 Task: Look for space in Durgāpur, India from 5th July, 2023 to 15th July, 2023 for 9 adults in price range Rs.15000 to Rs.25000. Place can be entire place with 5 bedrooms having 5 beds and 5 bathrooms. Property type can be house, flat, guest house. Amenities needed are: washing machine. Booking option can be shelf check-in. Required host language is English.
Action: Mouse moved to (521, 140)
Screenshot: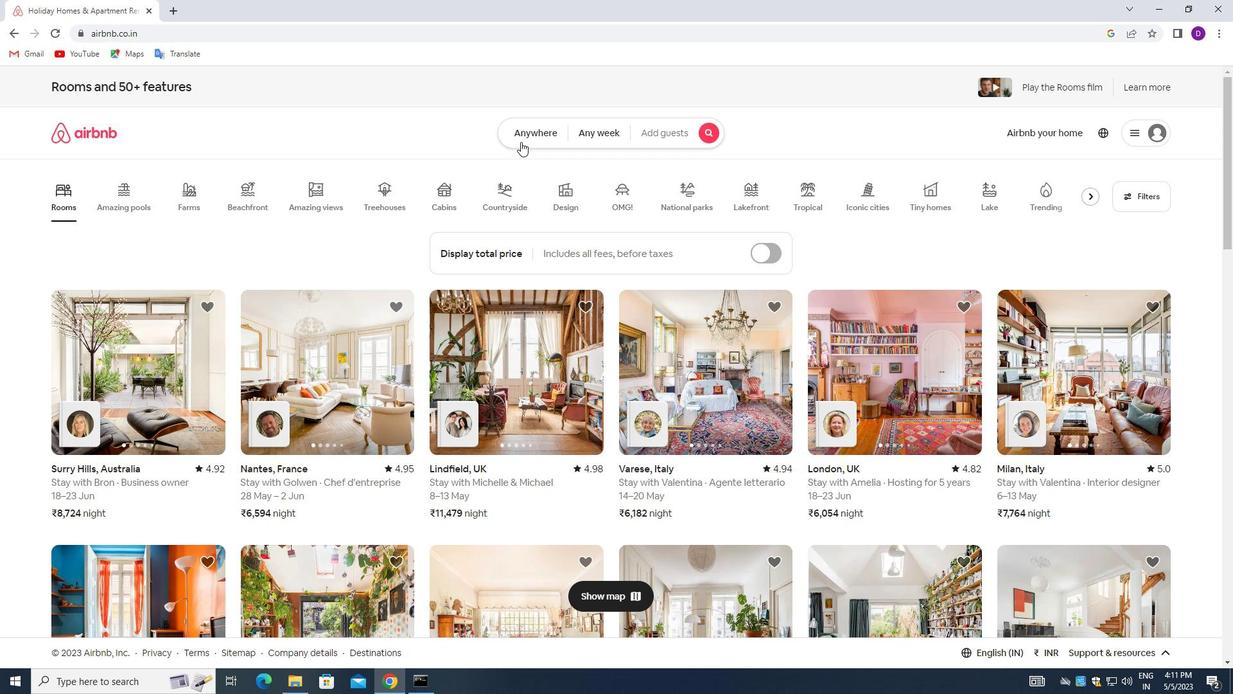 
Action: Mouse pressed left at (521, 140)
Screenshot: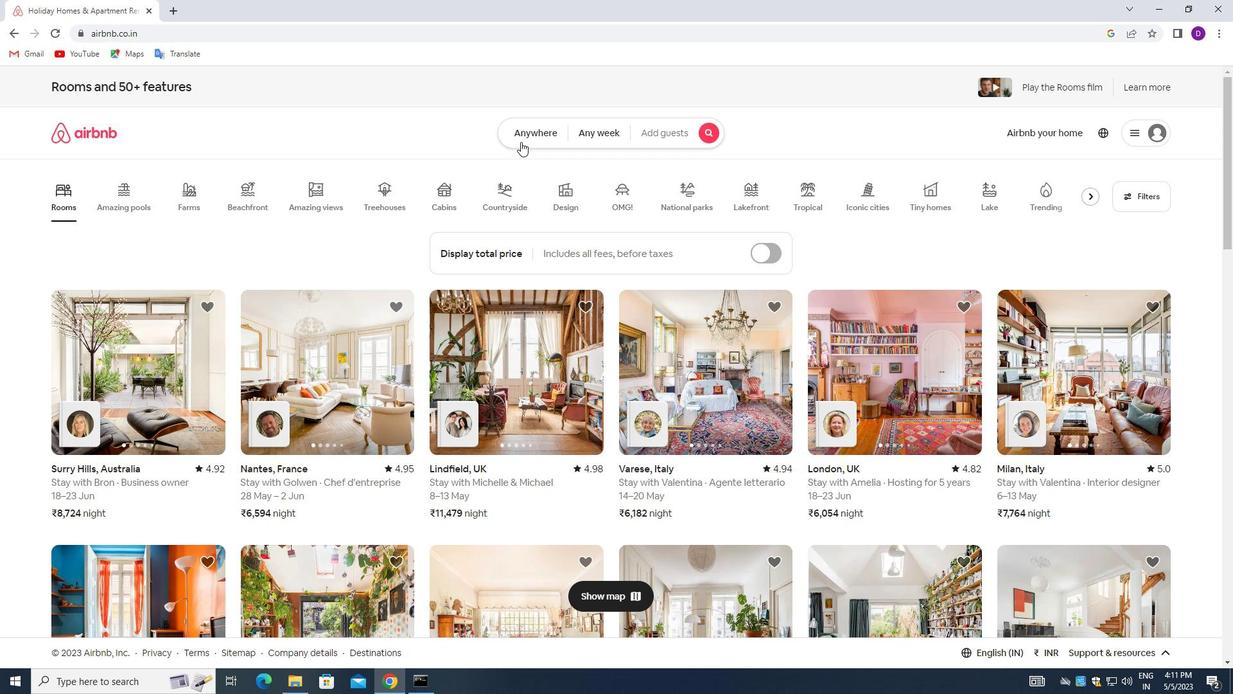 
Action: Mouse moved to (481, 183)
Screenshot: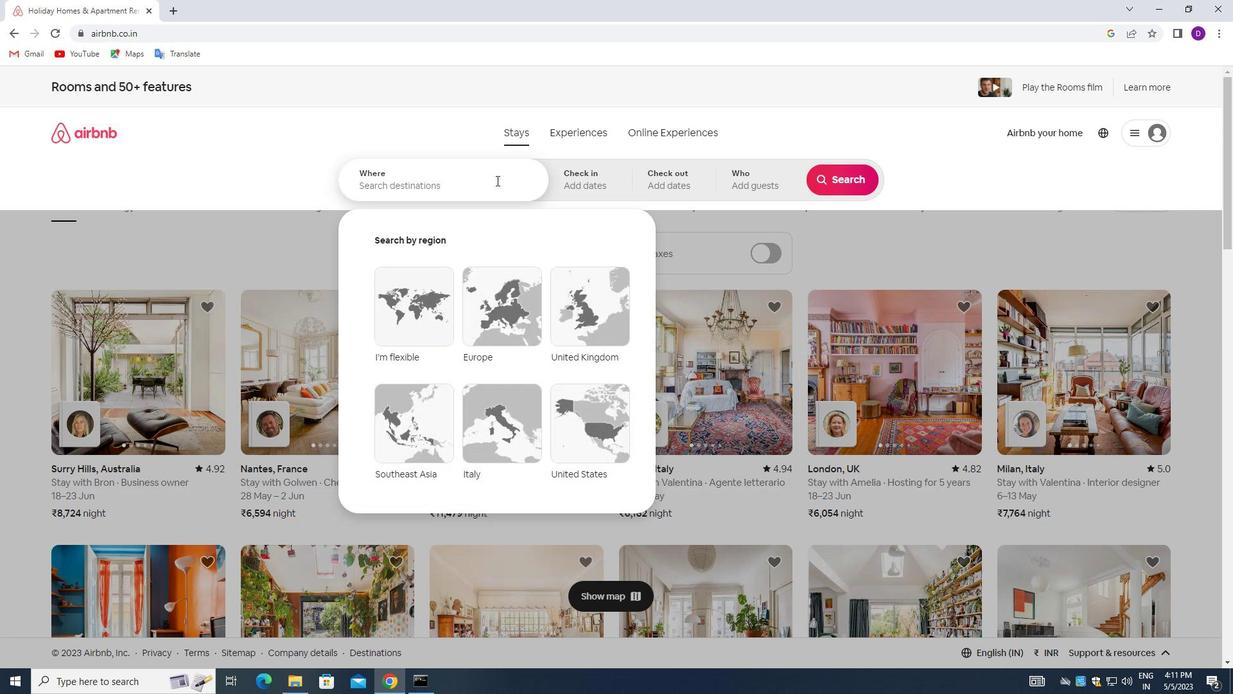 
Action: Mouse pressed left at (481, 183)
Screenshot: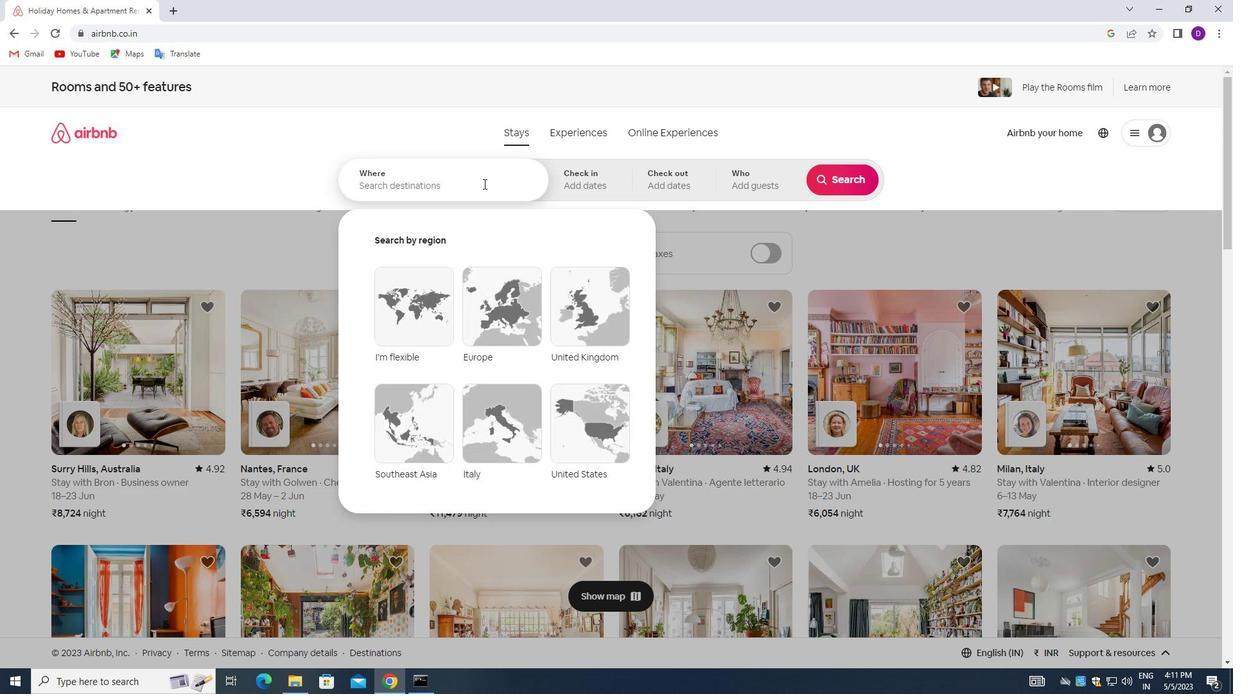 
Action: Mouse moved to (257, 273)
Screenshot: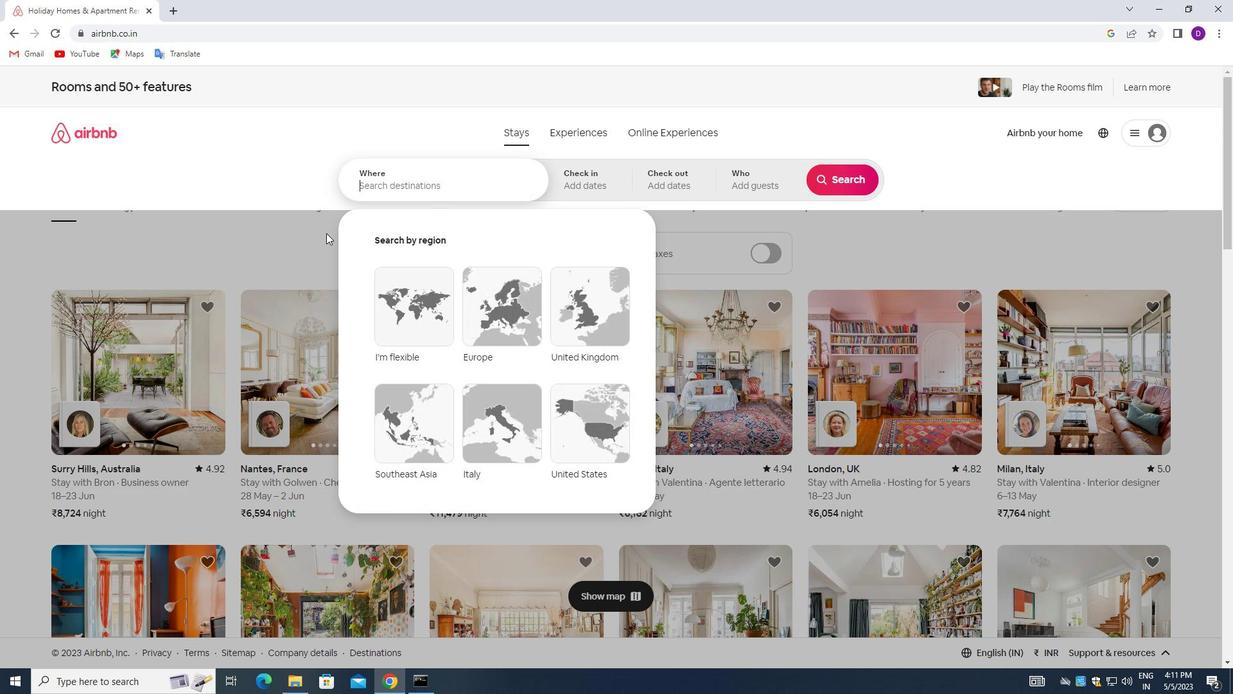 
Action: Key pressed <Key.shift_r>Durgapur,<Key.space><Key.shift>INDIA<Key.enter>
Screenshot: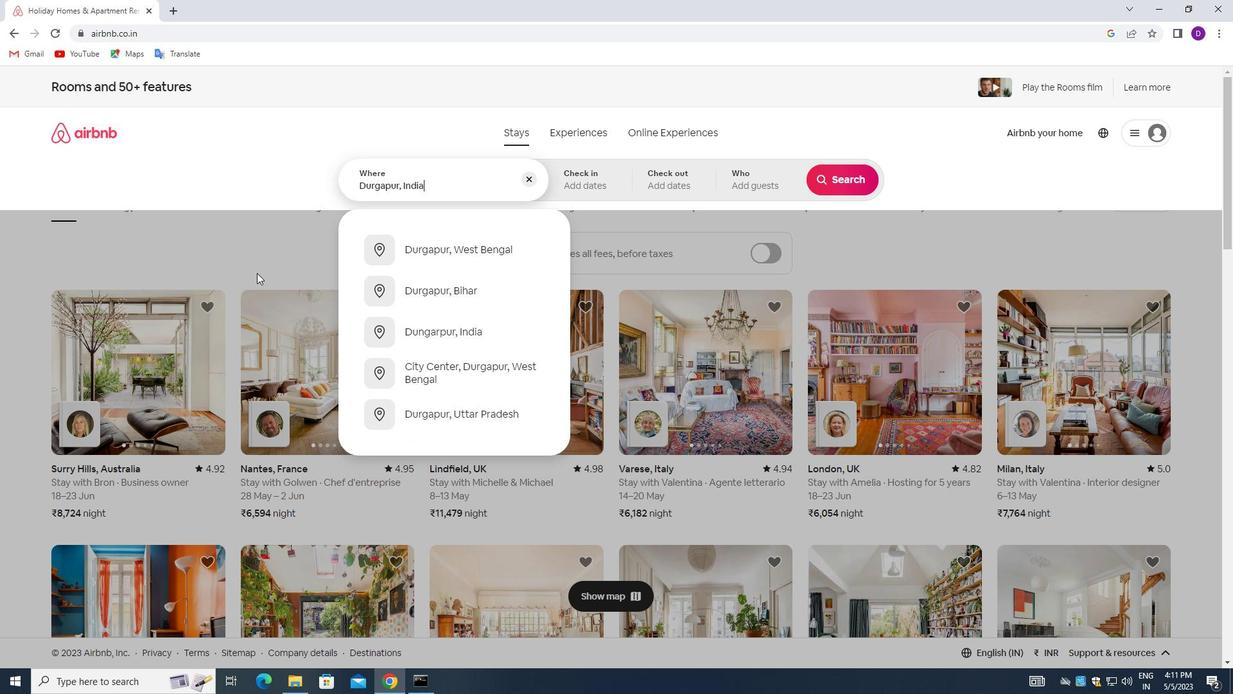 
Action: Mouse moved to (837, 285)
Screenshot: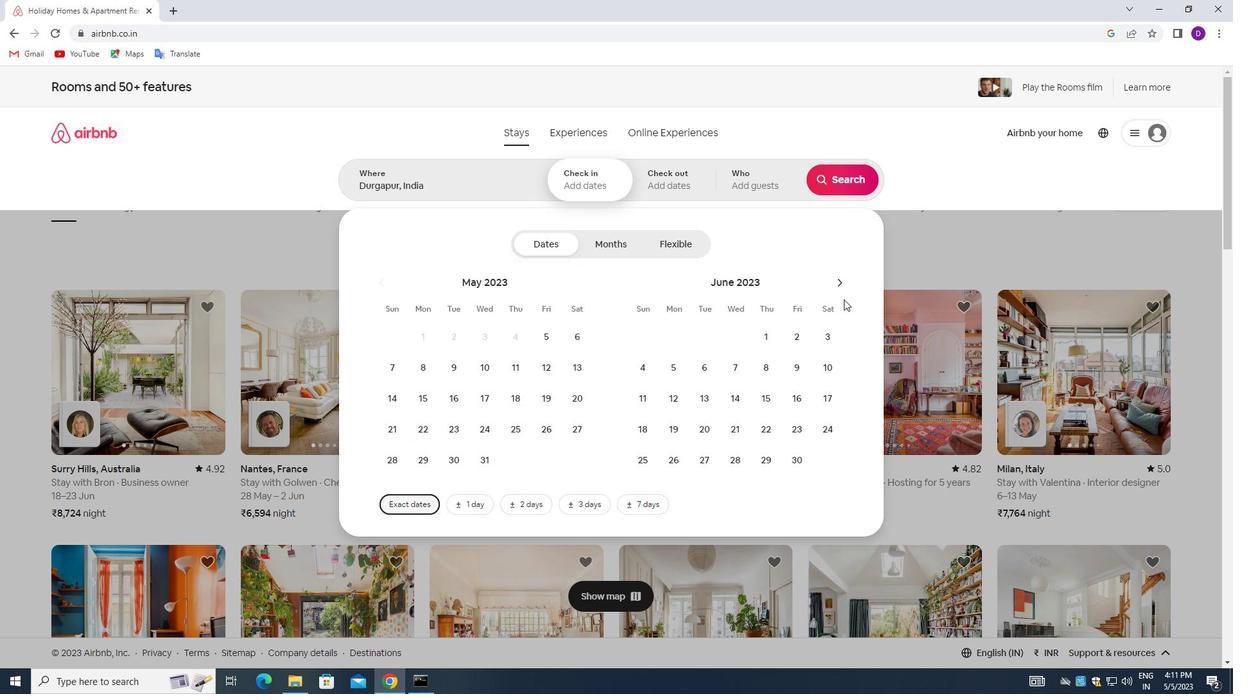 
Action: Mouse pressed left at (837, 285)
Screenshot: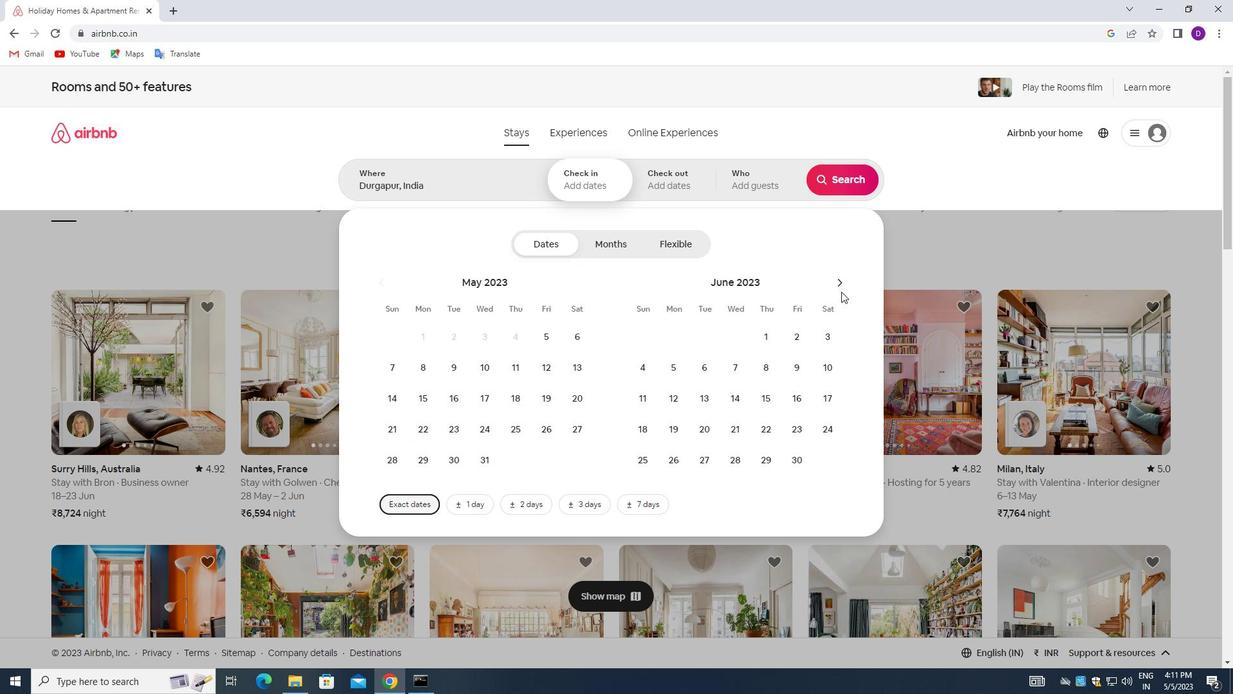 
Action: Mouse moved to (740, 370)
Screenshot: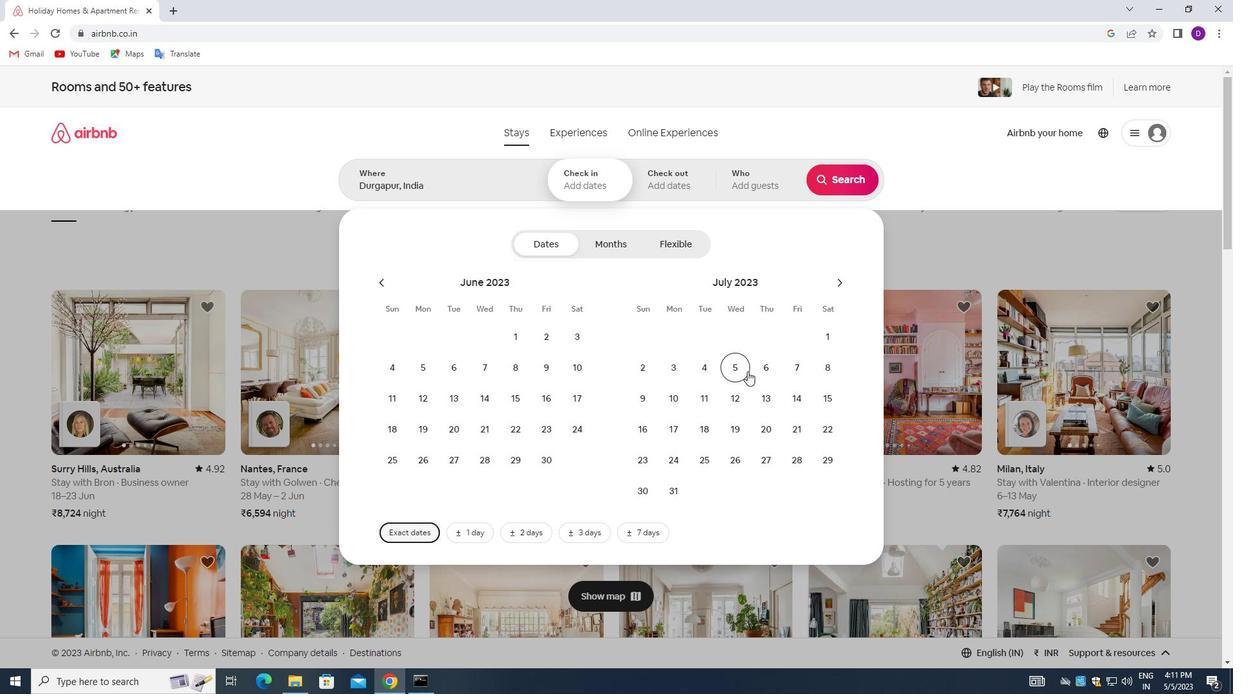 
Action: Mouse pressed left at (740, 370)
Screenshot: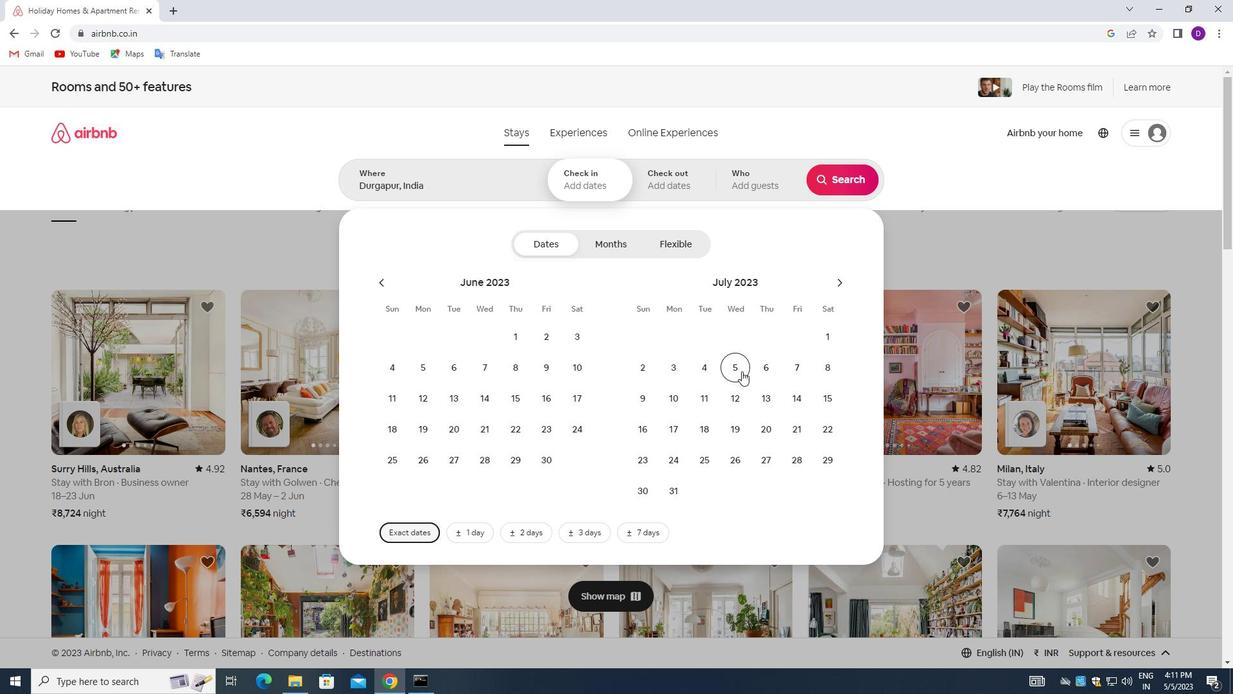 
Action: Mouse moved to (821, 393)
Screenshot: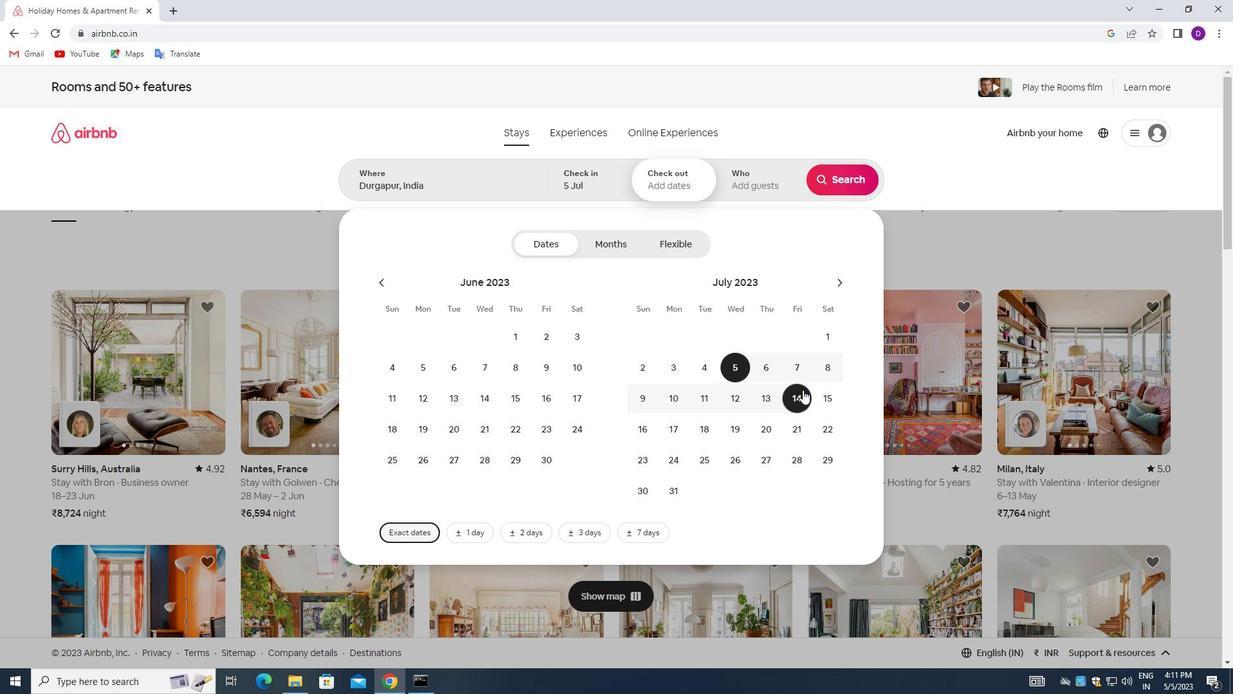 
Action: Mouse pressed left at (821, 393)
Screenshot: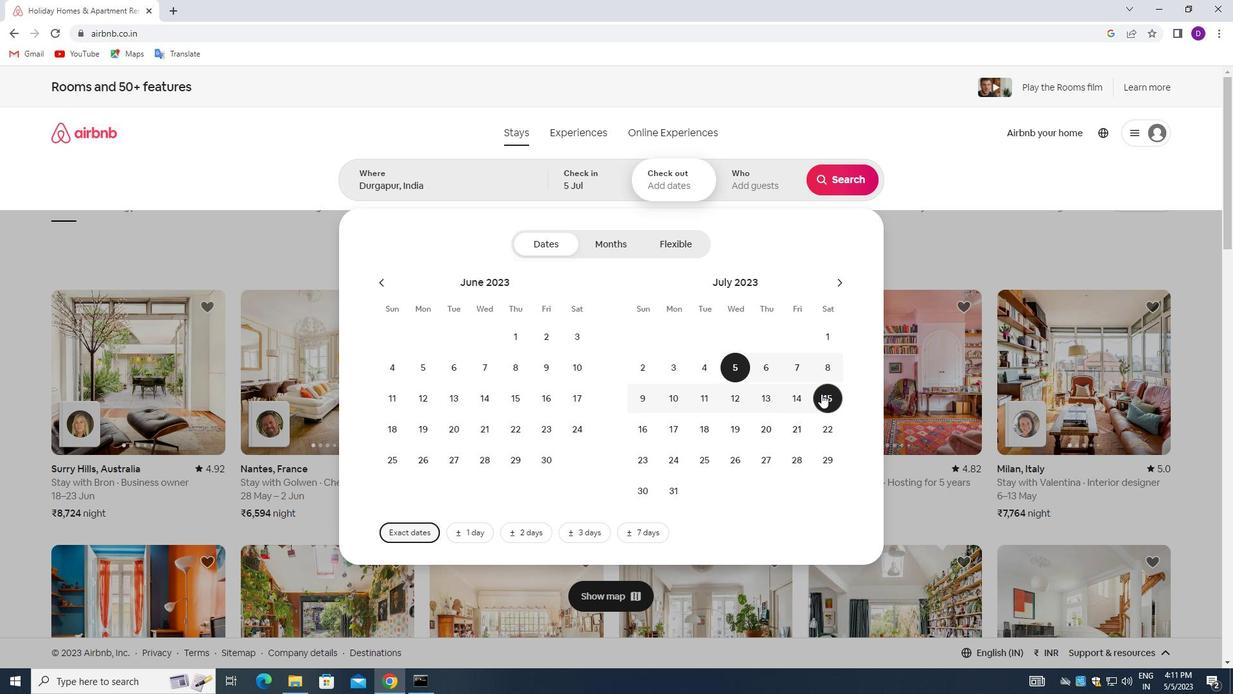 
Action: Mouse moved to (749, 190)
Screenshot: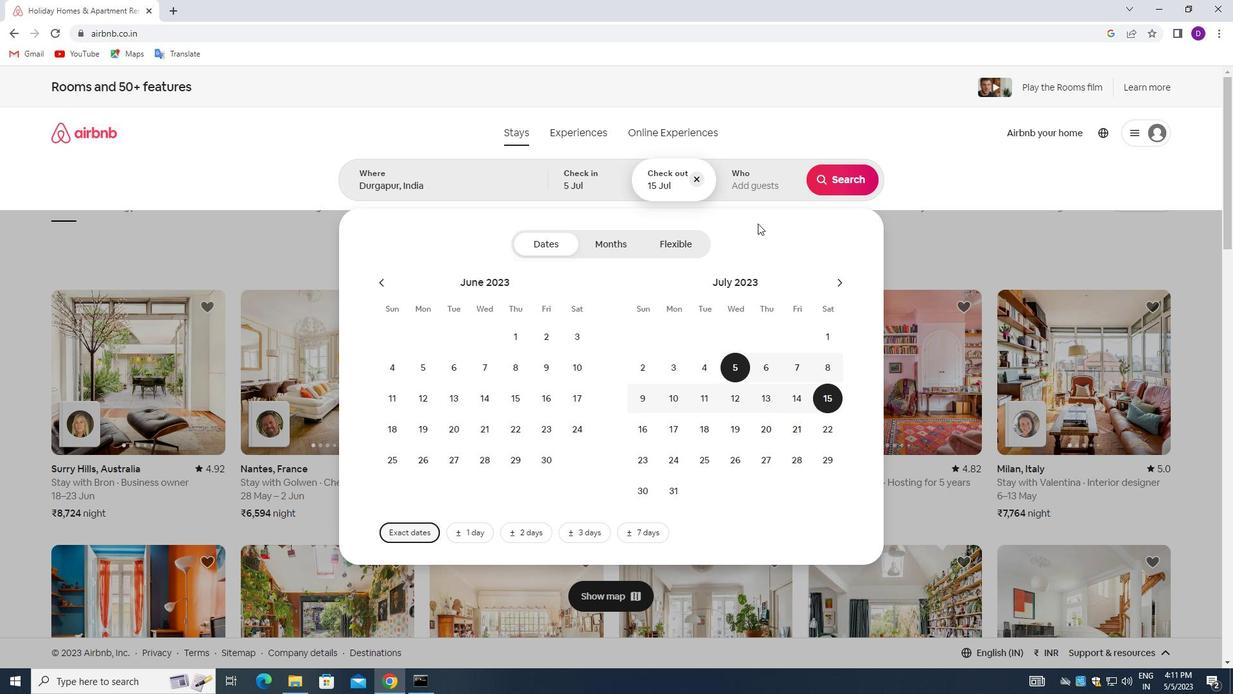 
Action: Mouse pressed left at (749, 190)
Screenshot: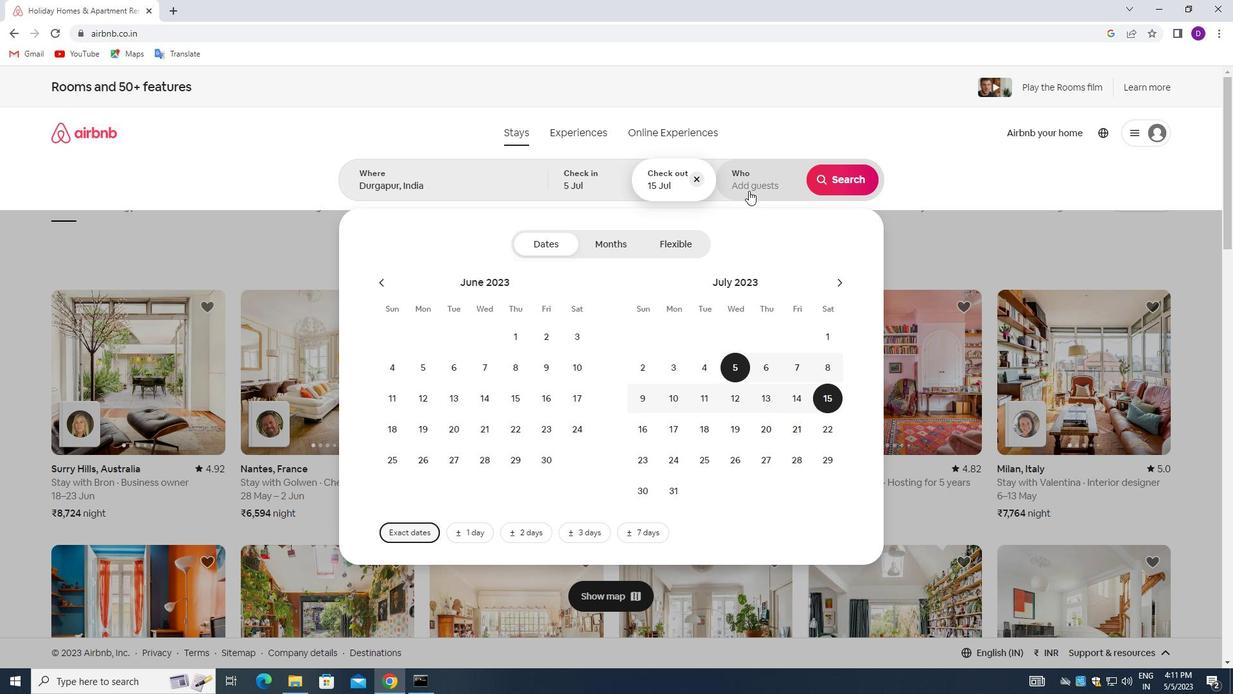 
Action: Mouse moved to (845, 240)
Screenshot: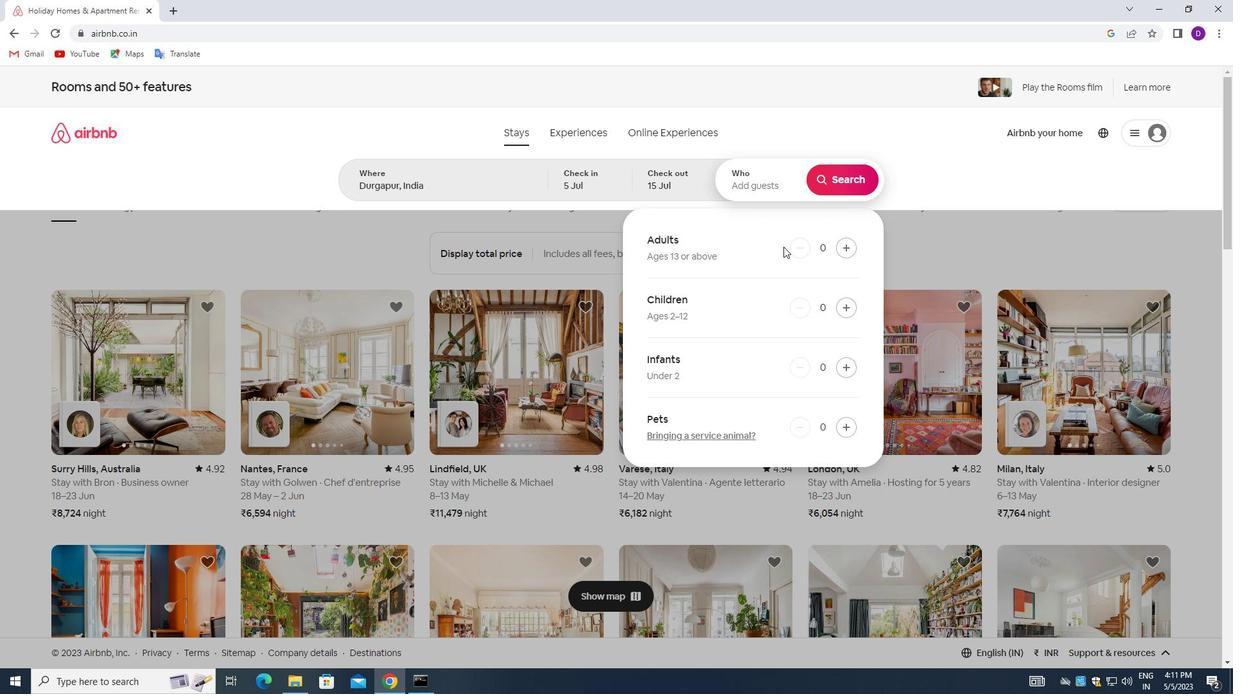 
Action: Mouse pressed left at (845, 240)
Screenshot: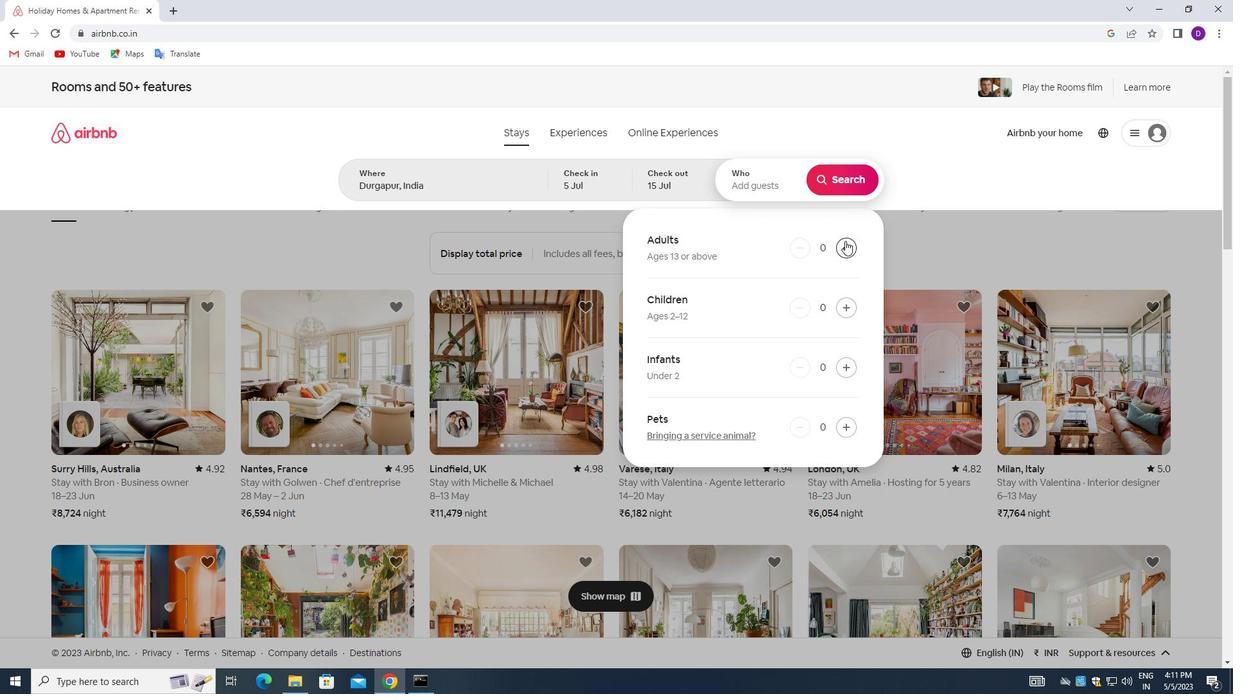 
Action: Mouse pressed left at (845, 240)
Screenshot: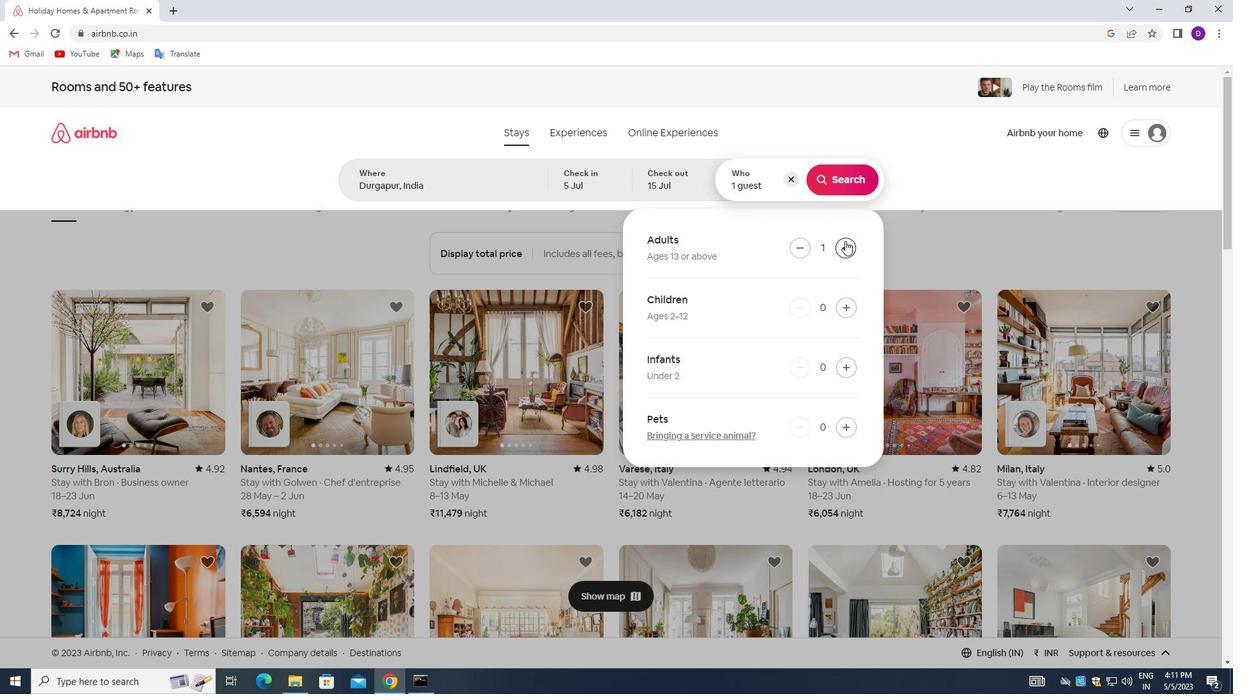 
Action: Mouse pressed left at (845, 240)
Screenshot: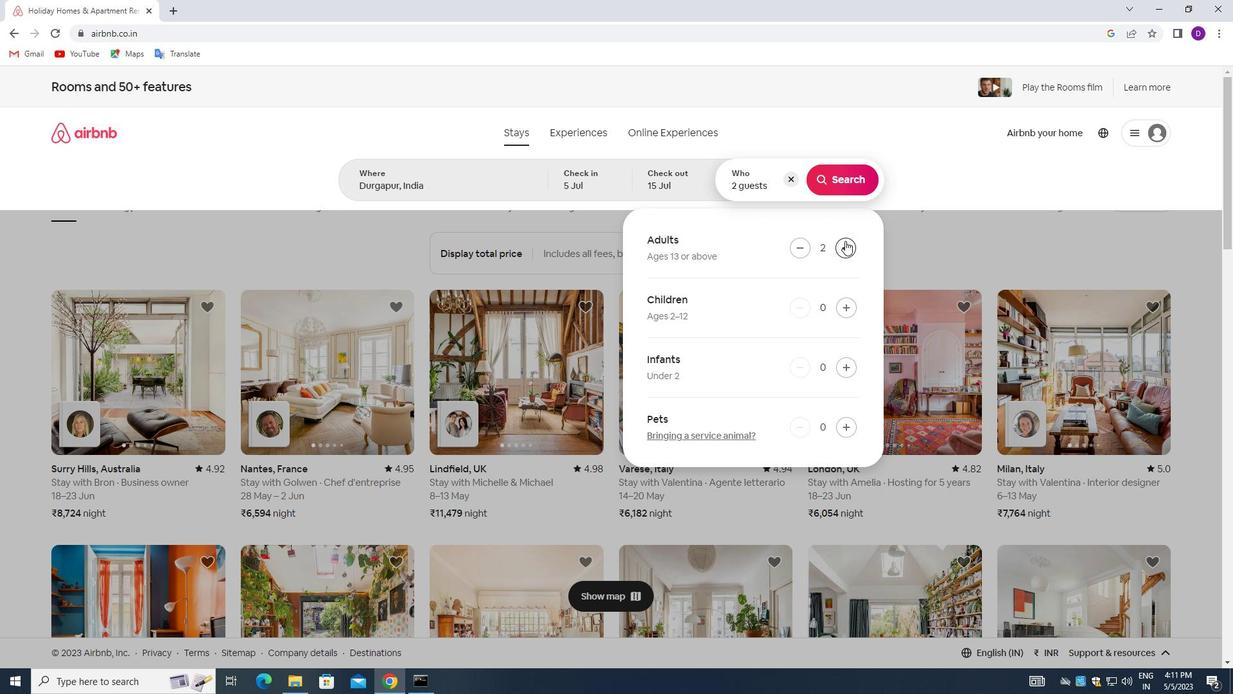
Action: Mouse pressed left at (845, 240)
Screenshot: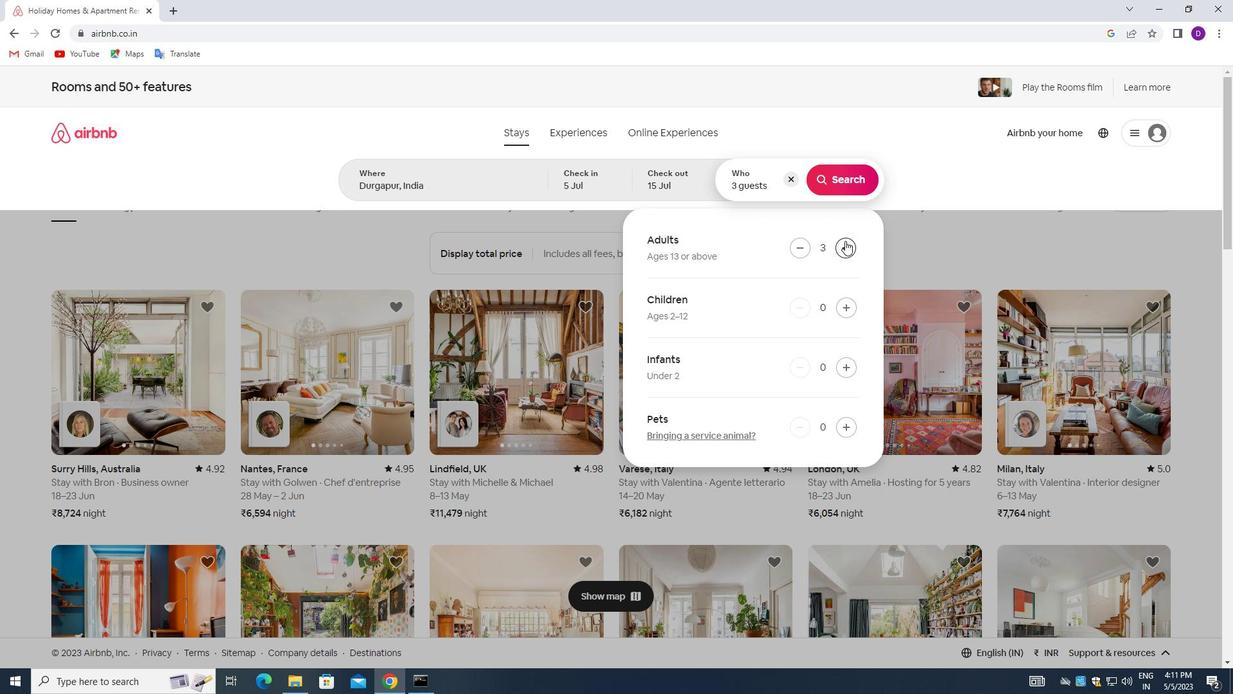 
Action: Mouse pressed left at (845, 240)
Screenshot: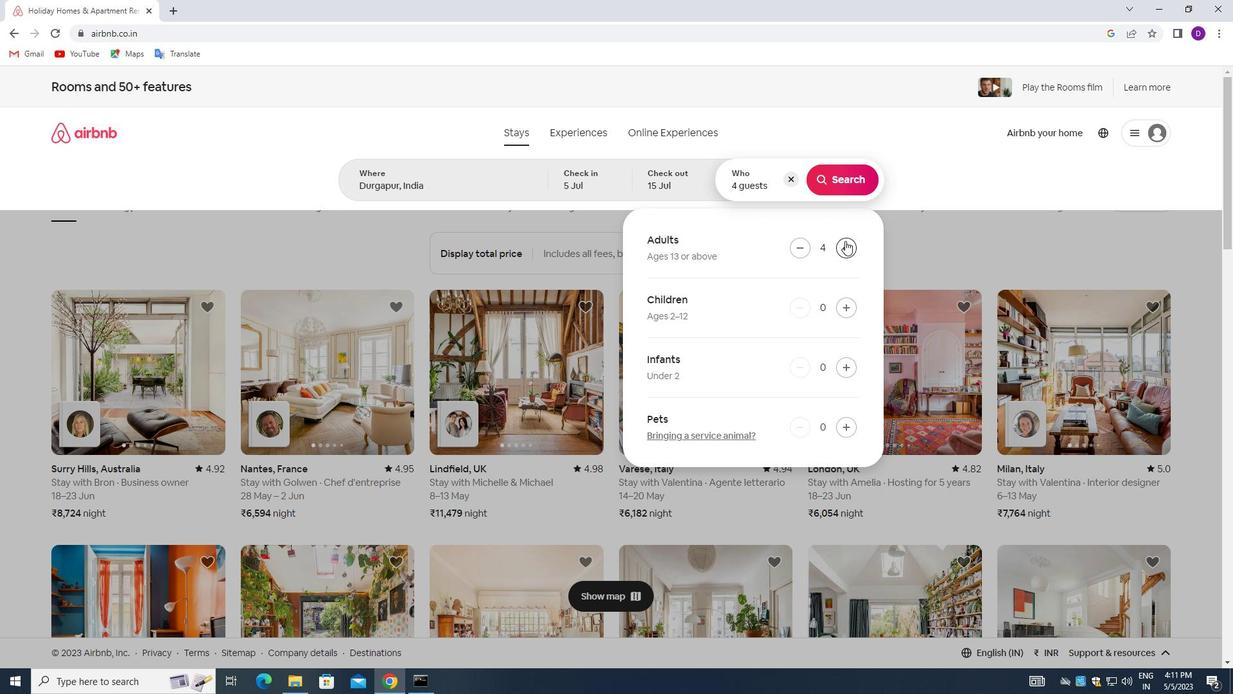 
Action: Mouse pressed left at (845, 240)
Screenshot: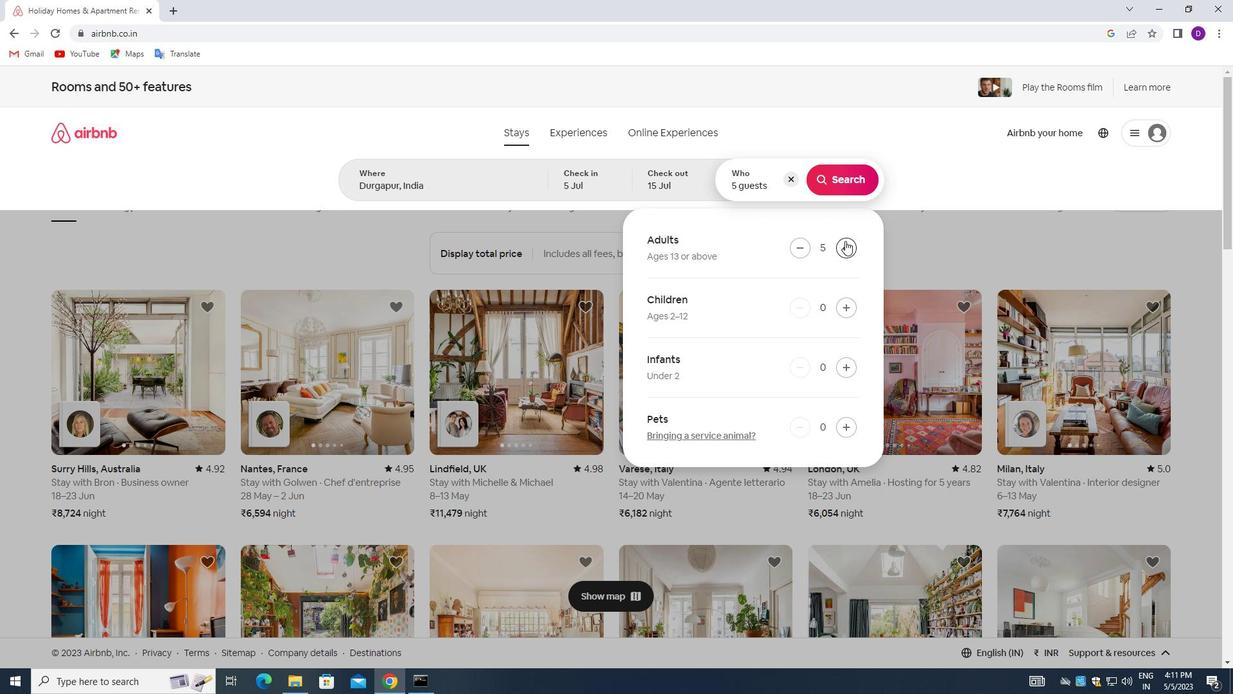 
Action: Mouse pressed left at (845, 240)
Screenshot: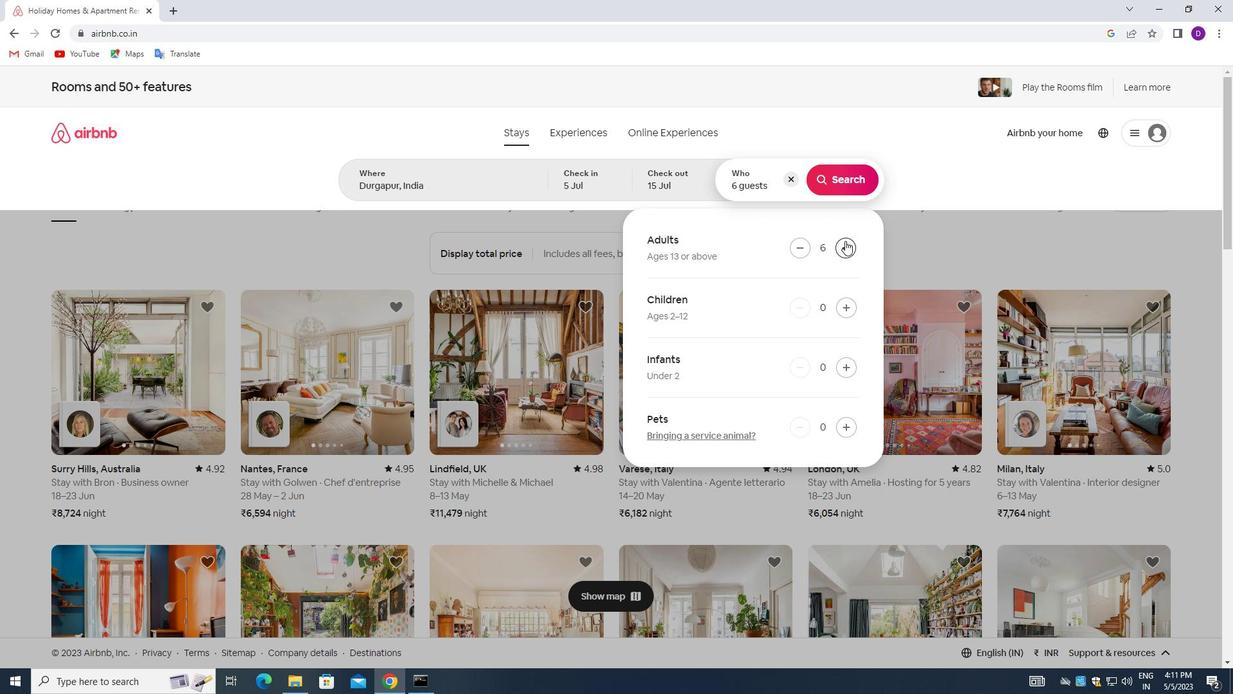 
Action: Mouse pressed left at (845, 240)
Screenshot: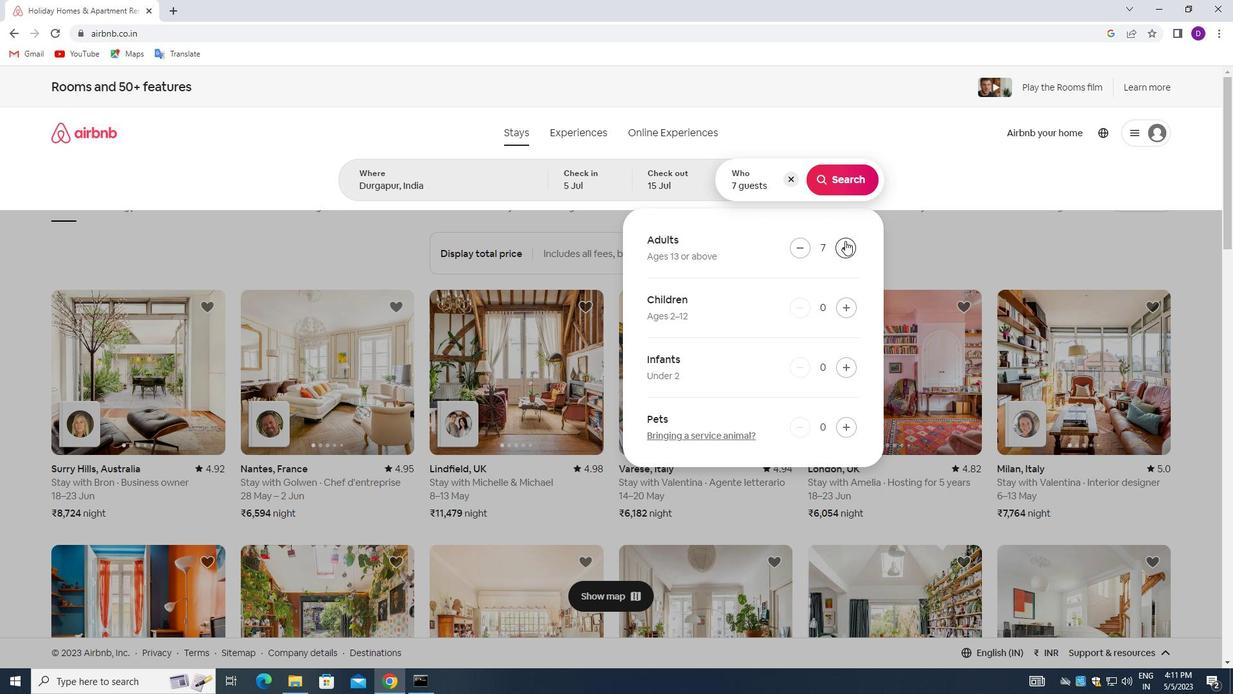 
Action: Mouse pressed left at (845, 240)
Screenshot: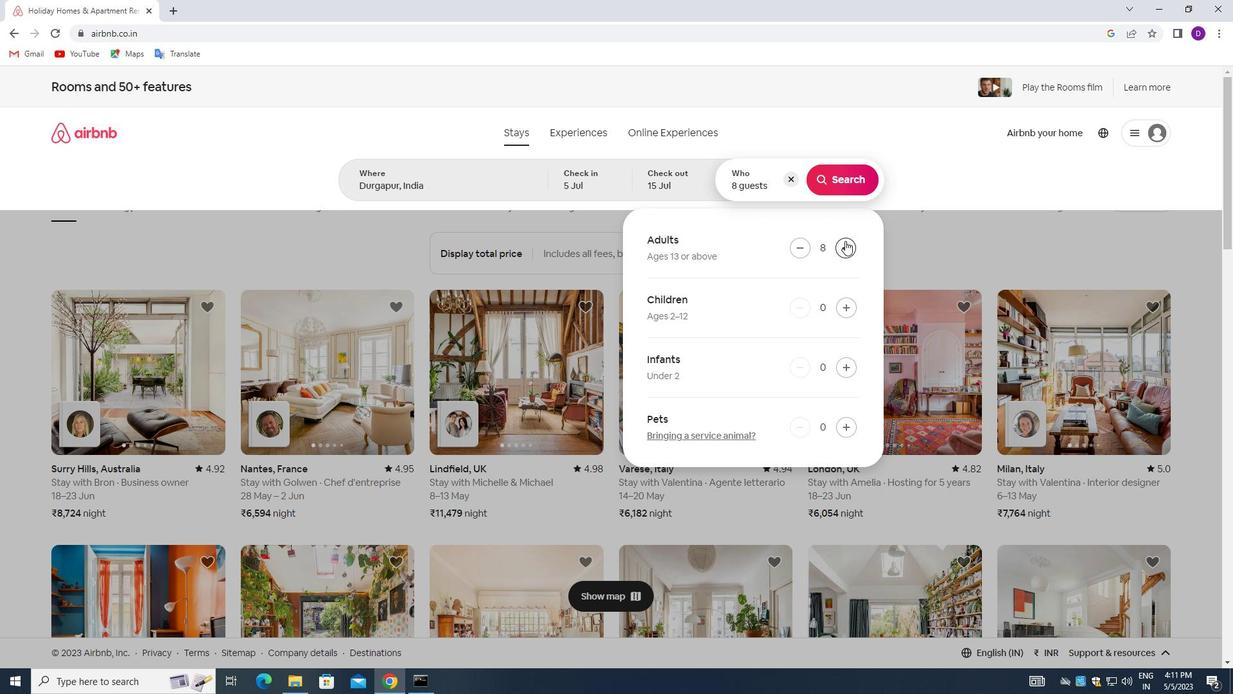 
Action: Mouse moved to (832, 189)
Screenshot: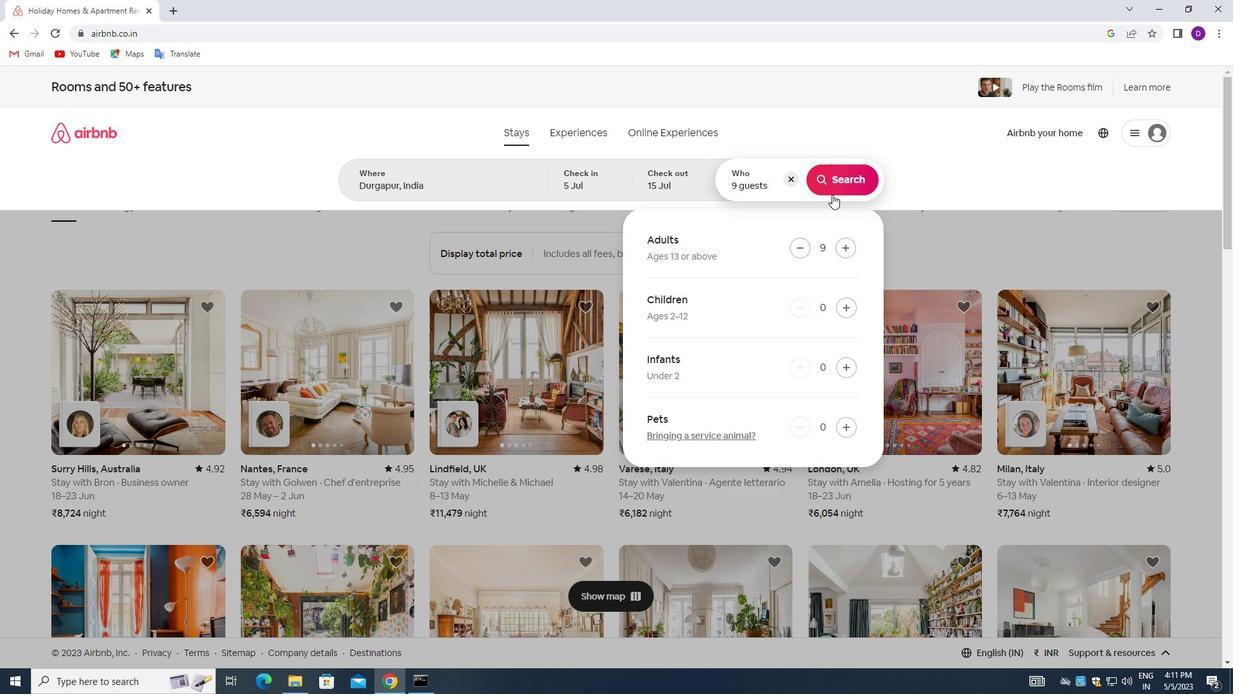 
Action: Mouse pressed left at (832, 189)
Screenshot: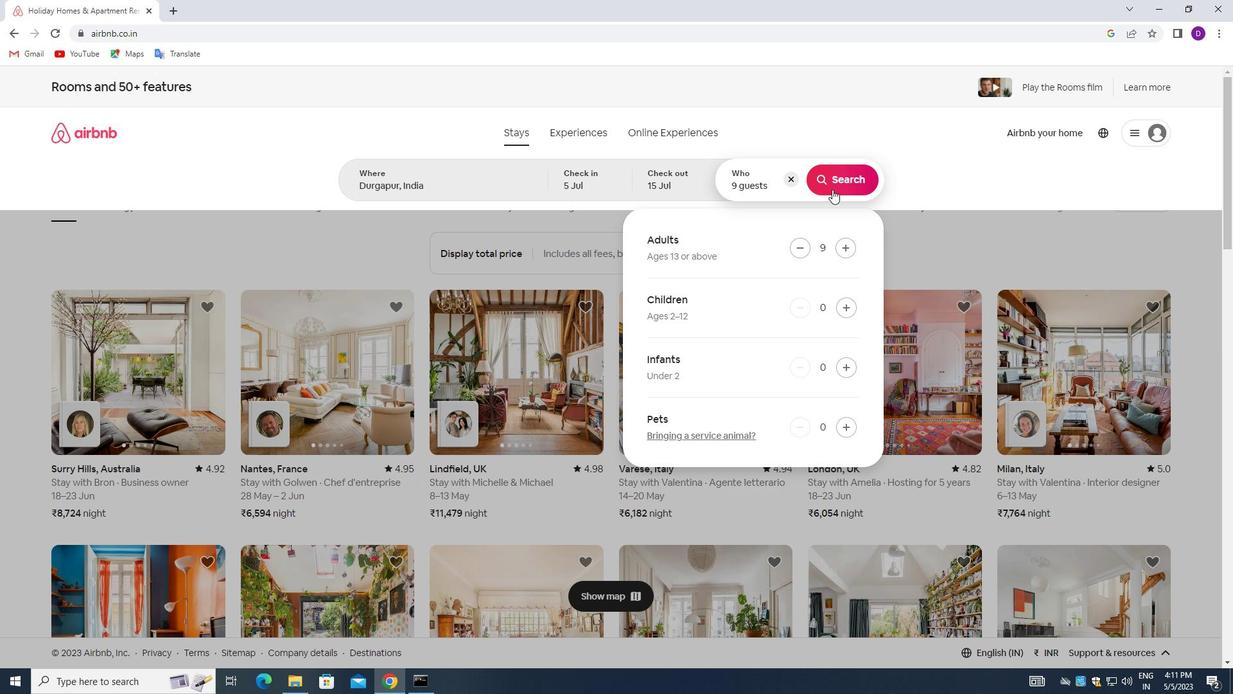 
Action: Mouse moved to (1164, 145)
Screenshot: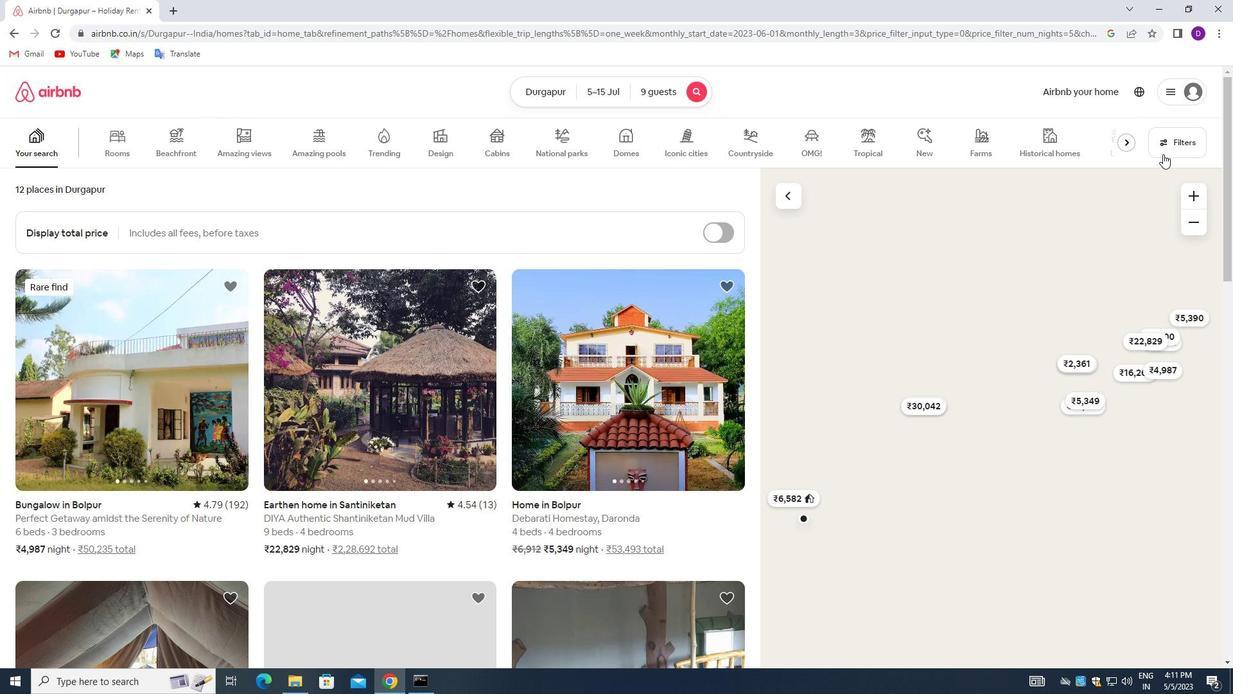 
Action: Mouse pressed left at (1164, 145)
Screenshot: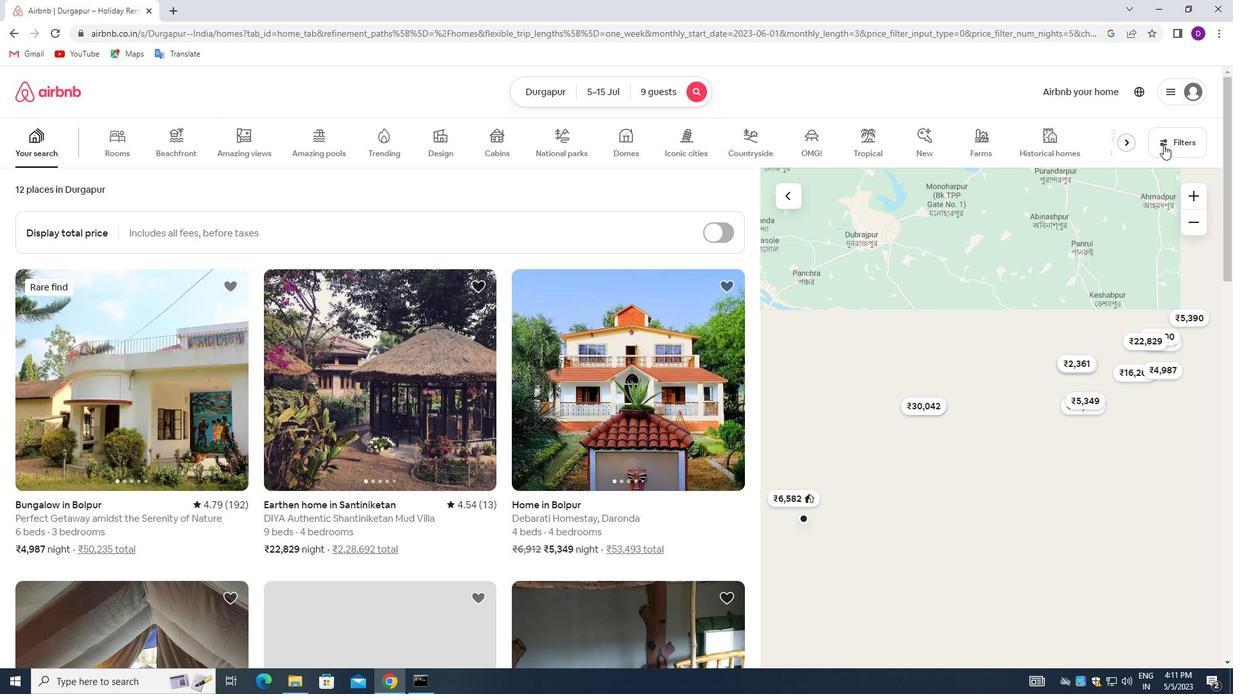 
Action: Mouse moved to (443, 463)
Screenshot: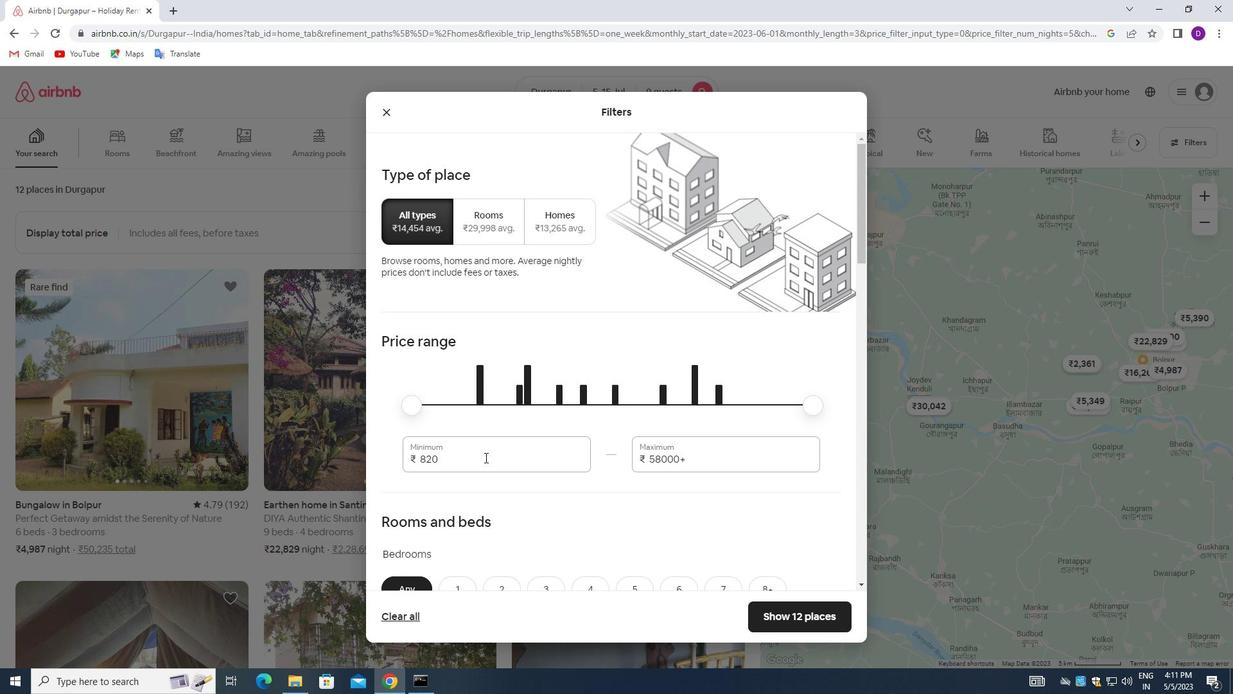 
Action: Mouse pressed left at (443, 463)
Screenshot: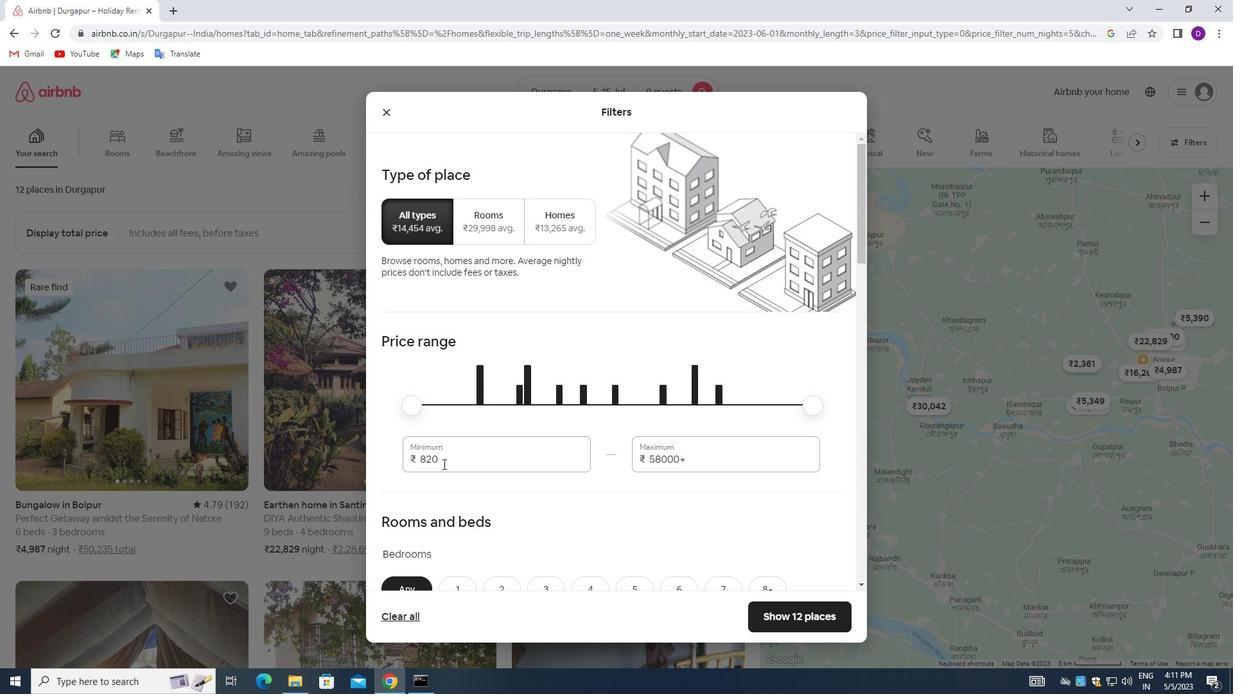 
Action: Mouse pressed left at (443, 463)
Screenshot: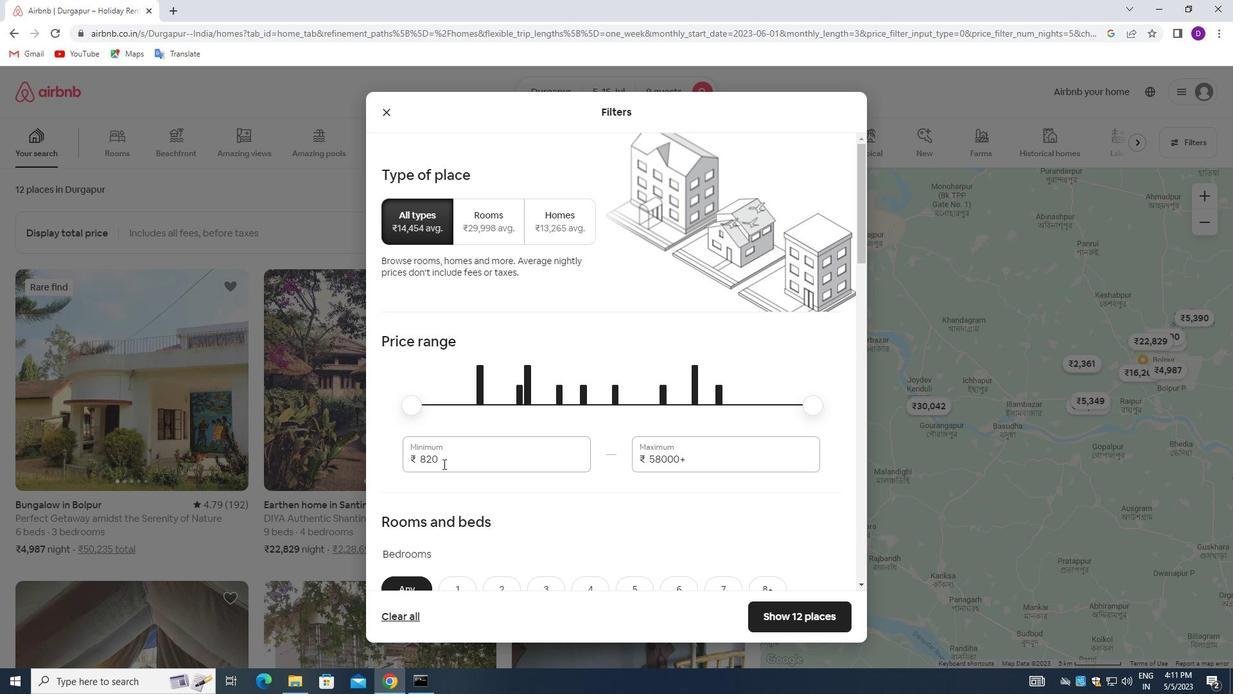 
Action: Key pressed 15000<Key.tab>25000
Screenshot: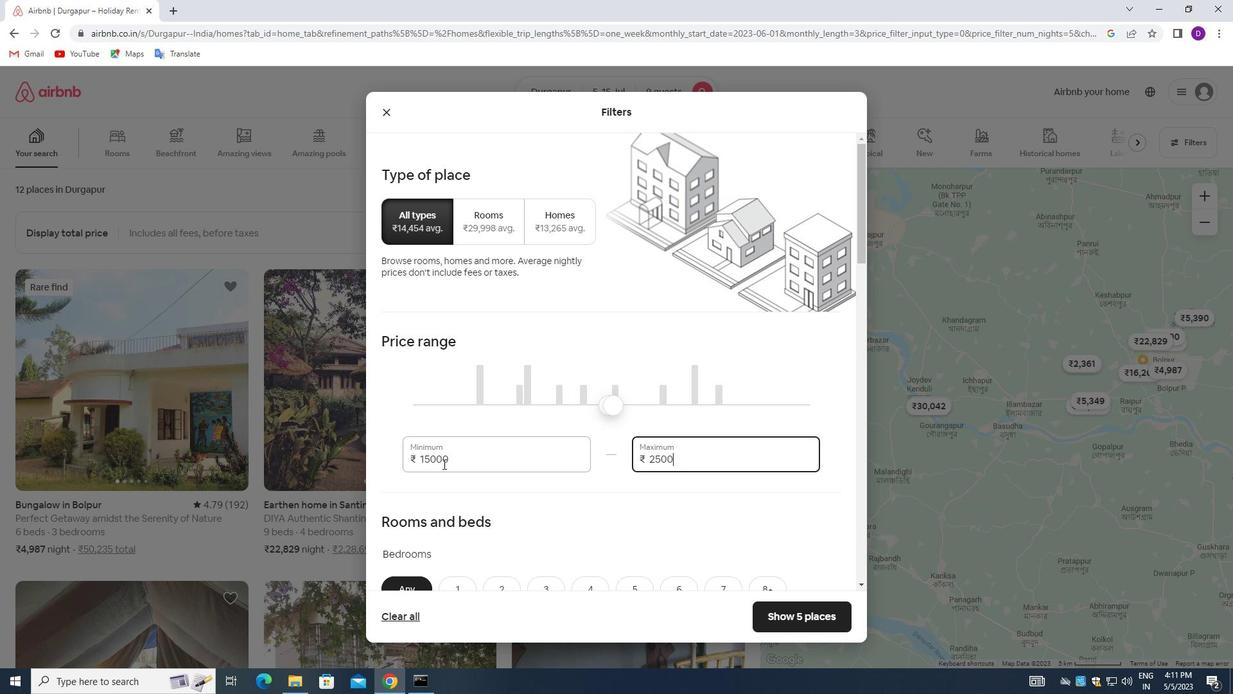 
Action: Mouse moved to (510, 471)
Screenshot: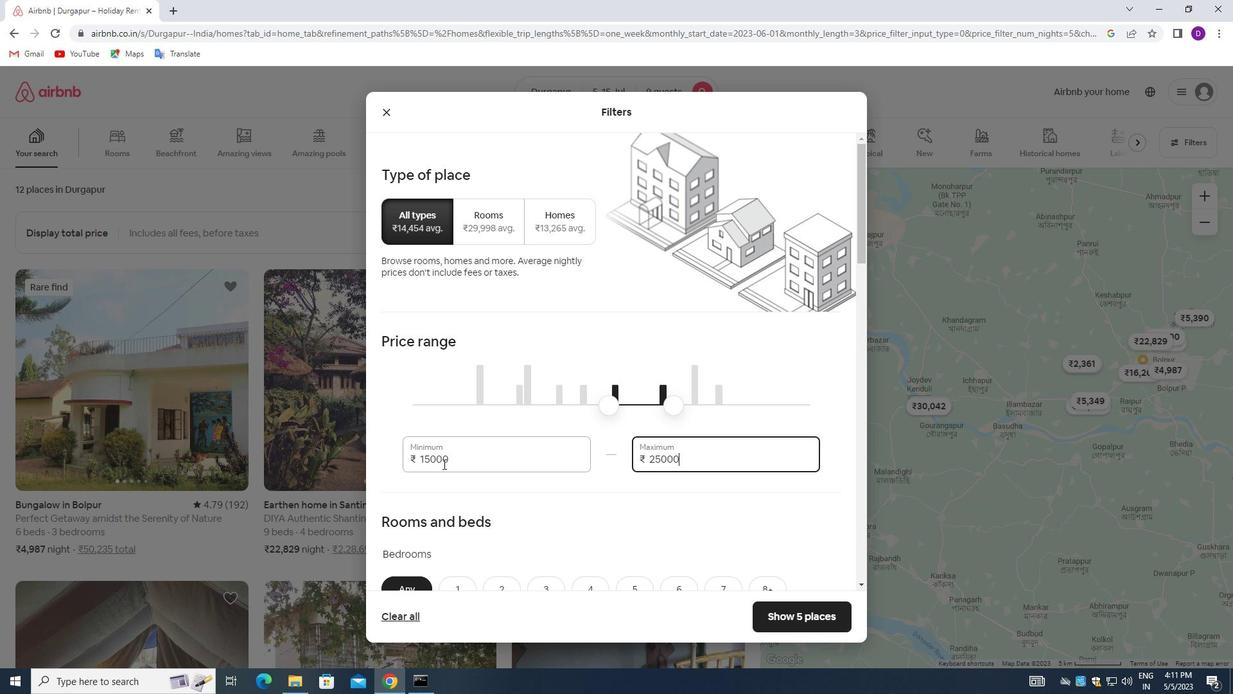 
Action: Mouse scrolled (510, 470) with delta (0, 0)
Screenshot: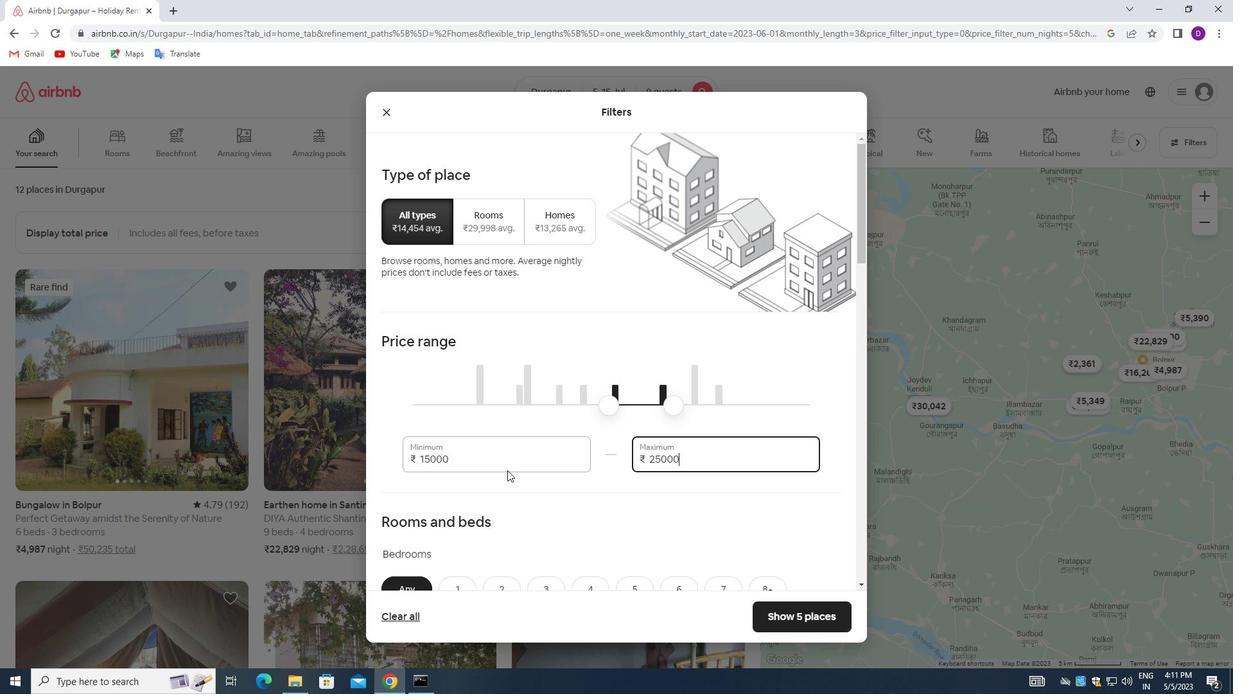 
Action: Mouse moved to (510, 471)
Screenshot: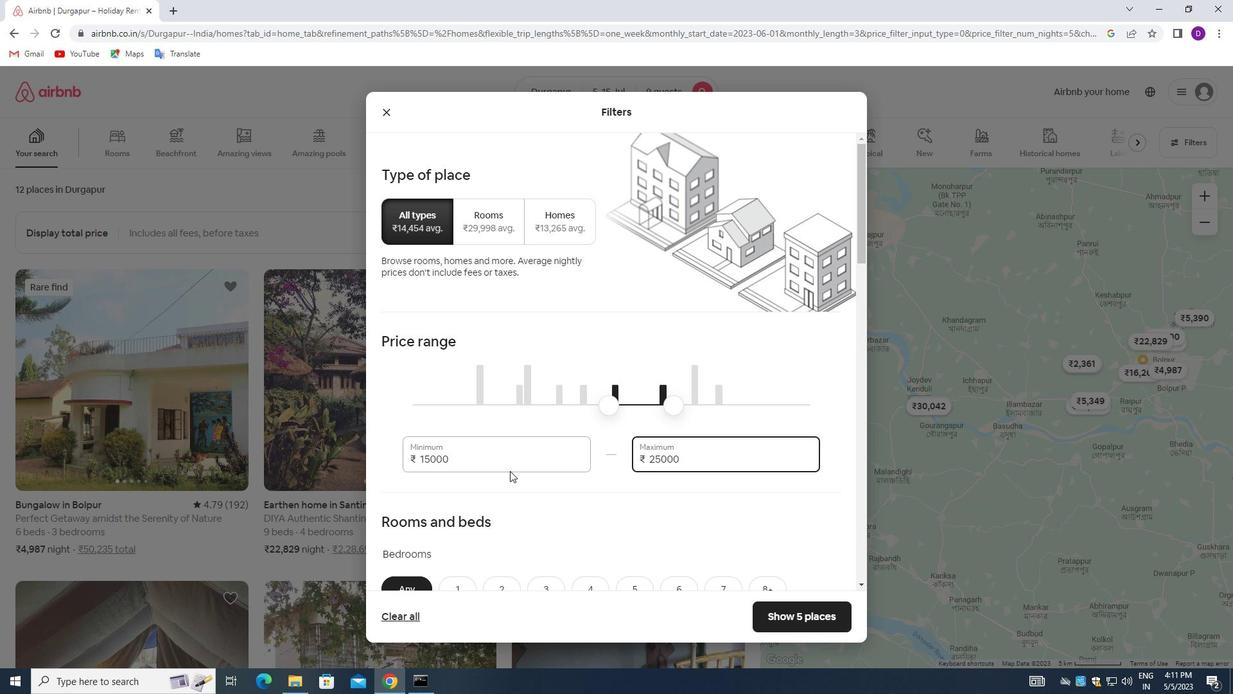
Action: Mouse scrolled (510, 470) with delta (0, 0)
Screenshot: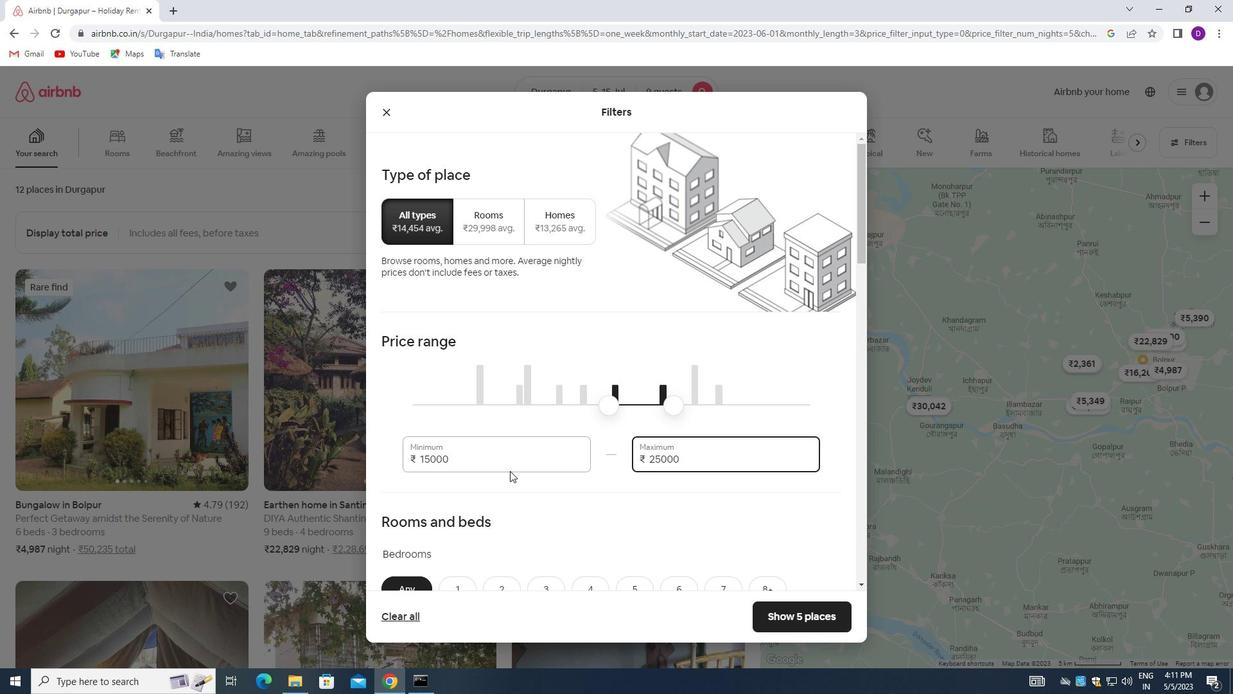 
Action: Mouse scrolled (510, 470) with delta (0, 0)
Screenshot: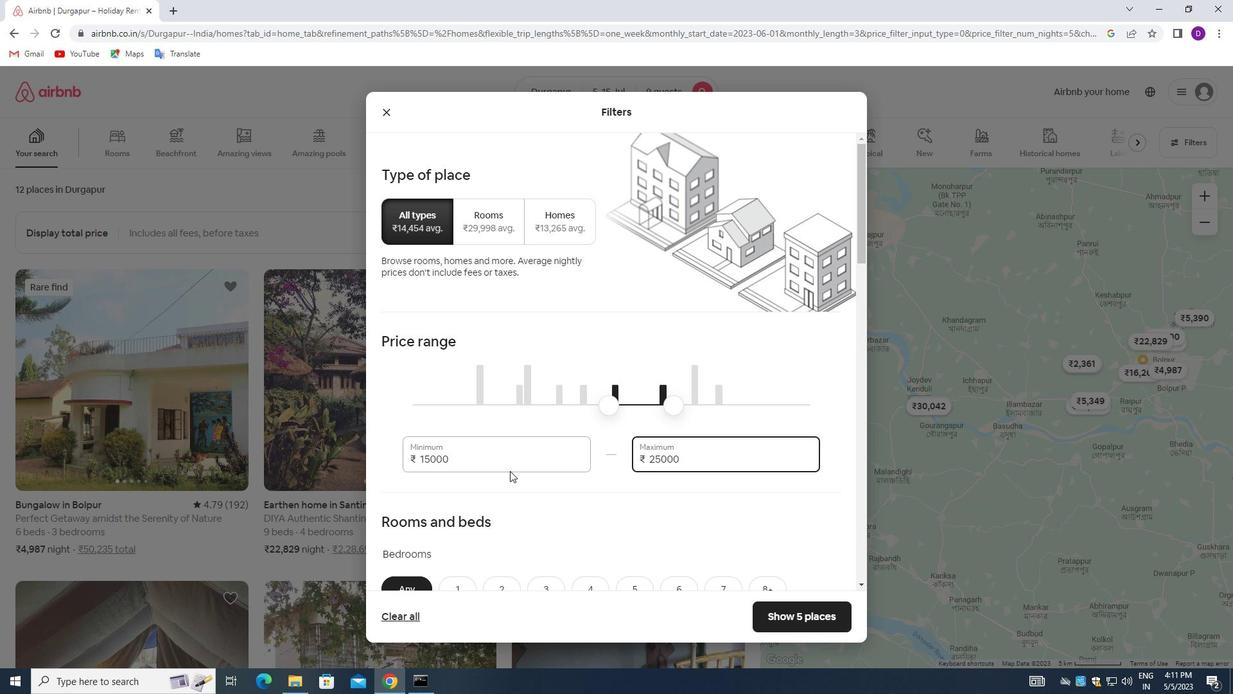 
Action: Mouse moved to (620, 403)
Screenshot: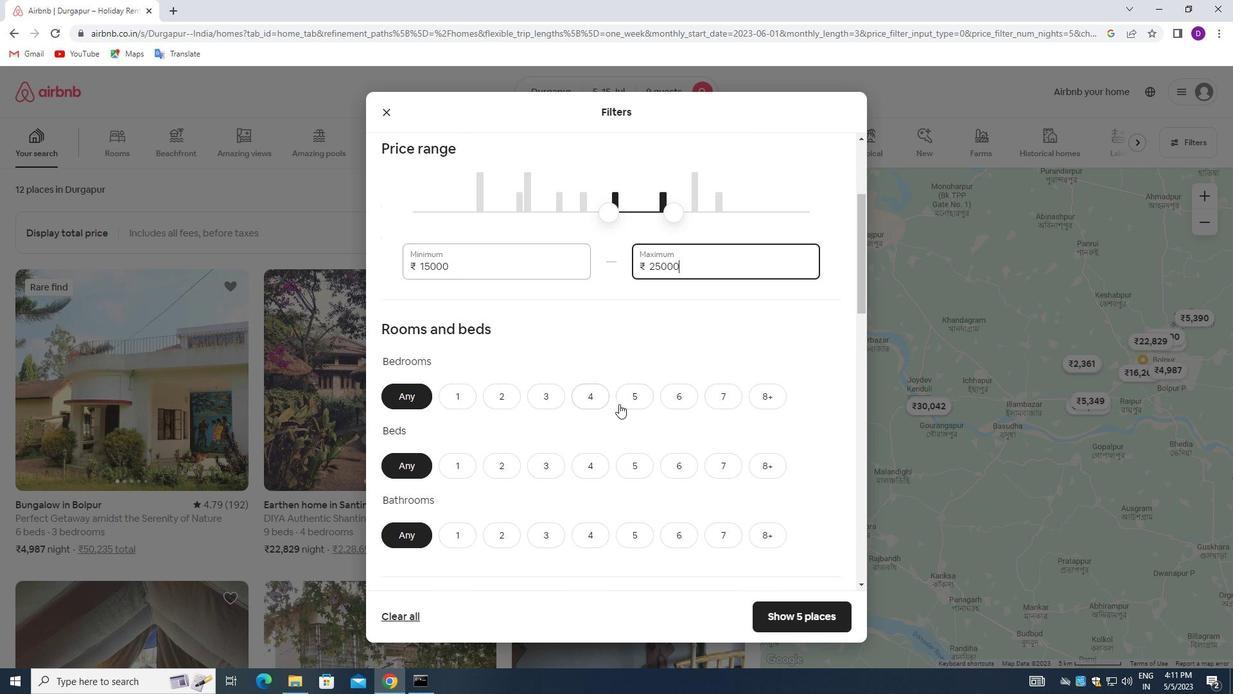
Action: Mouse pressed left at (620, 403)
Screenshot: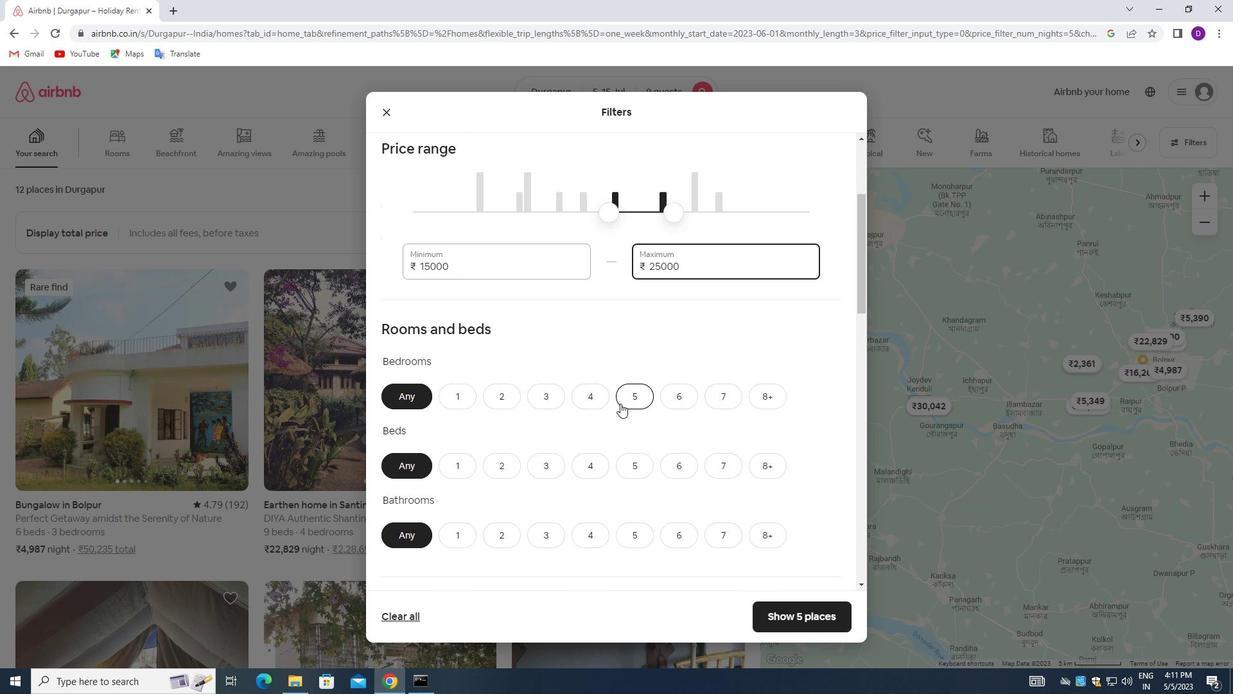 
Action: Mouse moved to (626, 461)
Screenshot: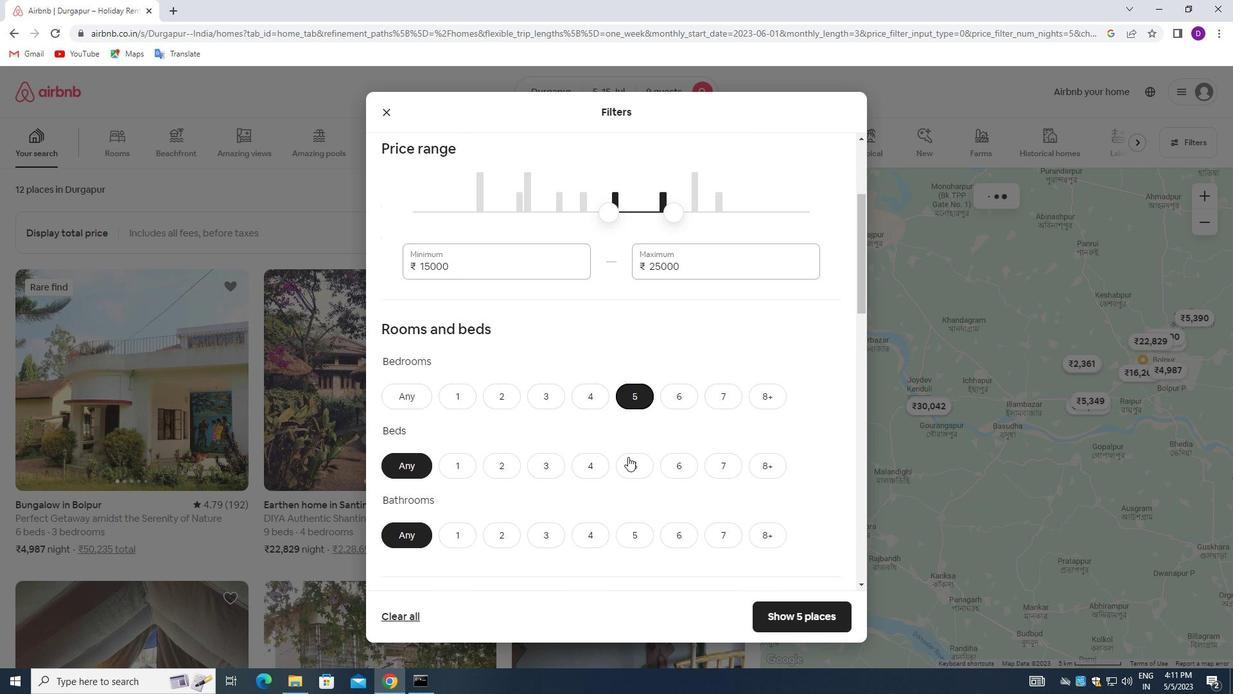 
Action: Mouse pressed left at (626, 461)
Screenshot: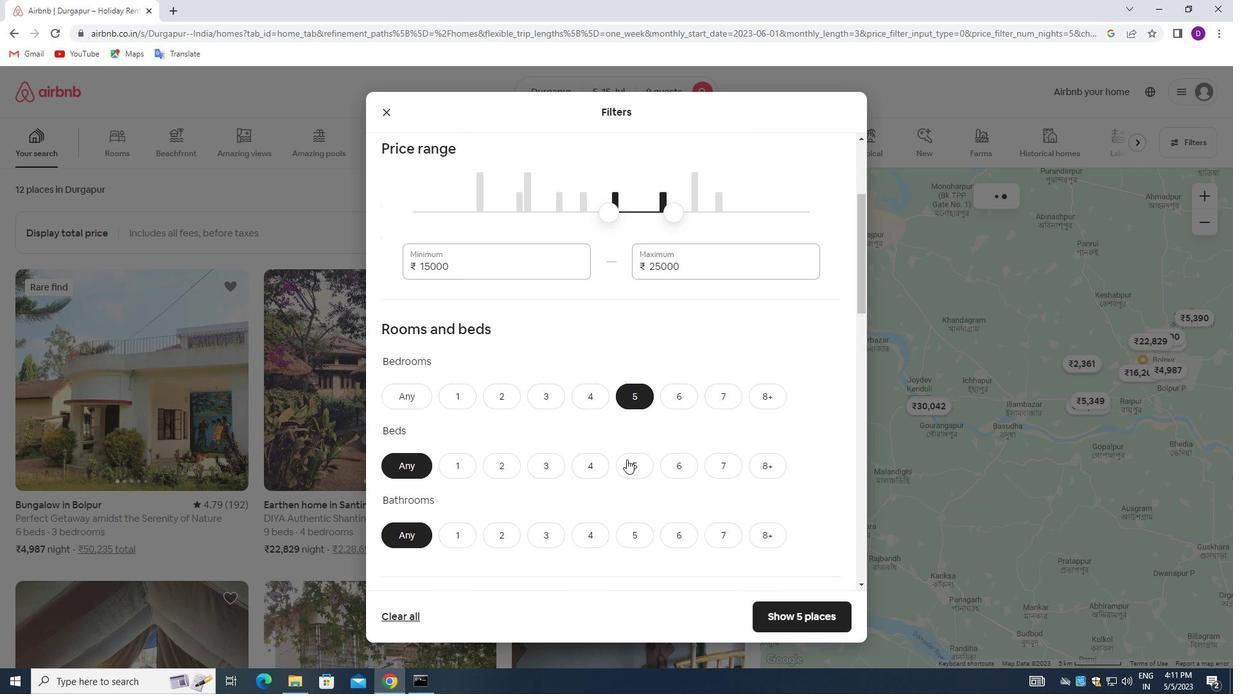 
Action: Mouse moved to (634, 530)
Screenshot: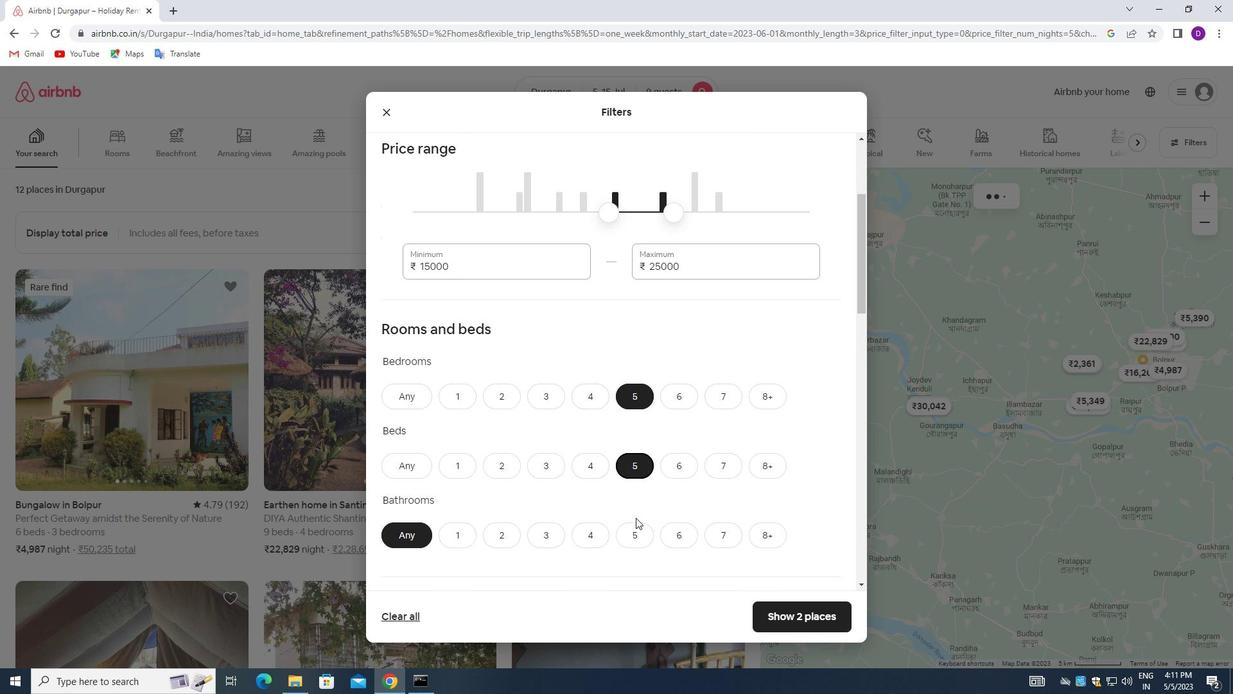 
Action: Mouse pressed left at (634, 530)
Screenshot: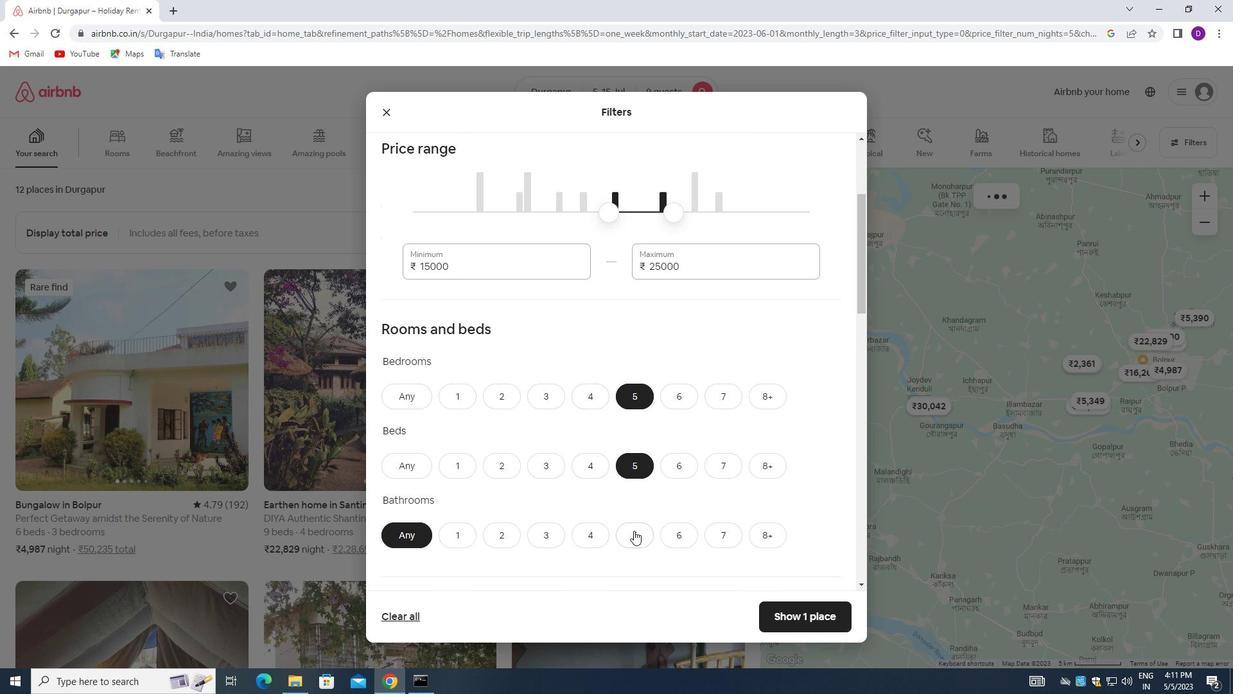 
Action: Mouse moved to (632, 426)
Screenshot: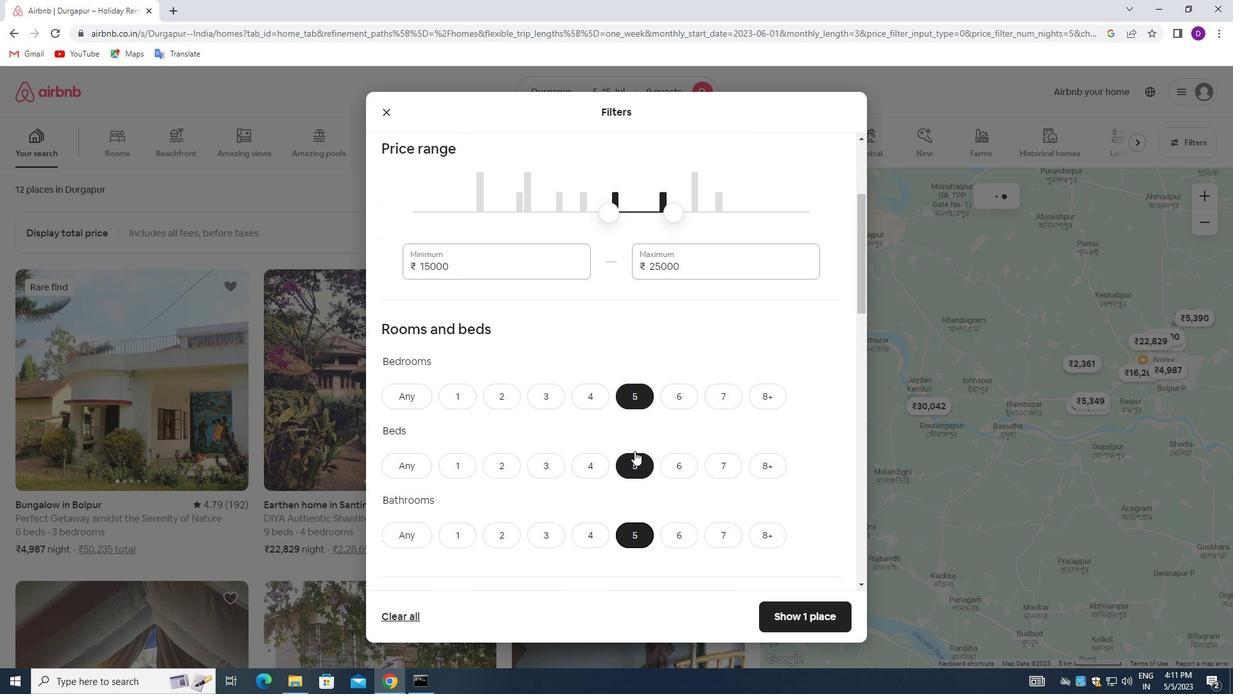
Action: Mouse scrolled (632, 425) with delta (0, 0)
Screenshot: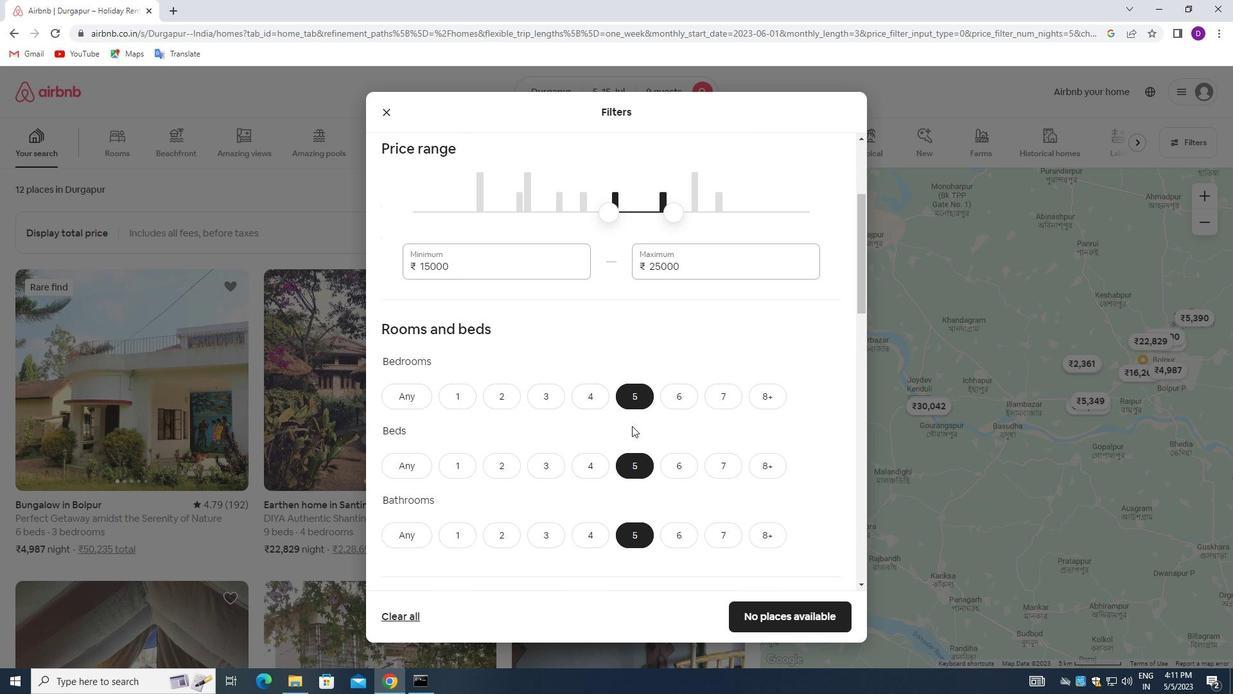 
Action: Mouse scrolled (632, 425) with delta (0, 0)
Screenshot: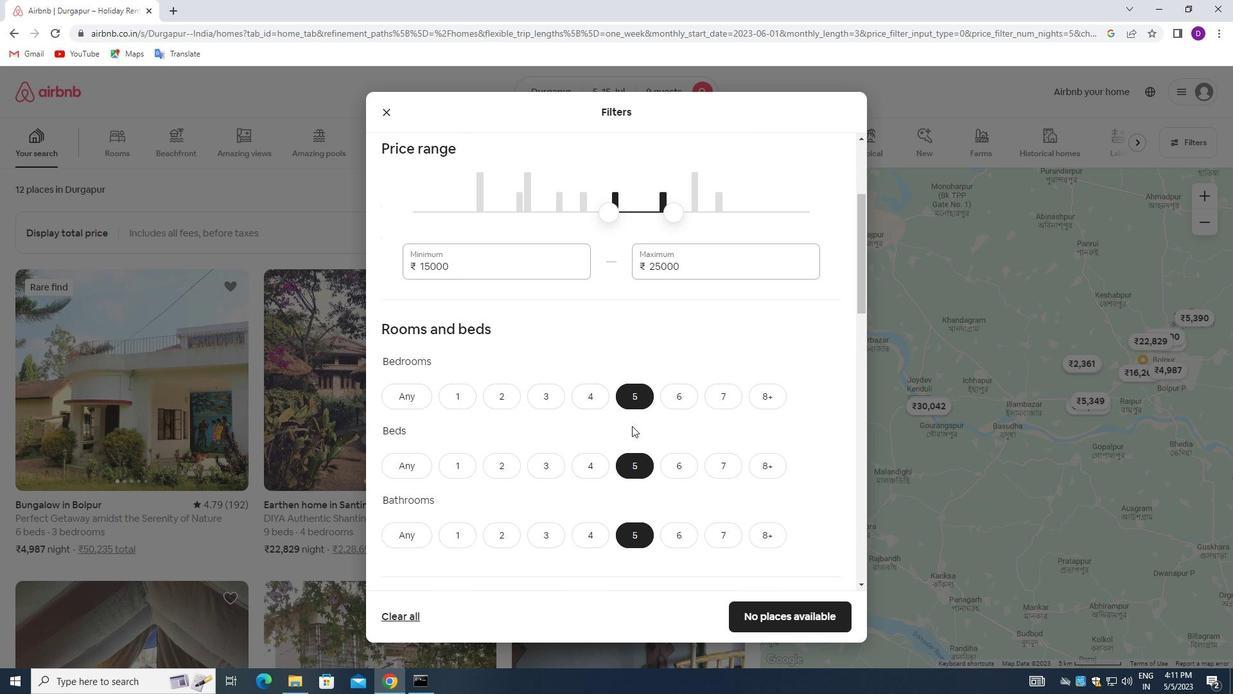 
Action: Mouse scrolled (632, 425) with delta (0, 0)
Screenshot: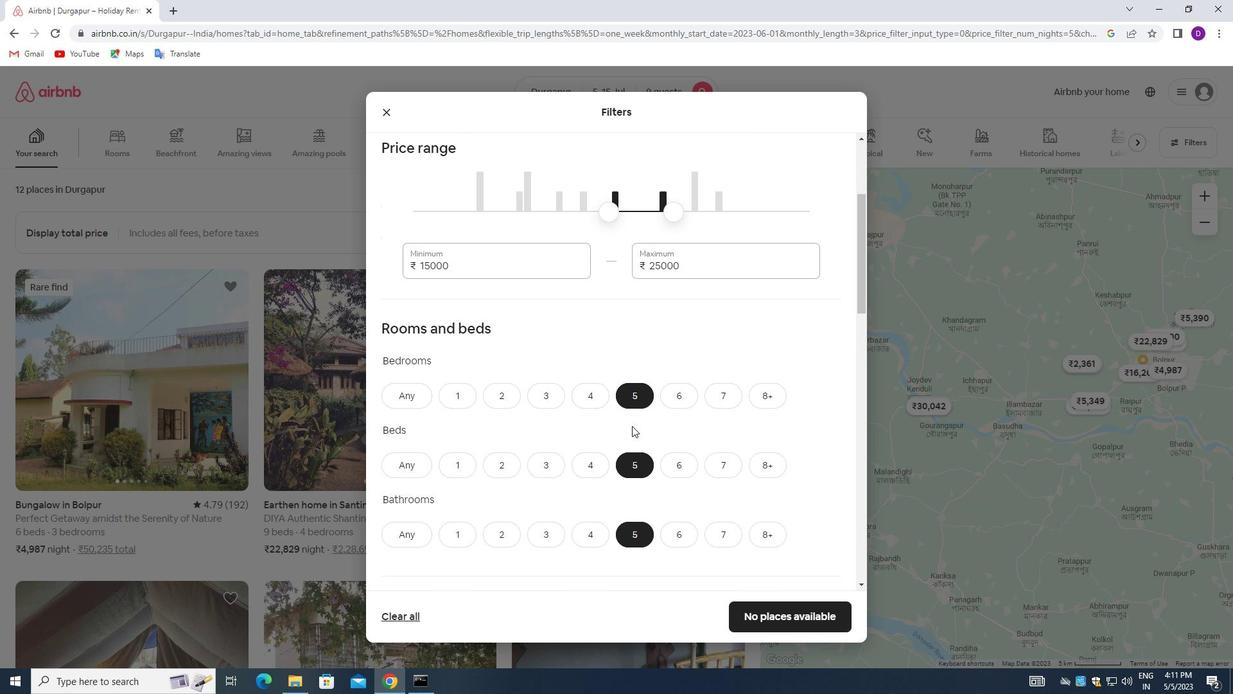 
Action: Mouse moved to (447, 475)
Screenshot: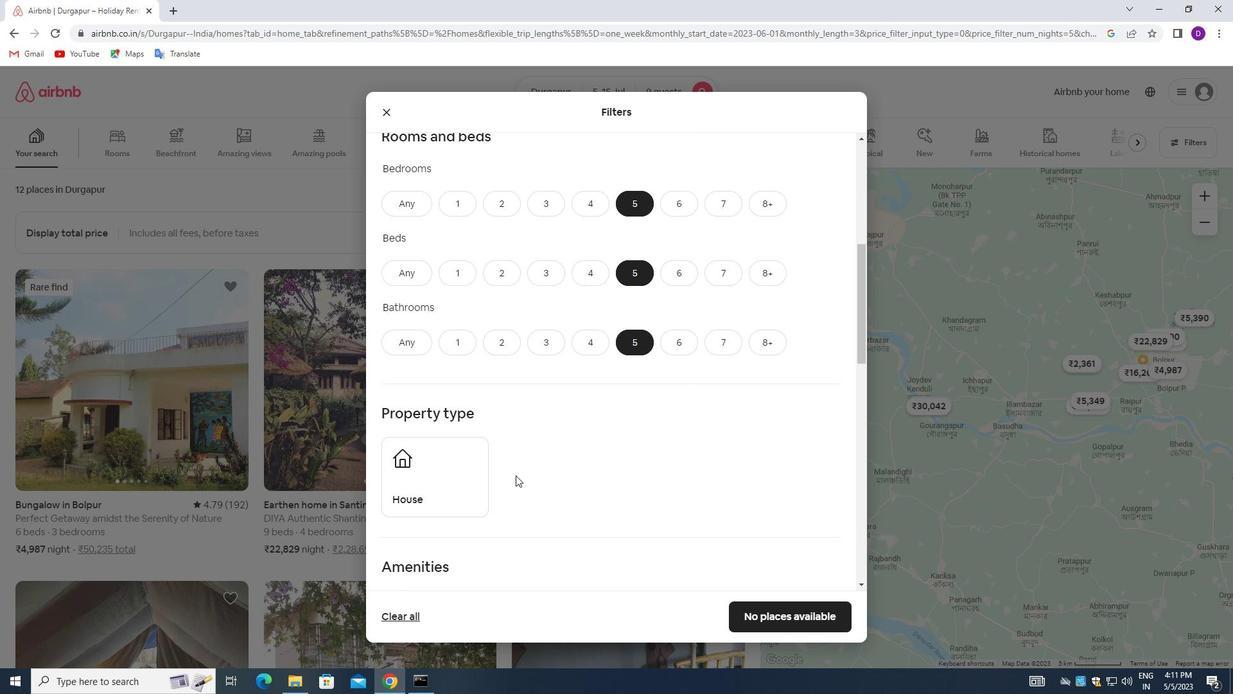
Action: Mouse pressed left at (447, 475)
Screenshot: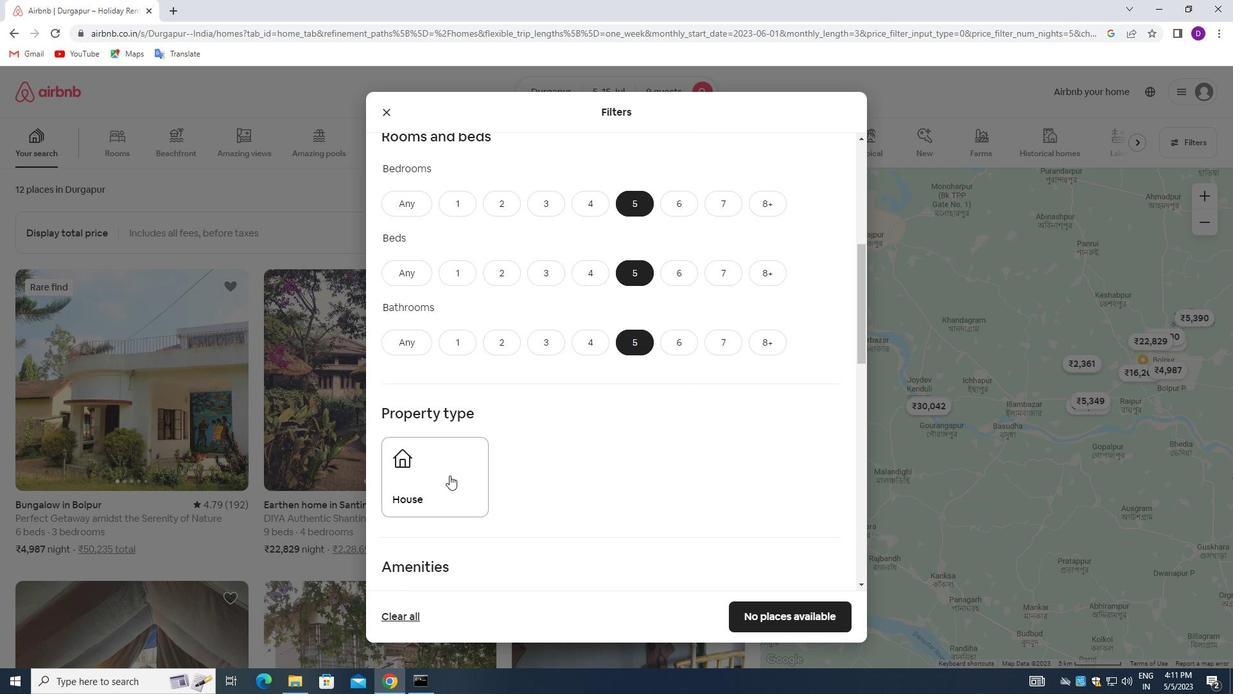 
Action: Mouse moved to (582, 456)
Screenshot: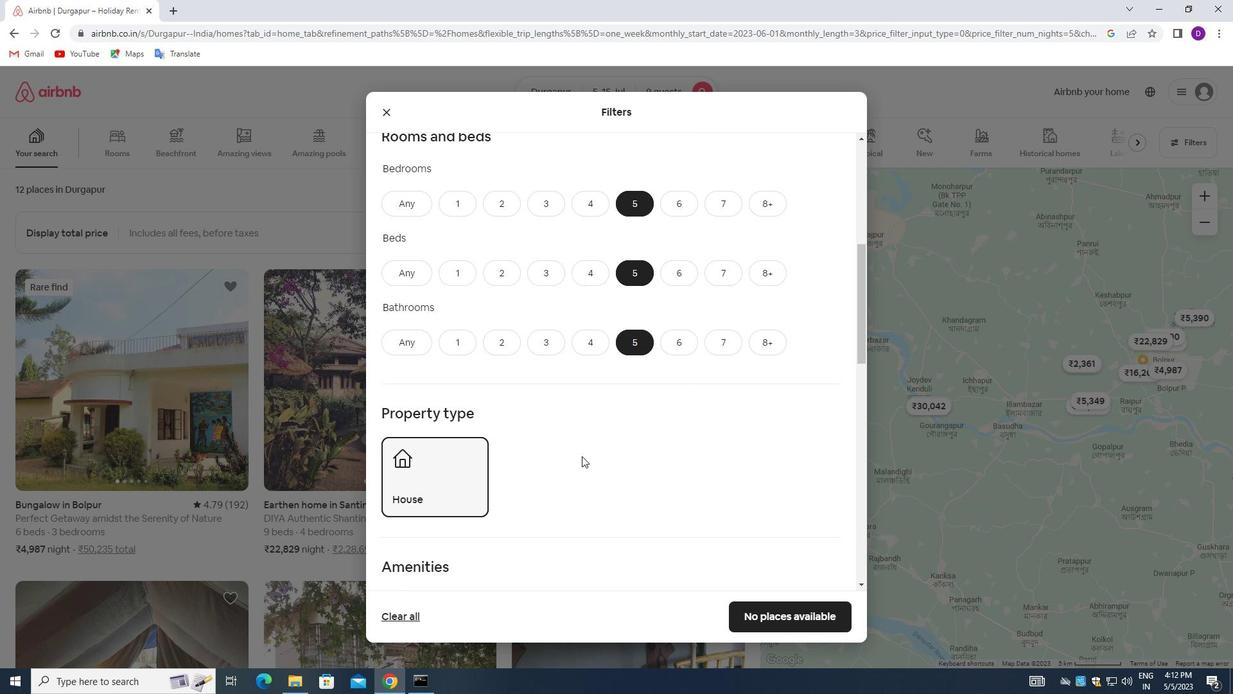 
Action: Mouse scrolled (582, 455) with delta (0, 0)
Screenshot: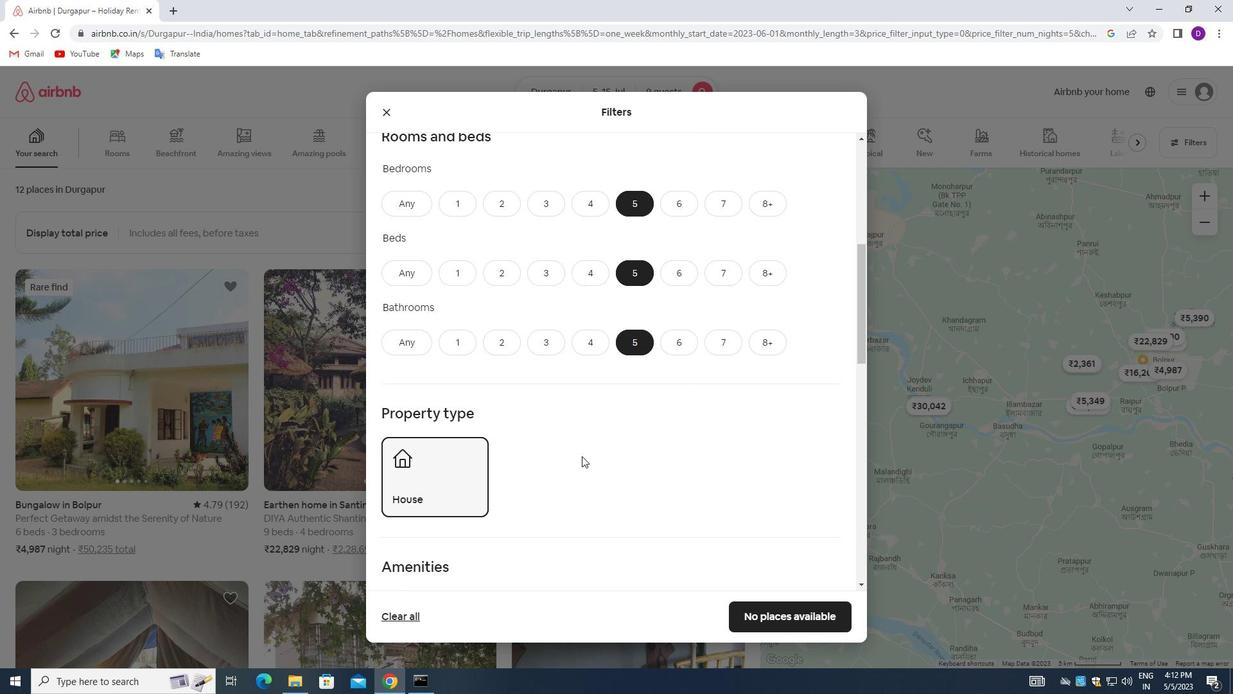 
Action: Mouse scrolled (582, 455) with delta (0, 0)
Screenshot: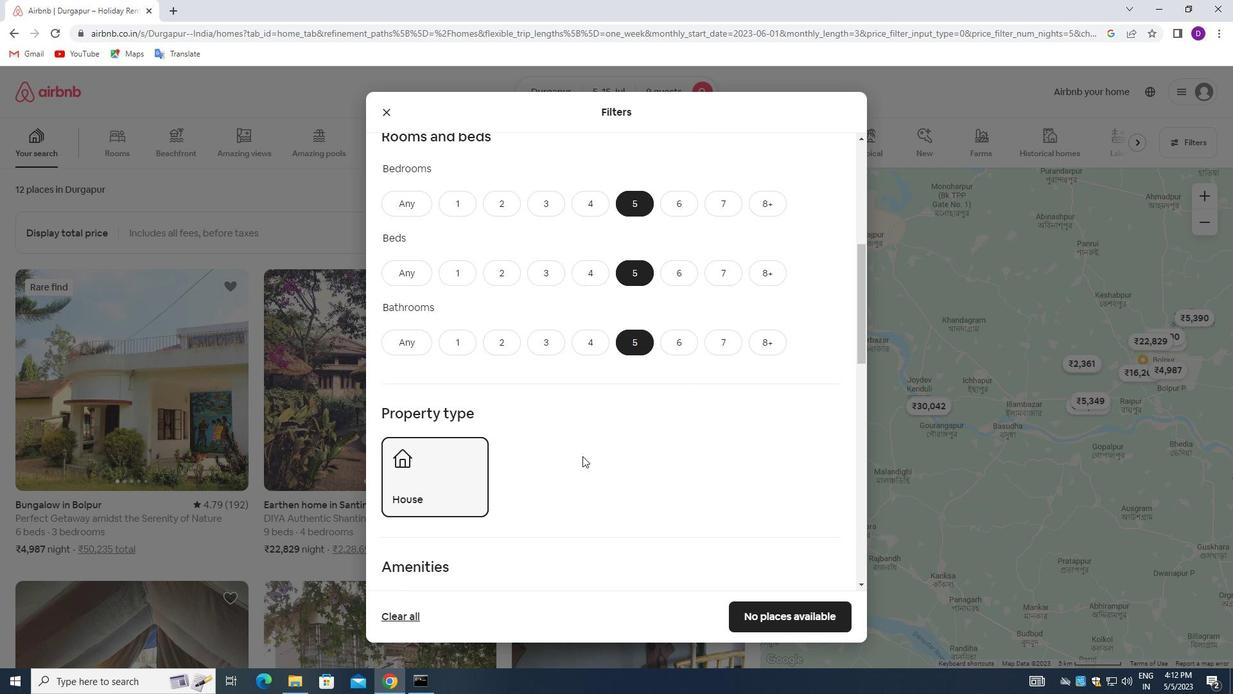 
Action: Mouse moved to (582, 458)
Screenshot: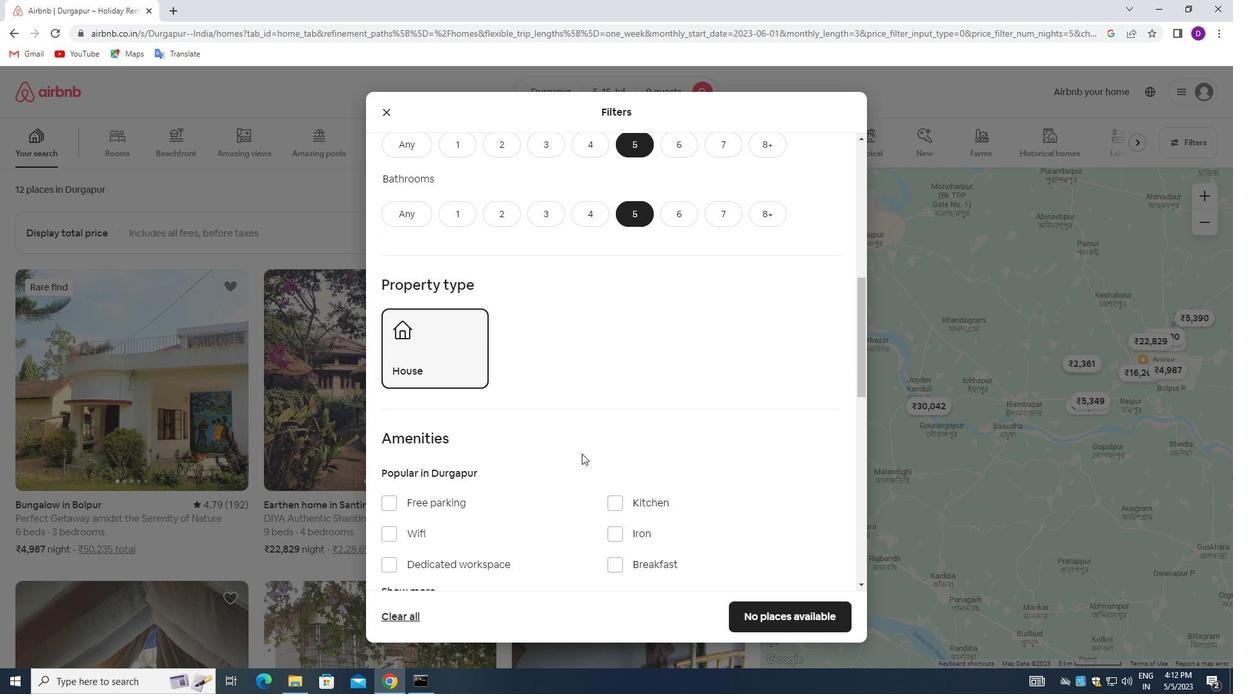 
Action: Mouse scrolled (582, 458) with delta (0, 0)
Screenshot: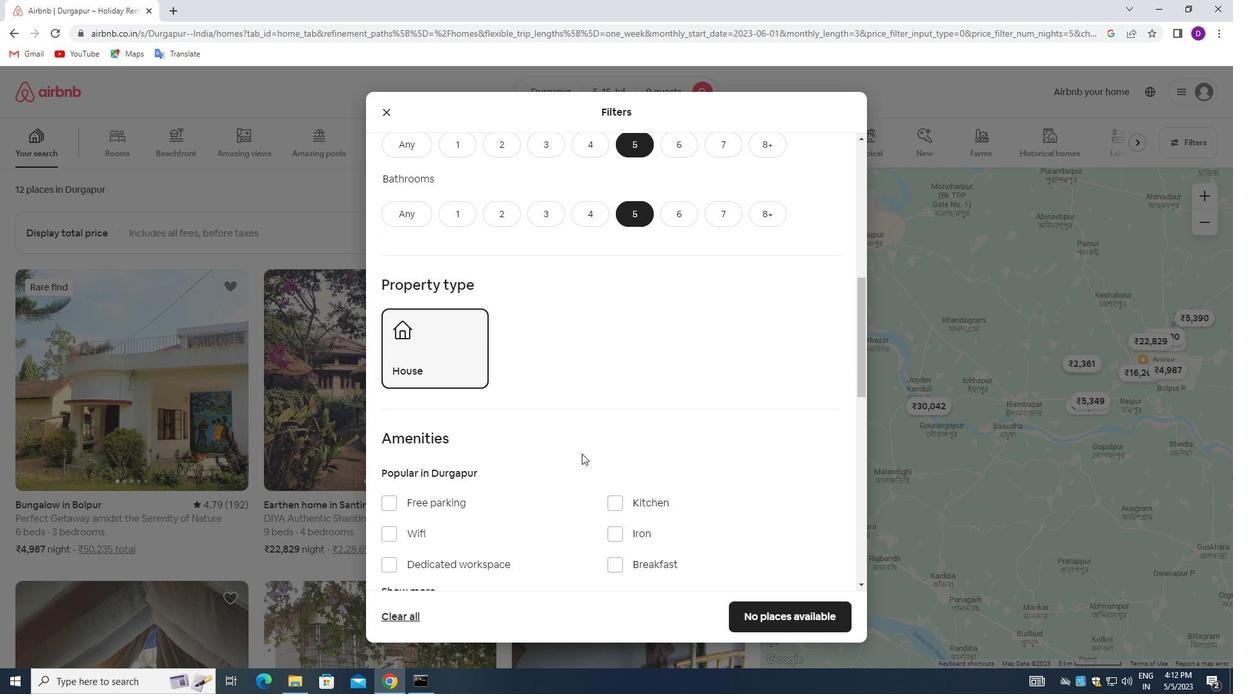 
Action: Mouse moved to (418, 528)
Screenshot: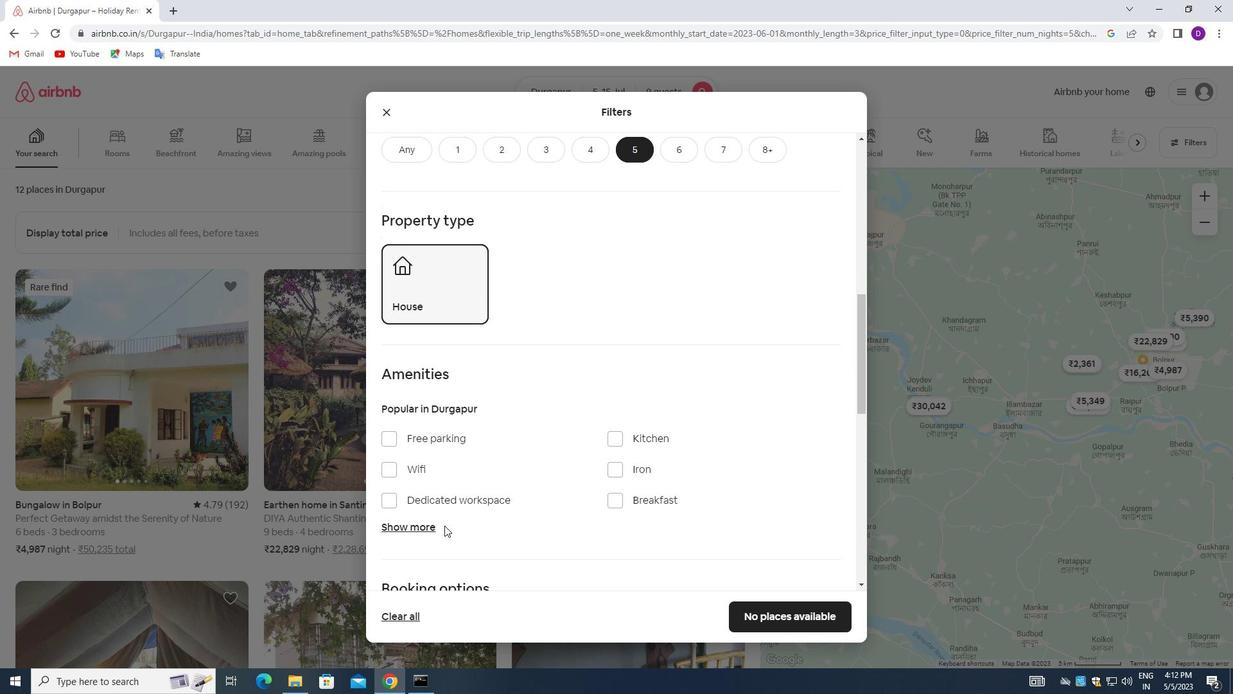 
Action: Mouse pressed left at (418, 528)
Screenshot: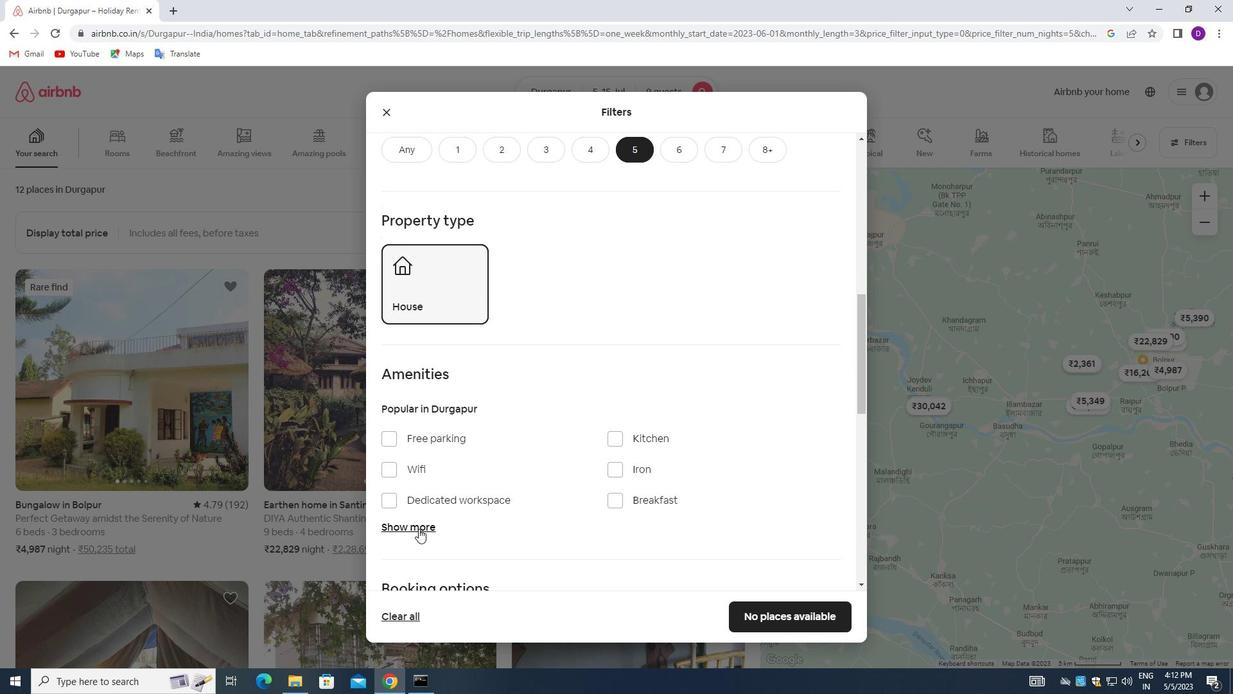 
Action: Mouse moved to (391, 568)
Screenshot: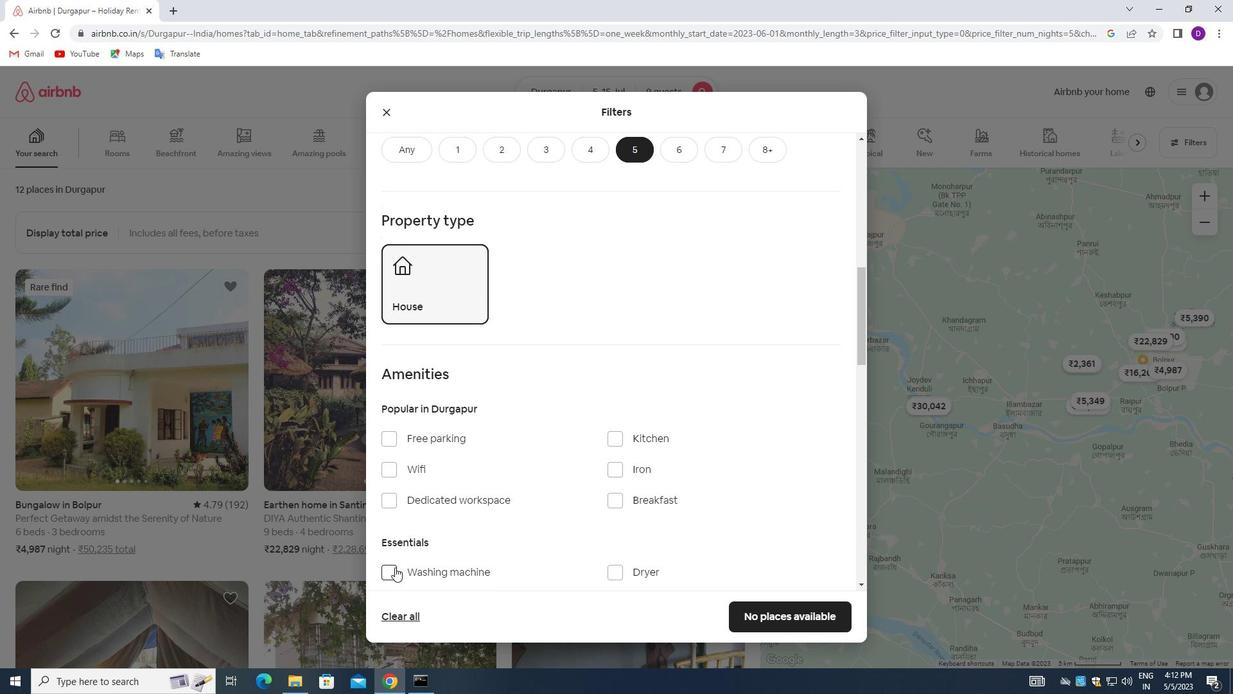 
Action: Mouse pressed left at (391, 568)
Screenshot: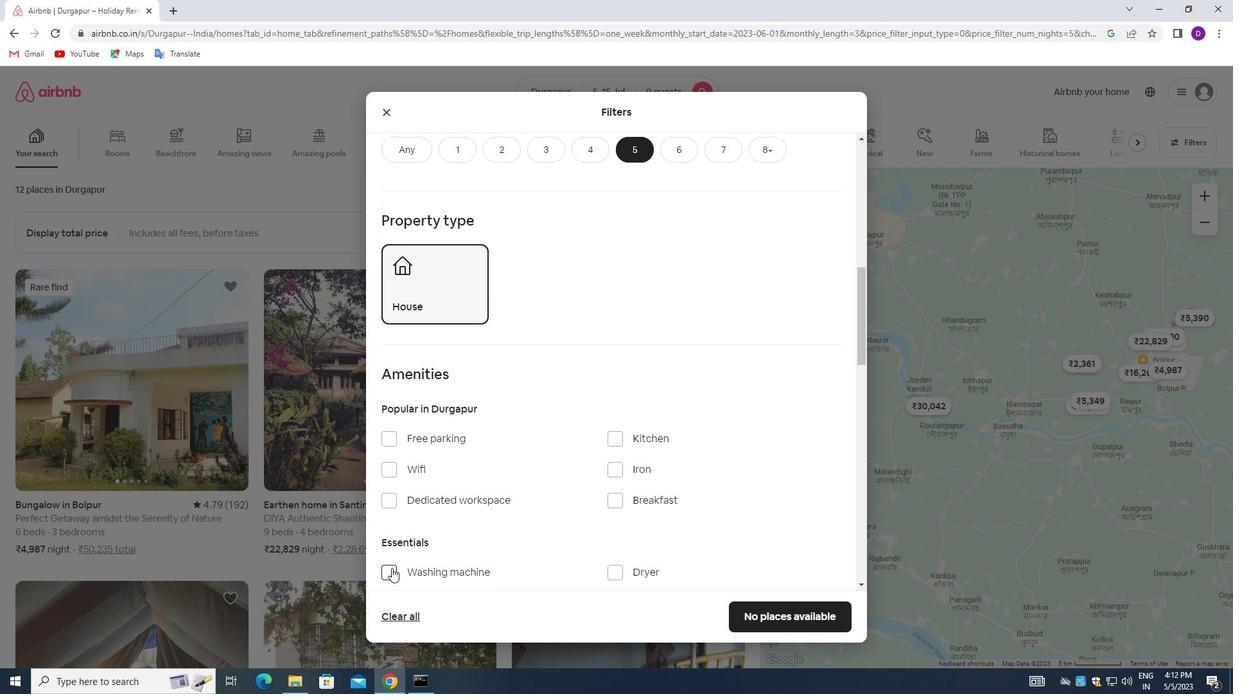 
Action: Mouse moved to (554, 462)
Screenshot: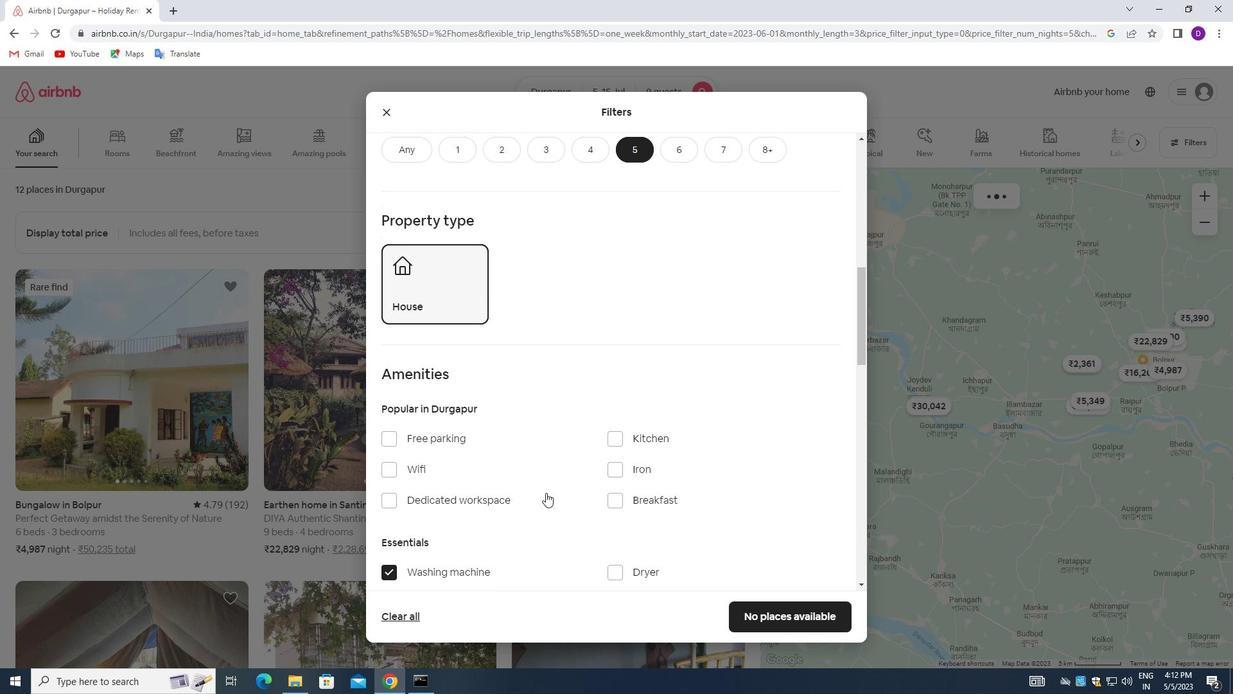 
Action: Mouse scrolled (554, 462) with delta (0, 0)
Screenshot: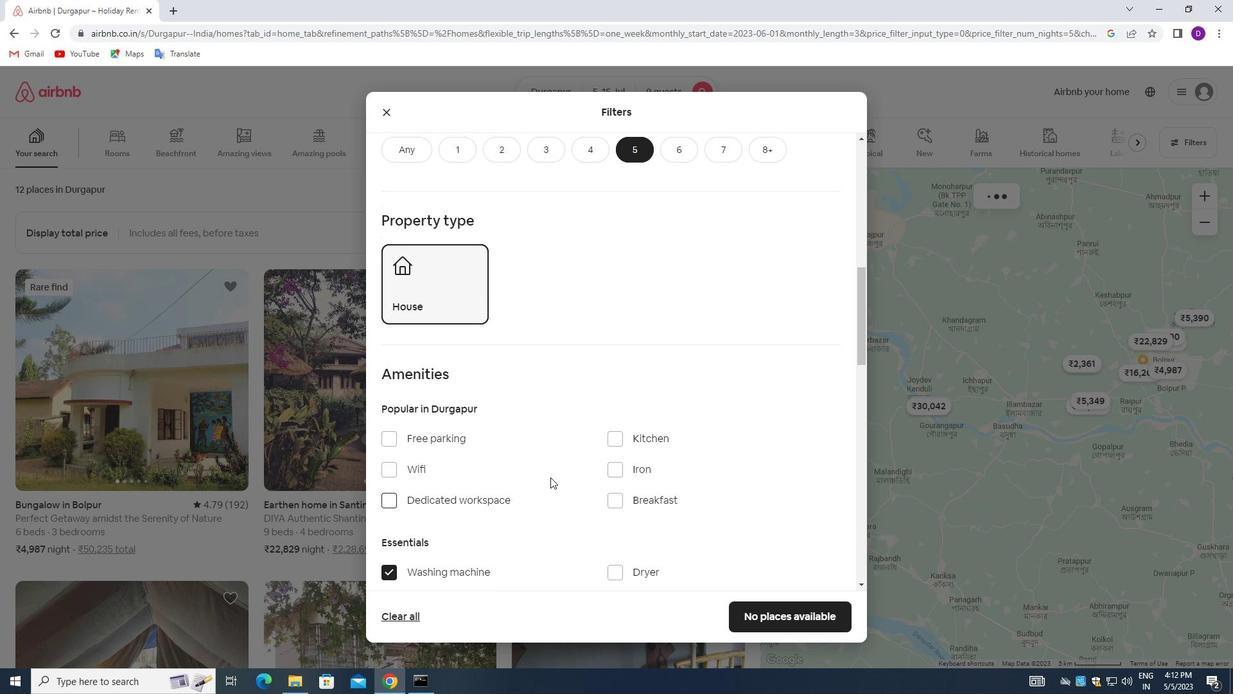 
Action: Mouse moved to (556, 461)
Screenshot: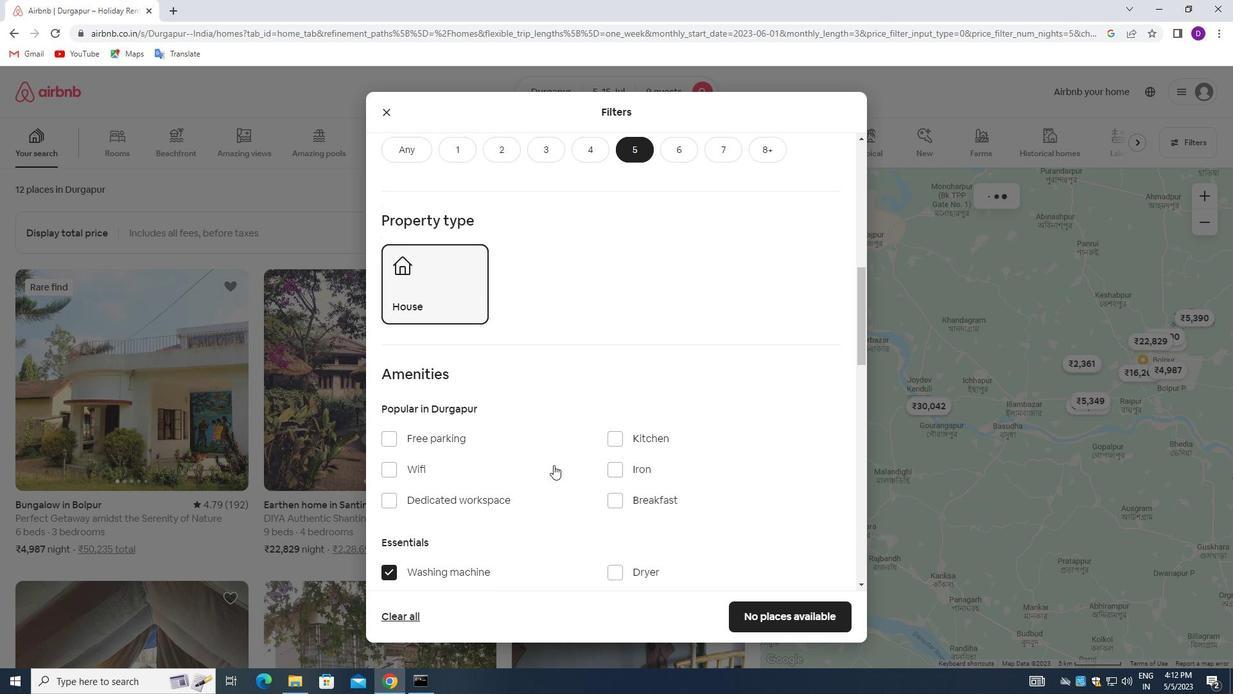
Action: Mouse scrolled (556, 460) with delta (0, 0)
Screenshot: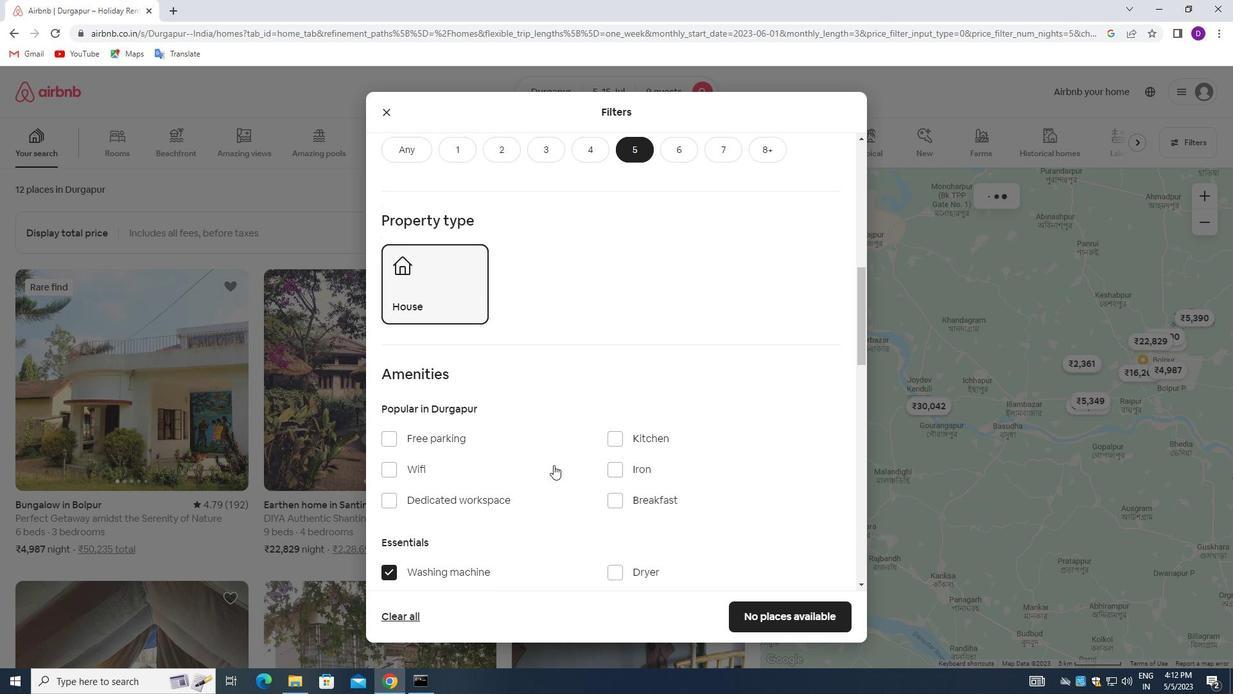 
Action: Mouse moved to (556, 460)
Screenshot: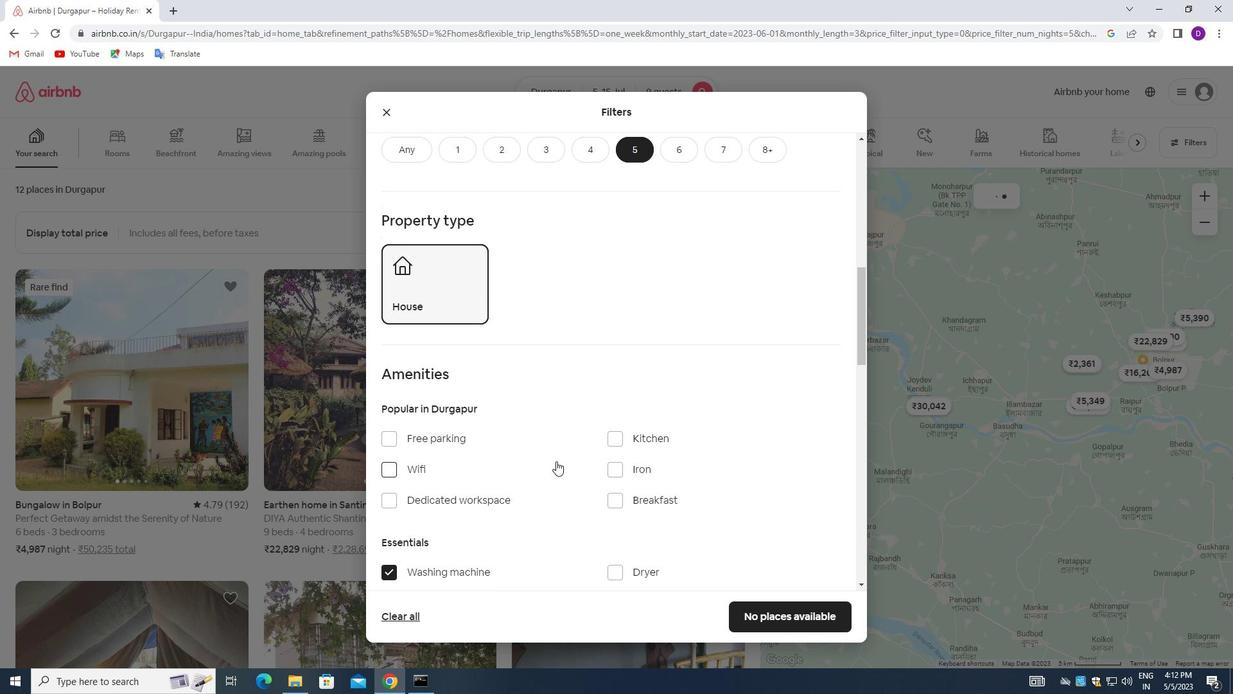 
Action: Mouse scrolled (556, 459) with delta (0, 0)
Screenshot: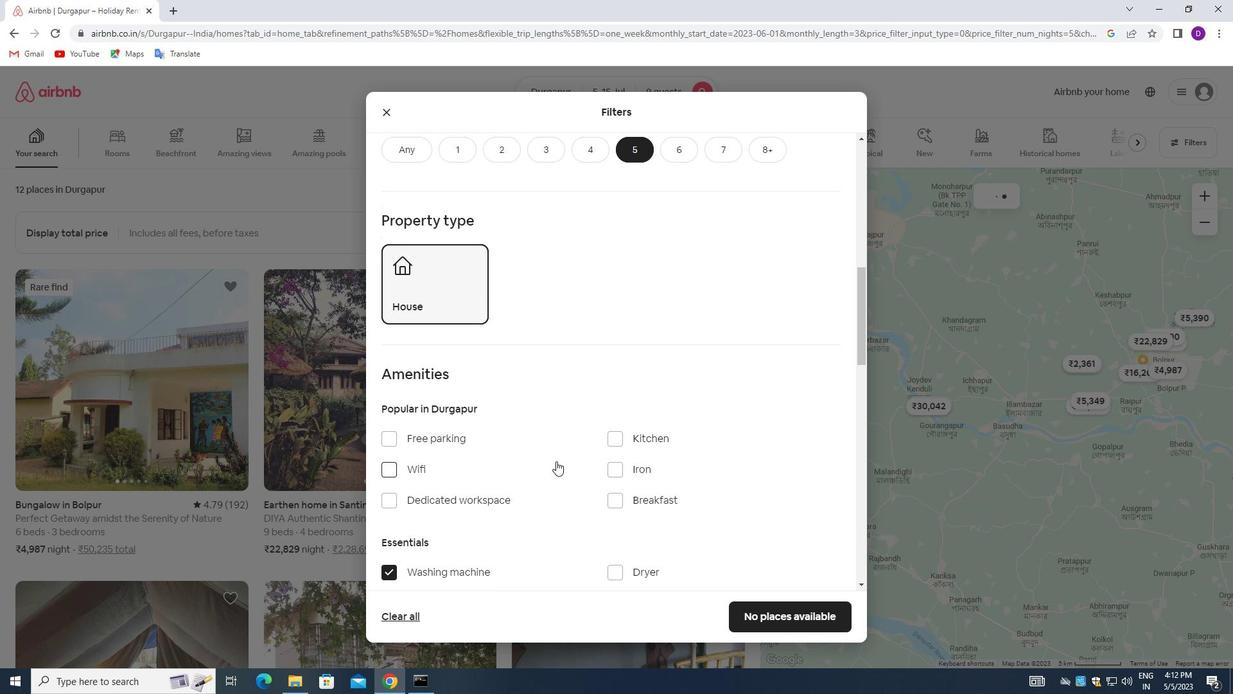 
Action: Mouse moved to (565, 462)
Screenshot: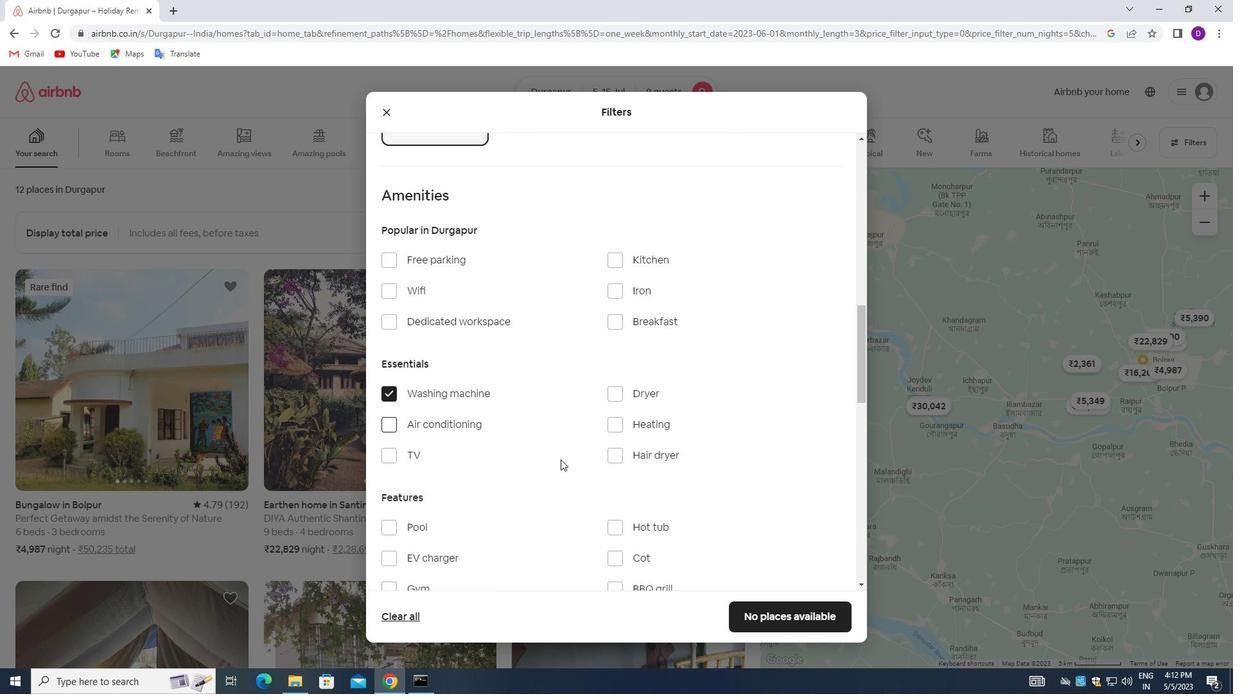 
Action: Mouse scrolled (565, 461) with delta (0, 0)
Screenshot: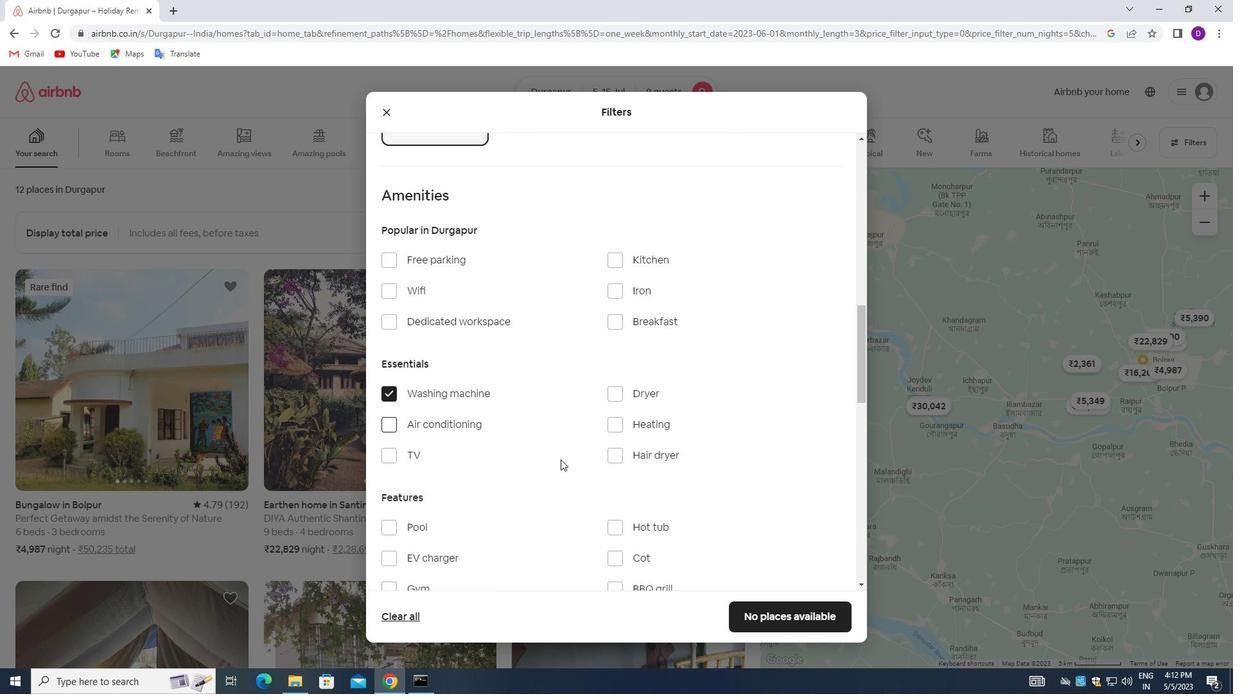 
Action: Mouse scrolled (565, 461) with delta (0, 0)
Screenshot: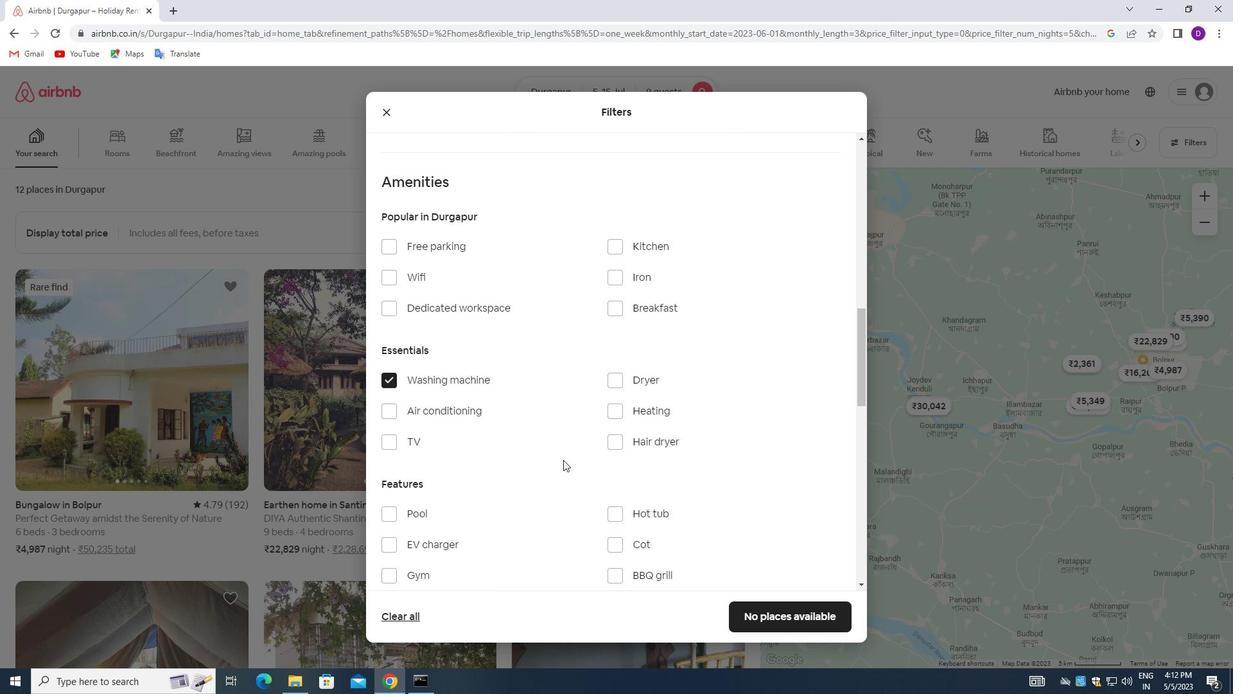 
Action: Mouse moved to (566, 462)
Screenshot: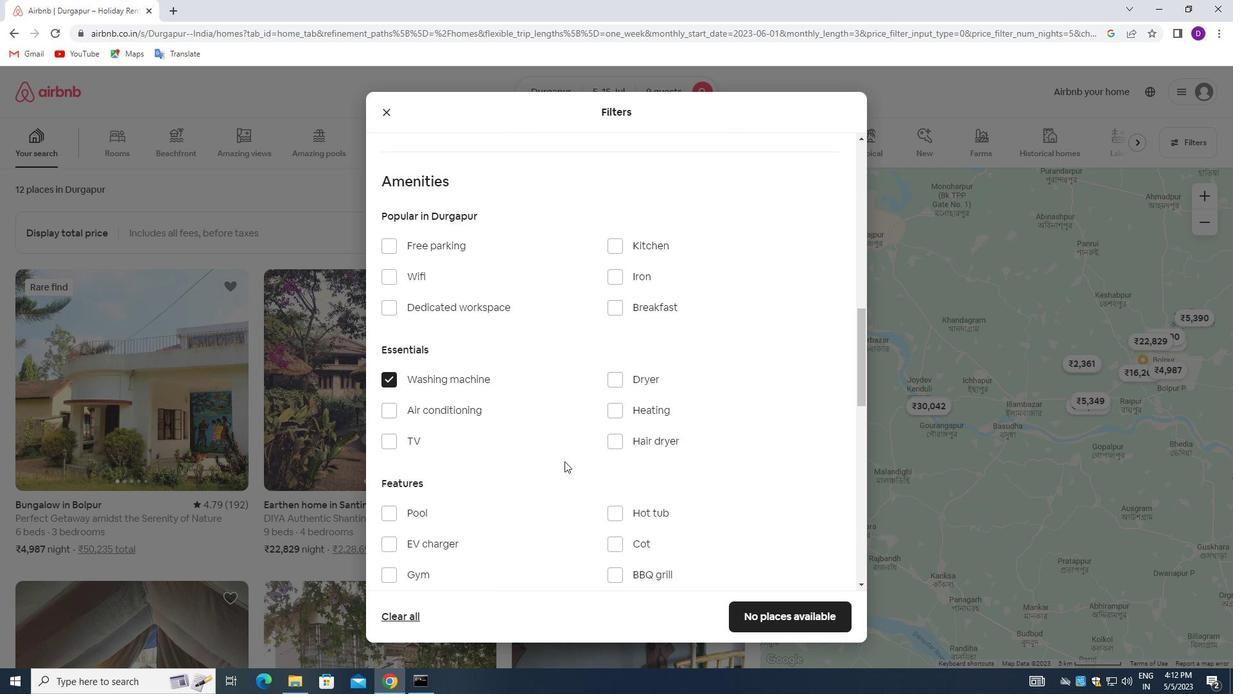 
Action: Mouse scrolled (566, 461) with delta (0, 0)
Screenshot: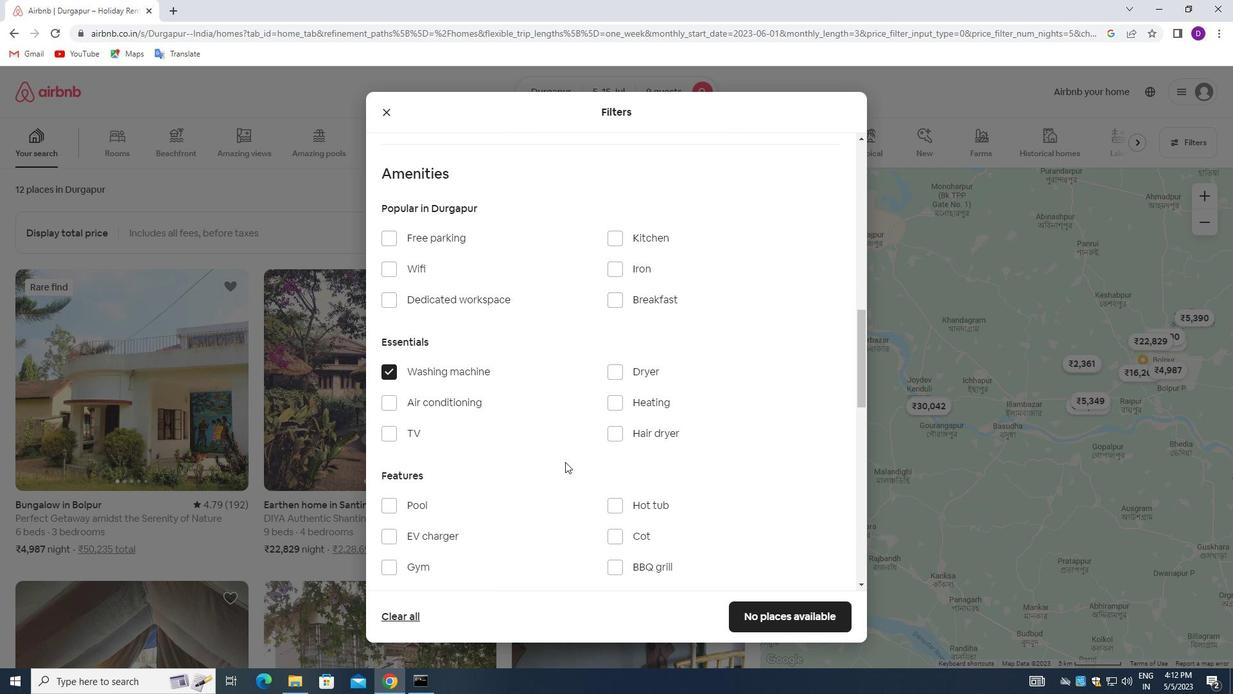 
Action: Mouse moved to (596, 465)
Screenshot: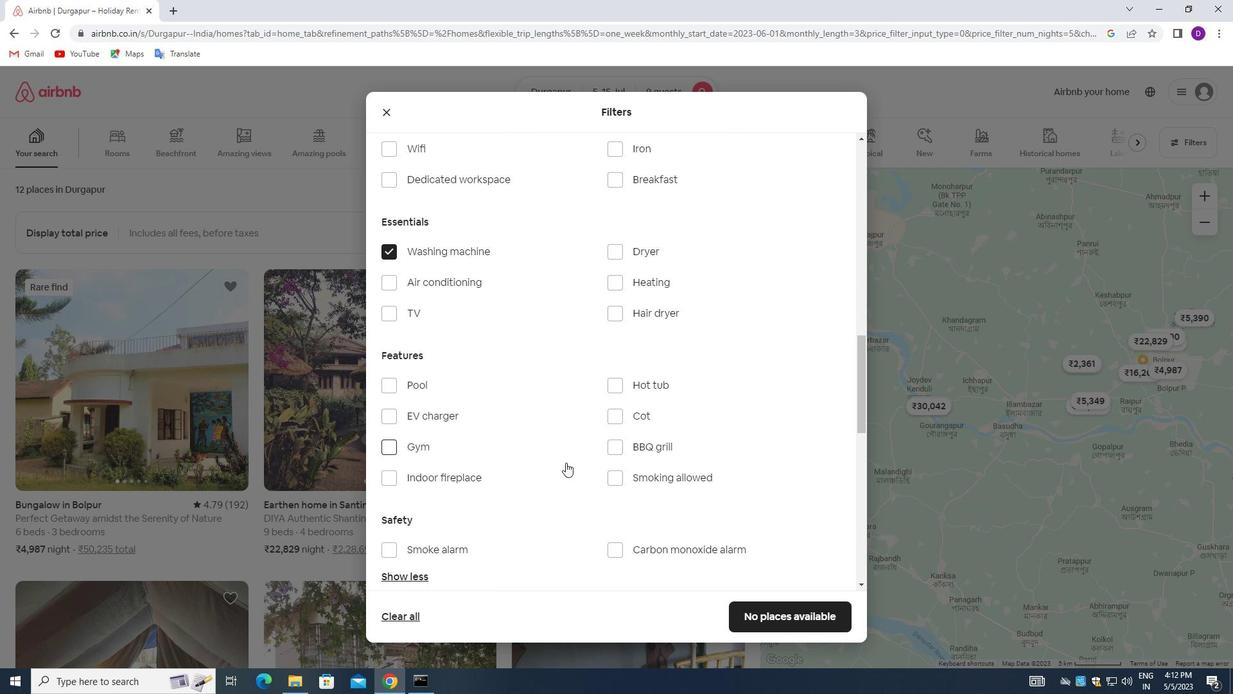 
Action: Mouse scrolled (596, 464) with delta (0, 0)
Screenshot: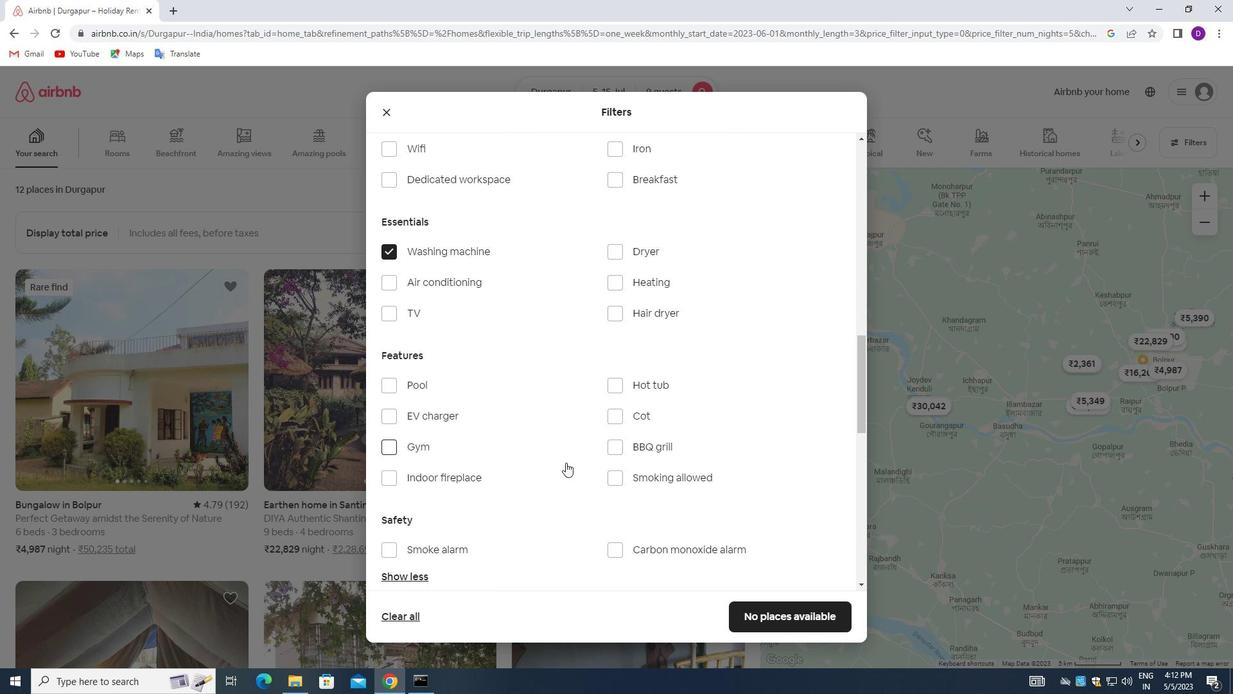 
Action: Mouse moved to (658, 478)
Screenshot: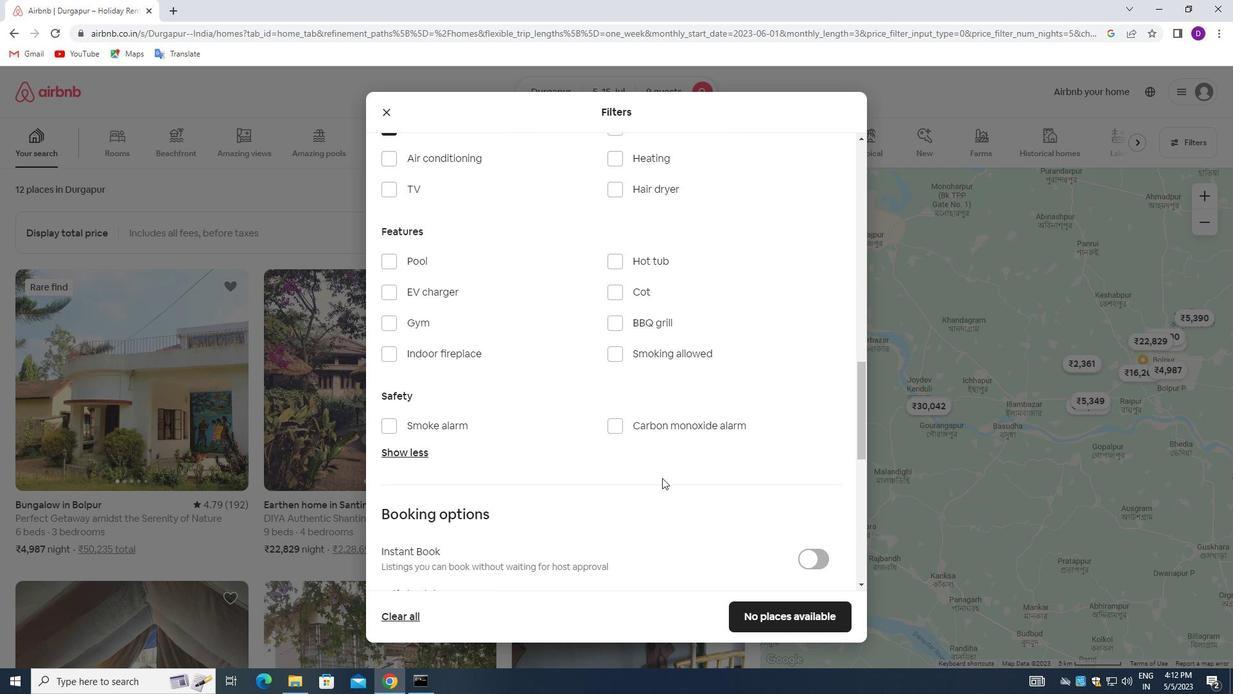 
Action: Mouse scrolled (658, 477) with delta (0, 0)
Screenshot: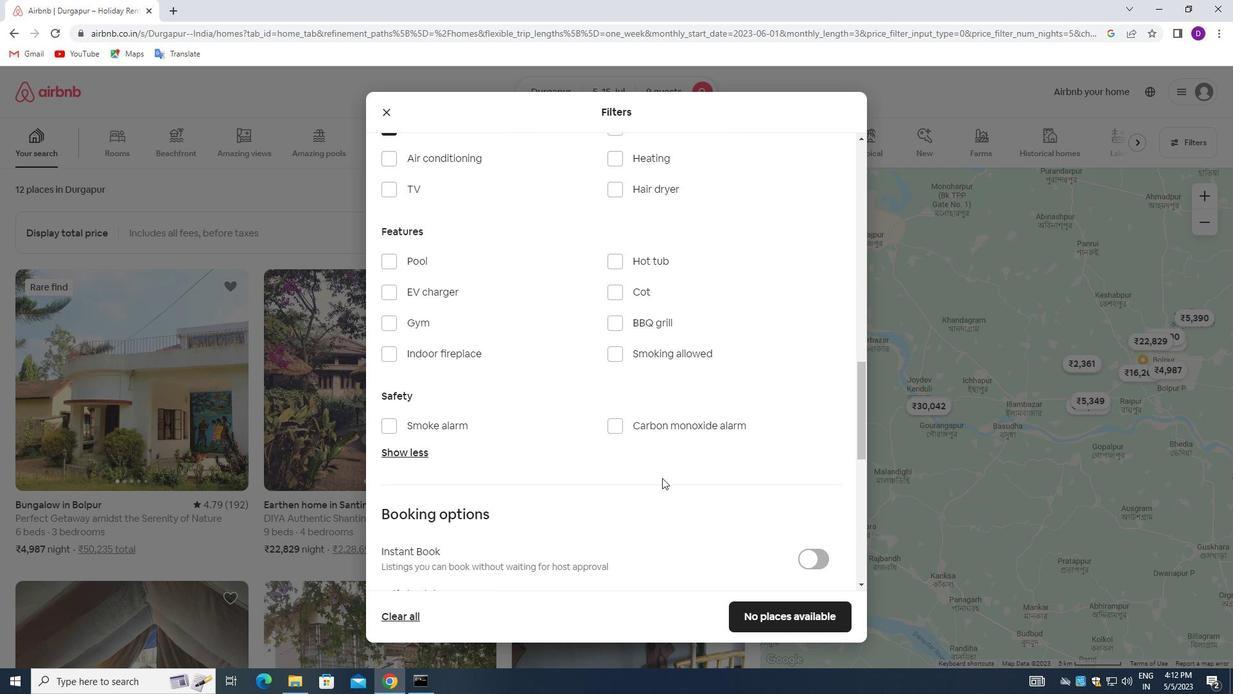 
Action: Mouse moved to (648, 474)
Screenshot: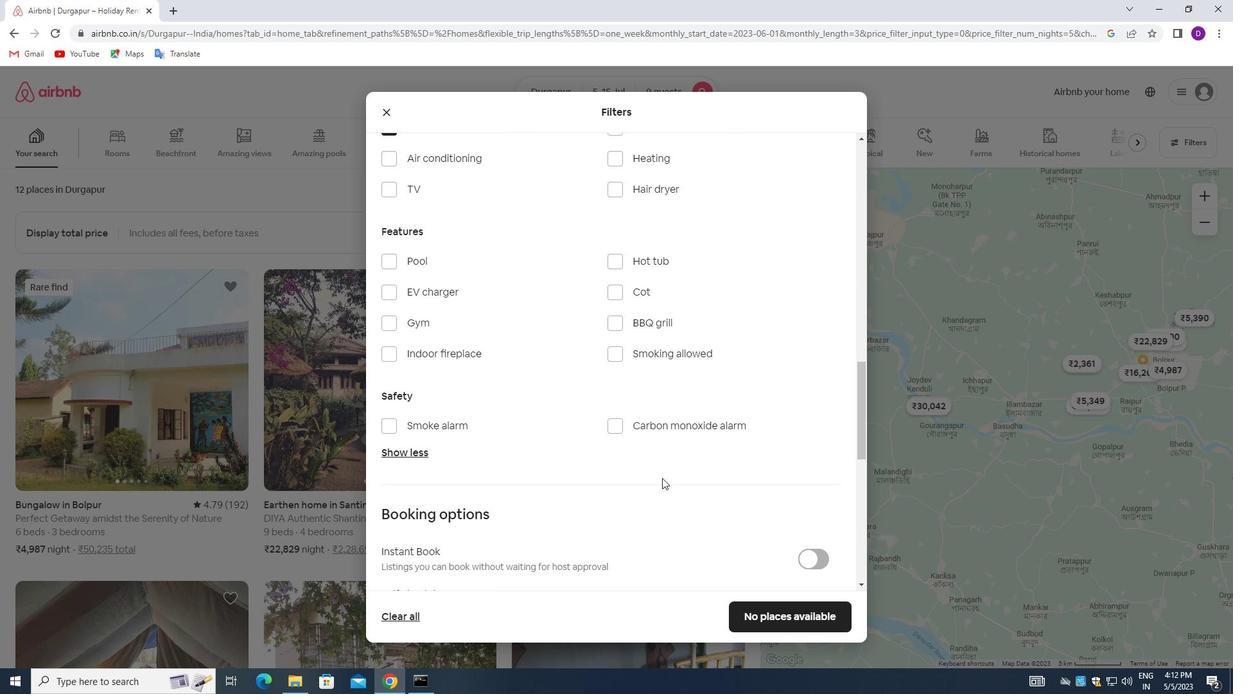 
Action: Mouse scrolled (648, 474) with delta (0, 0)
Screenshot: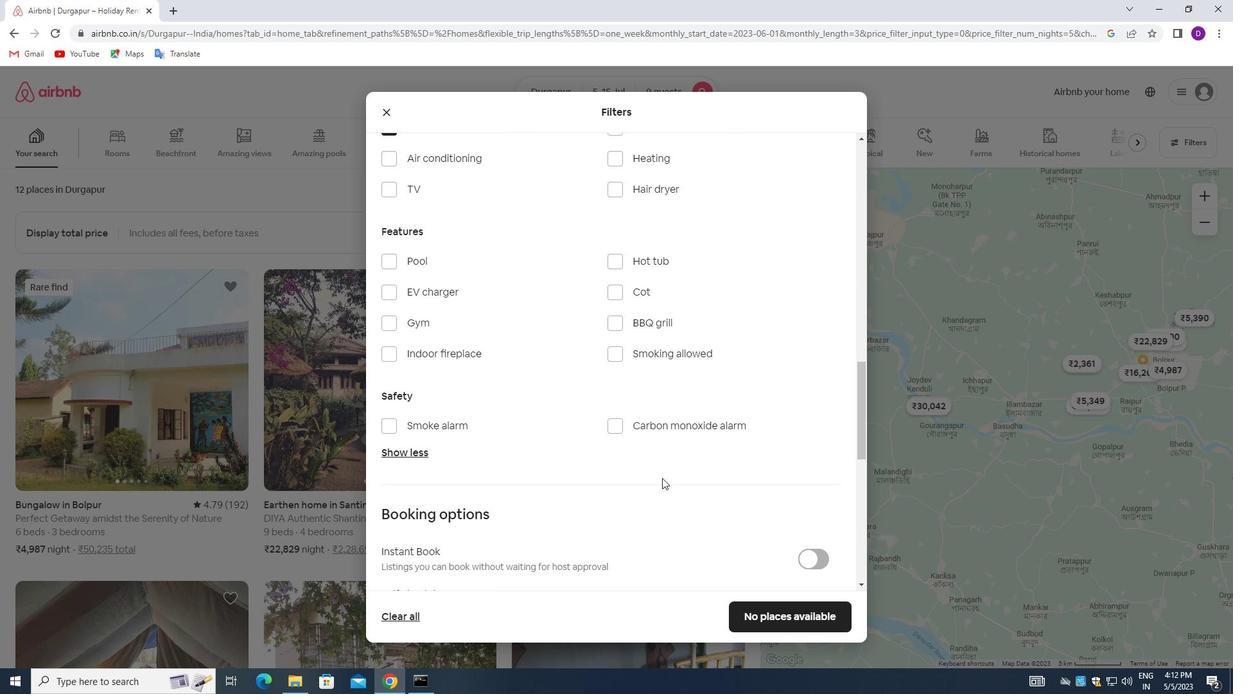 
Action: Mouse moved to (804, 469)
Screenshot: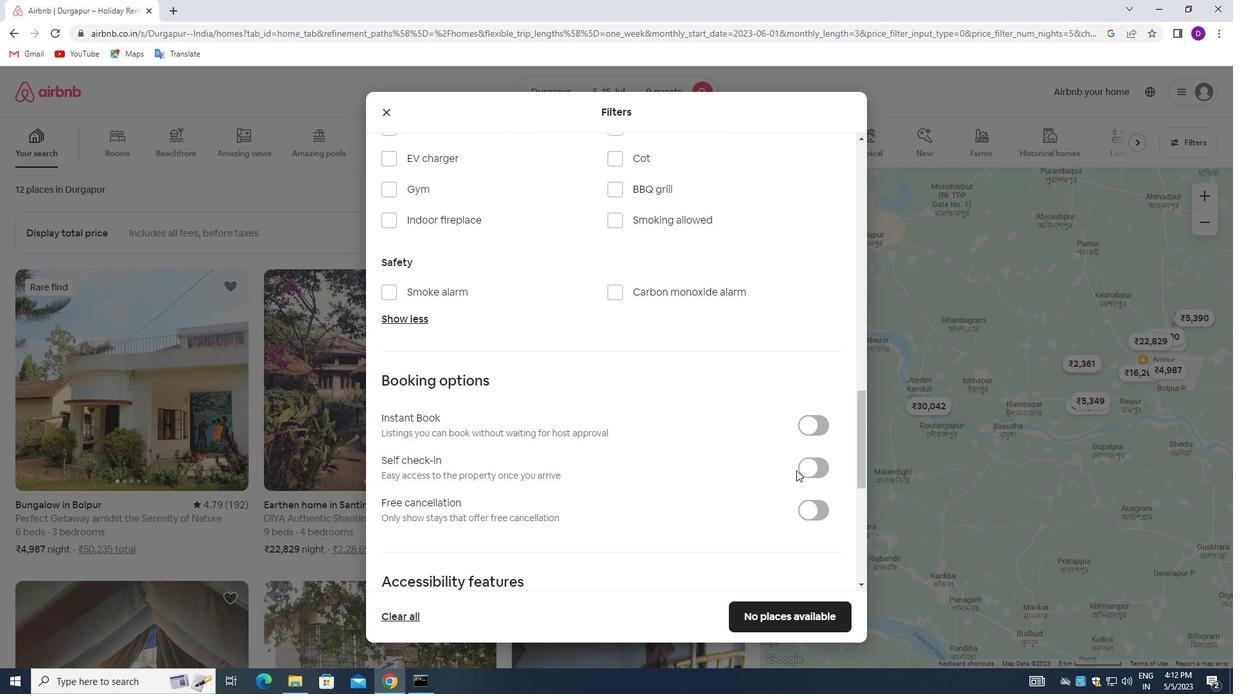 
Action: Mouse pressed left at (804, 469)
Screenshot: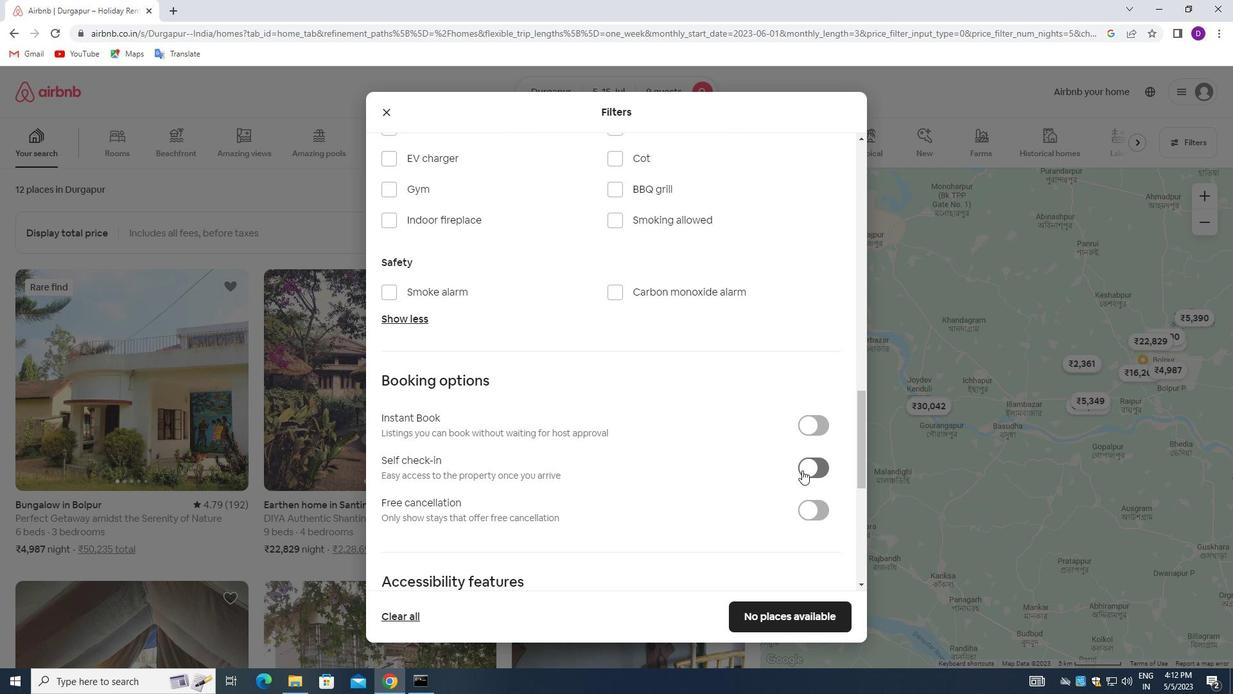 
Action: Mouse moved to (607, 466)
Screenshot: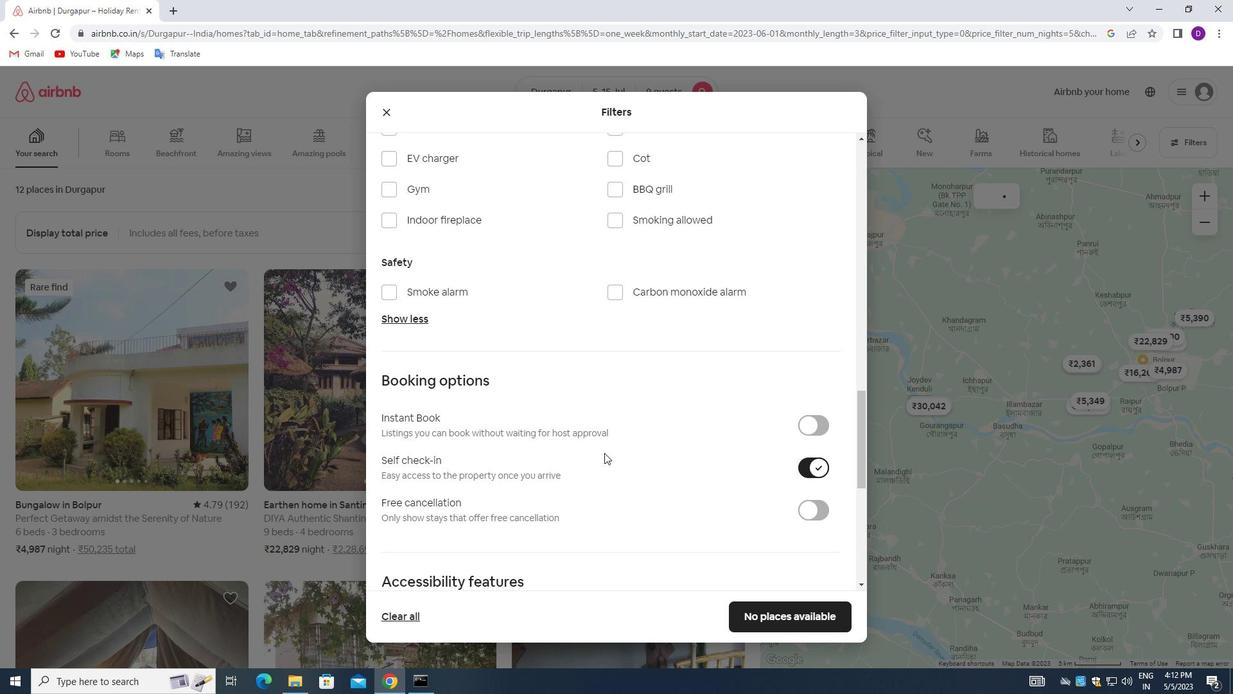 
Action: Mouse scrolled (607, 465) with delta (0, 0)
Screenshot: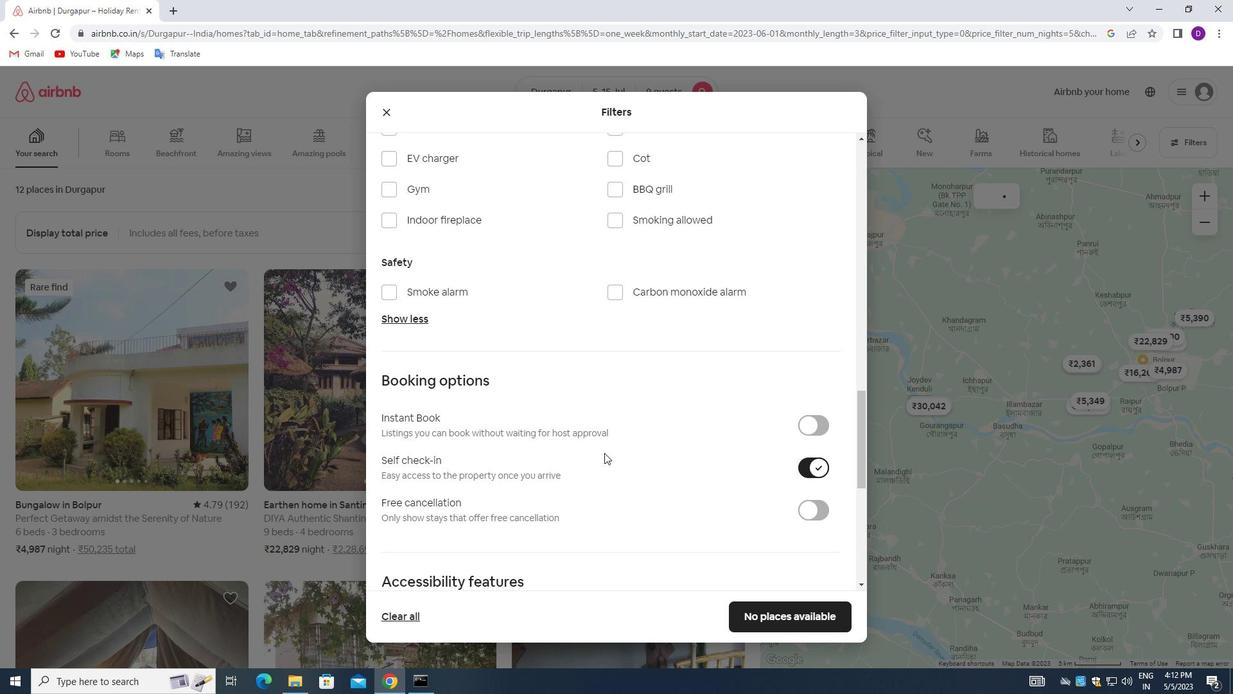 
Action: Mouse moved to (607, 467)
Screenshot: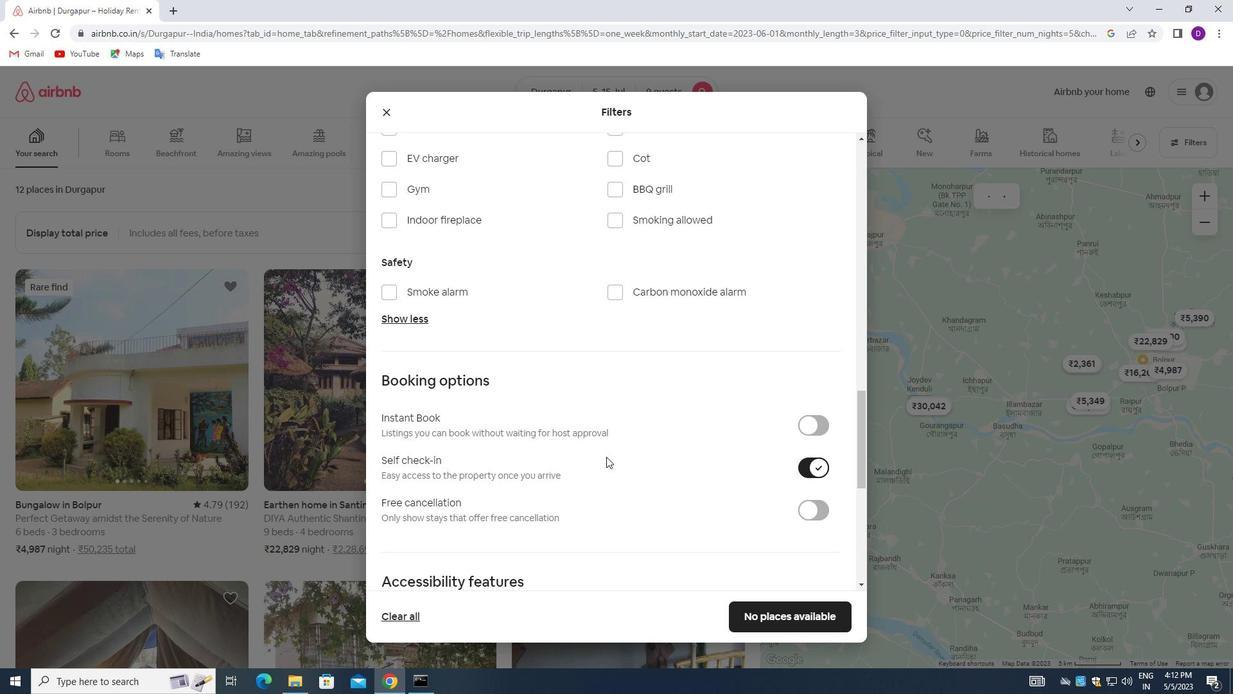 
Action: Mouse scrolled (607, 466) with delta (0, 0)
Screenshot: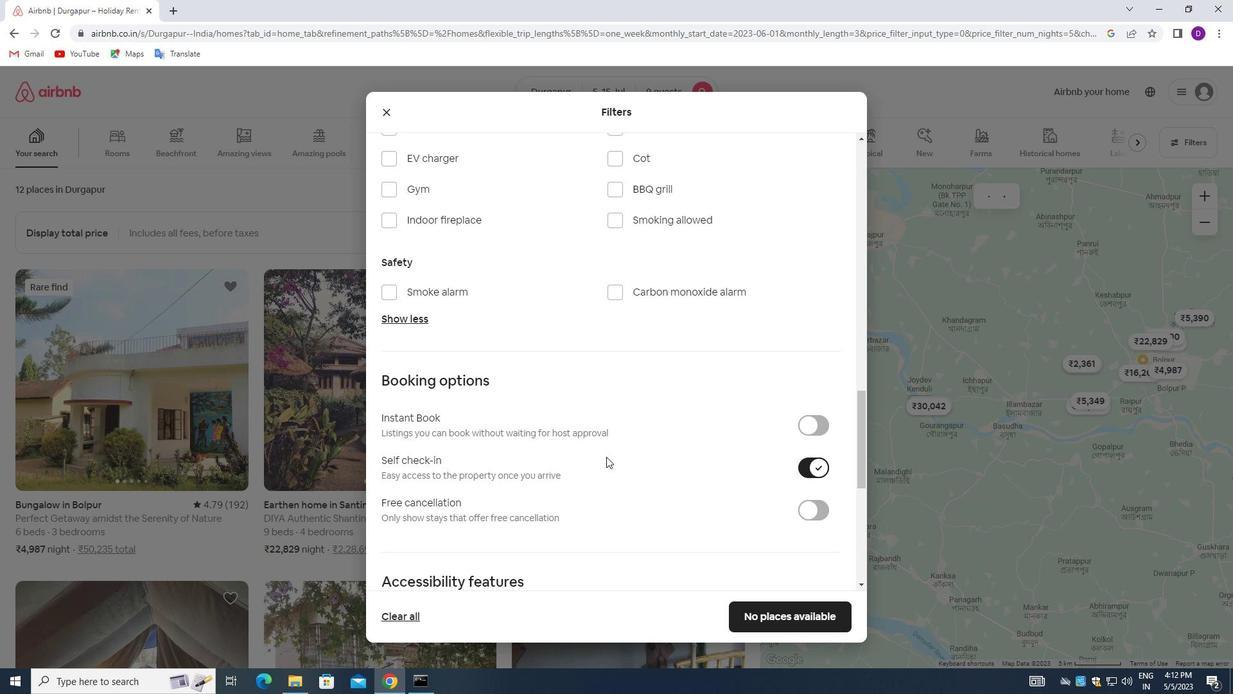 
Action: Mouse moved to (607, 467)
Screenshot: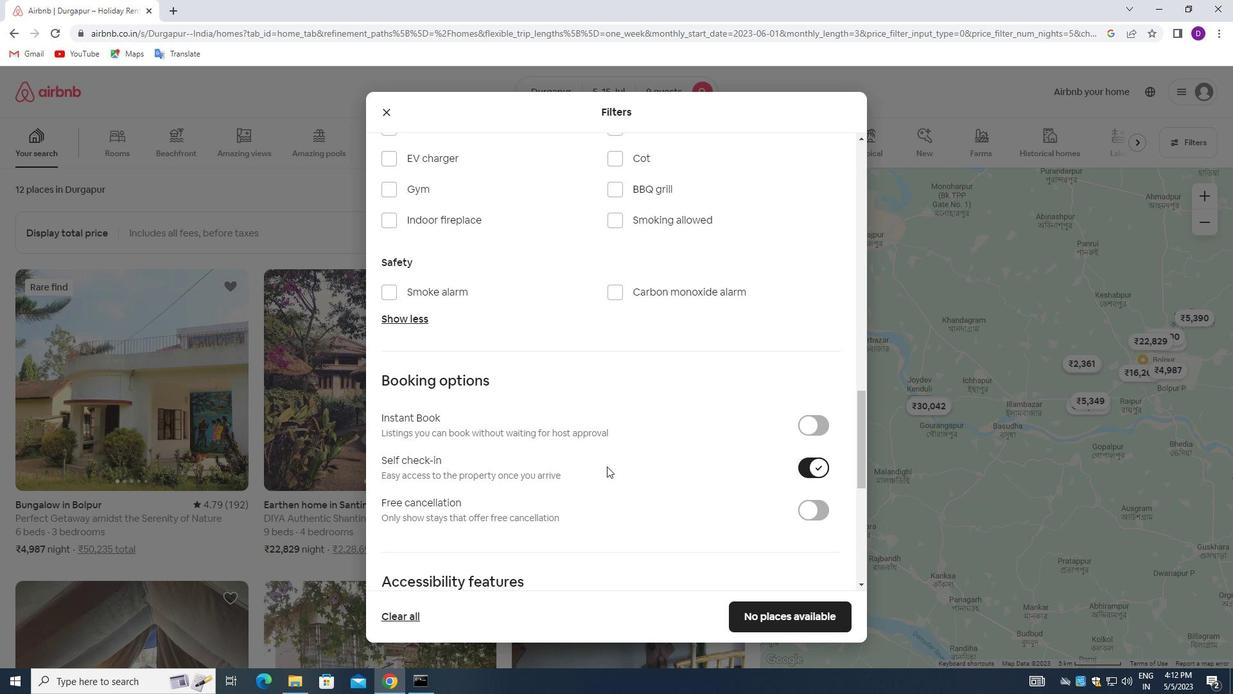 
Action: Mouse scrolled (607, 467) with delta (0, 0)
Screenshot: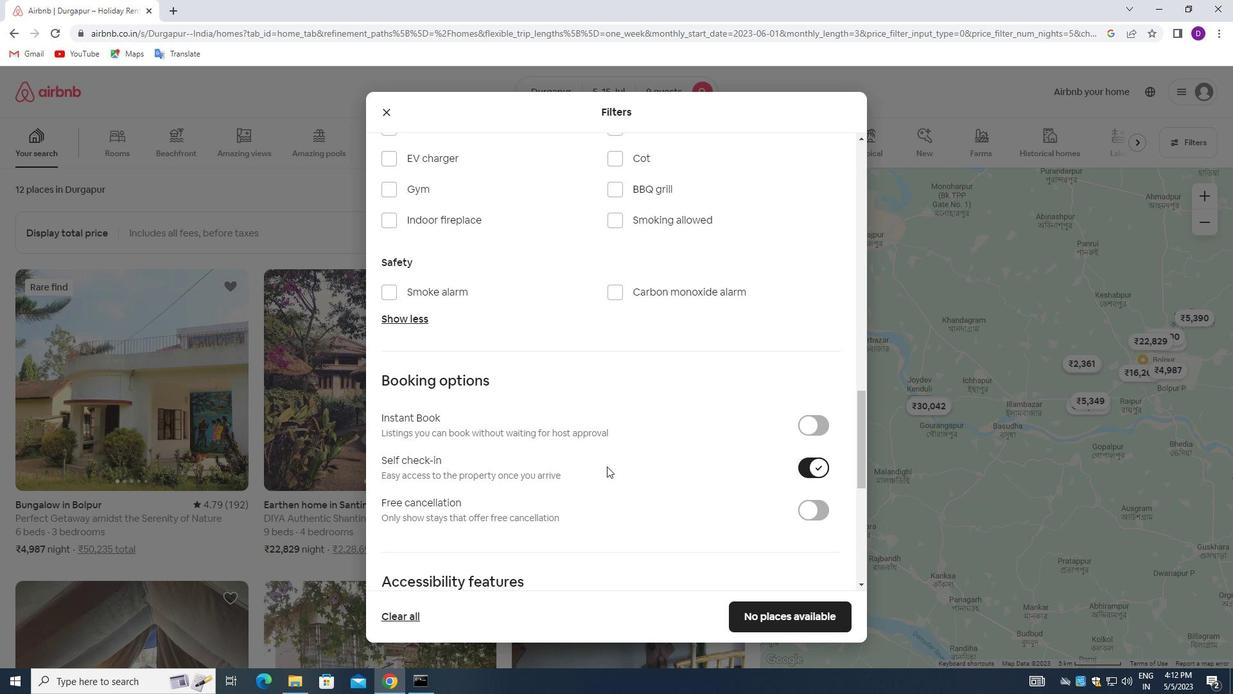 
Action: Mouse moved to (601, 481)
Screenshot: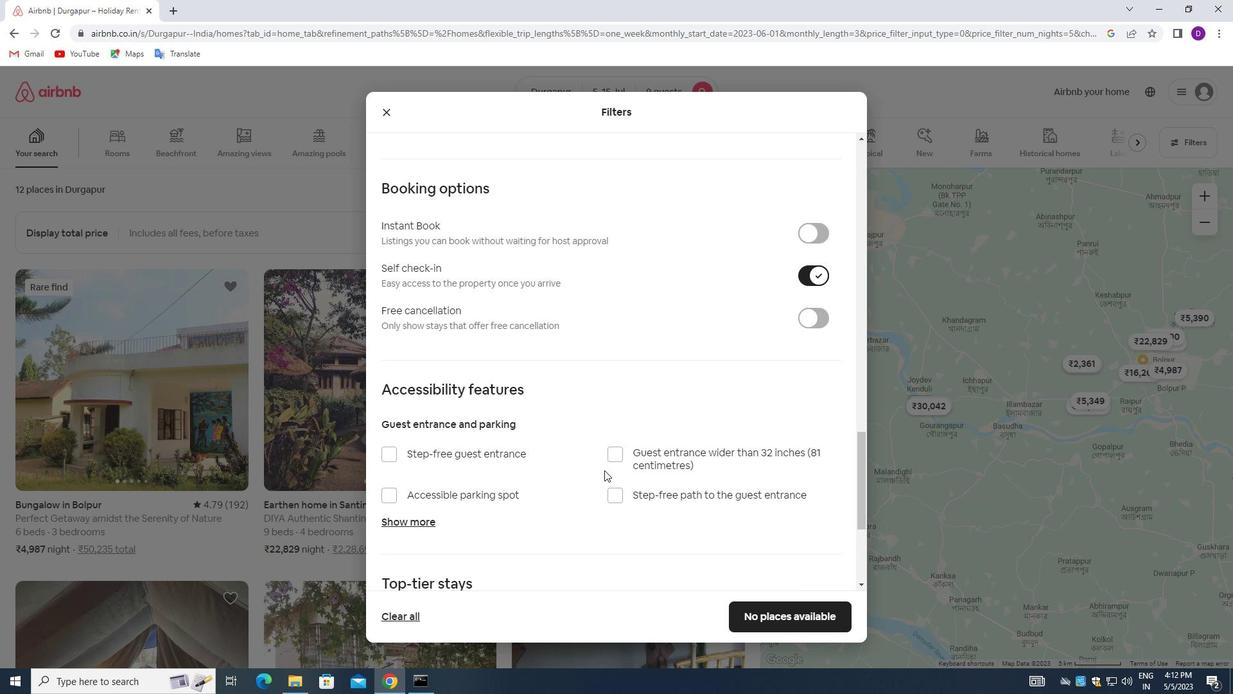 
Action: Mouse scrolled (601, 480) with delta (0, 0)
Screenshot: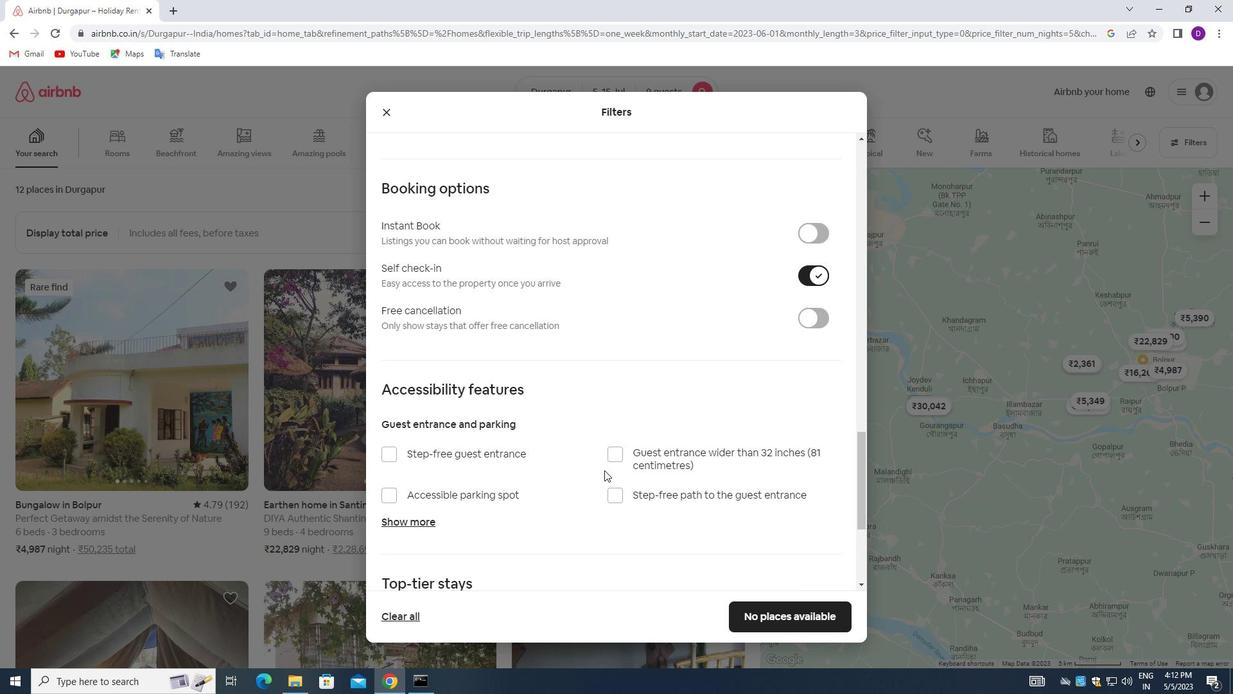 
Action: Mouse moved to (591, 485)
Screenshot: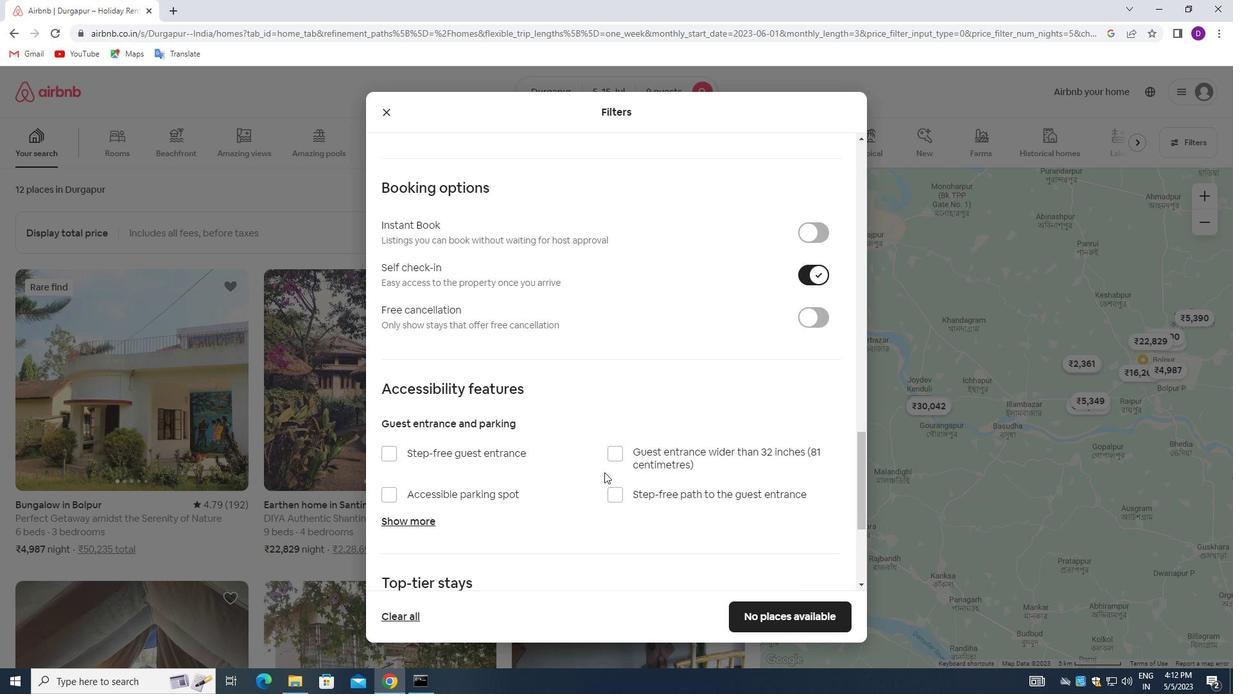 
Action: Mouse scrolled (591, 484) with delta (0, 0)
Screenshot: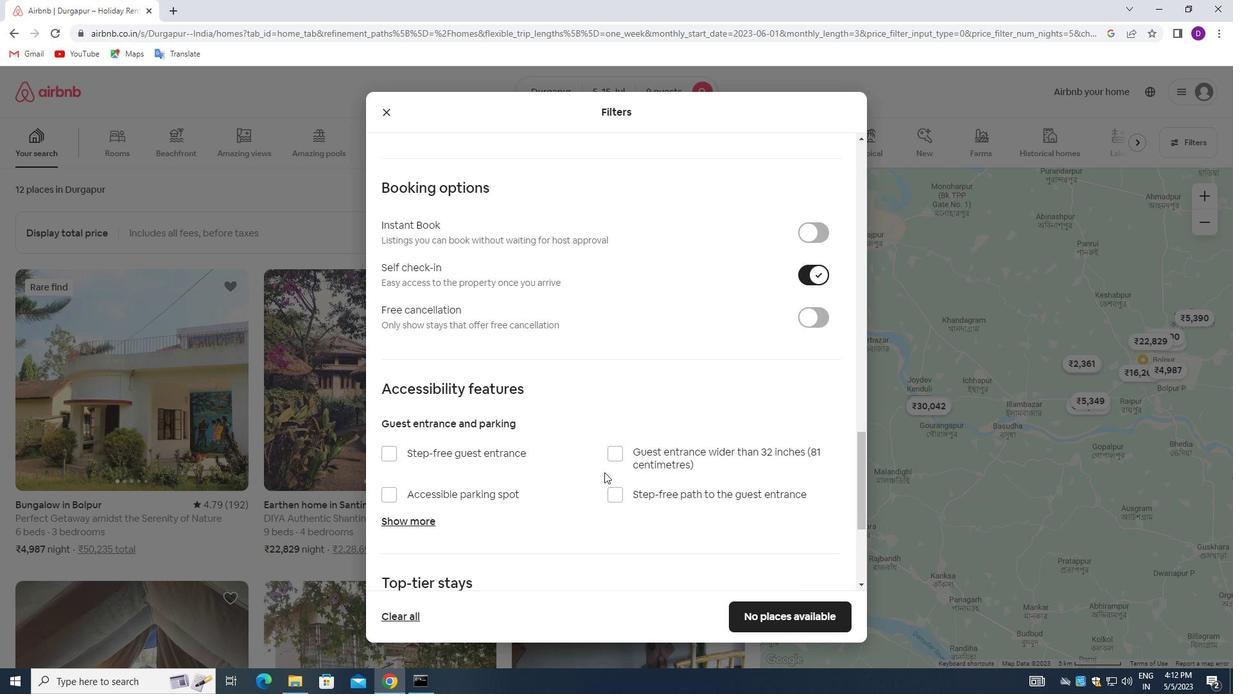 
Action: Mouse moved to (582, 485)
Screenshot: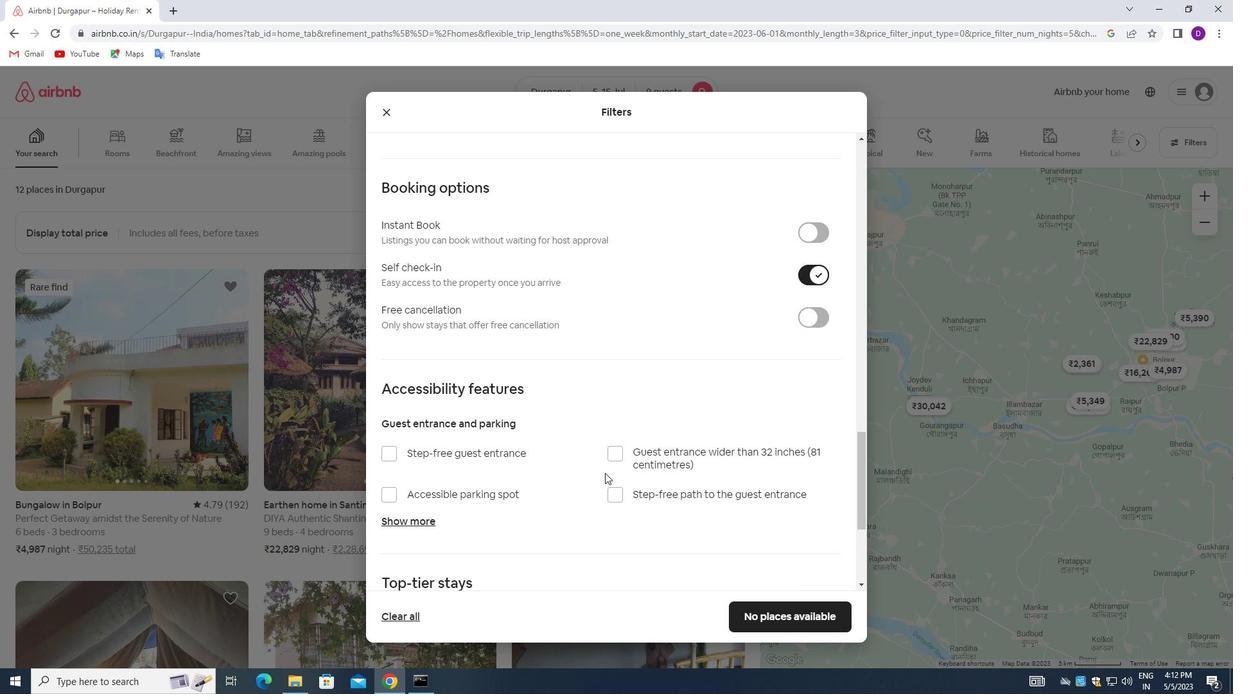 
Action: Mouse scrolled (582, 485) with delta (0, 0)
Screenshot: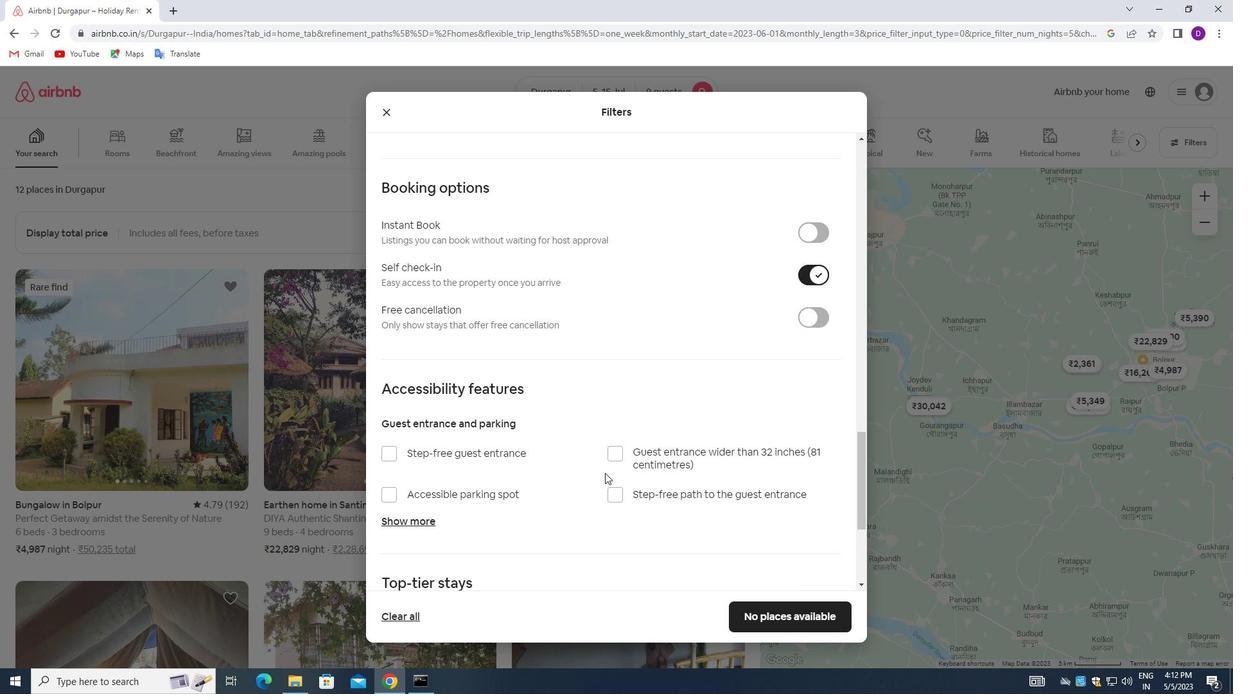 
Action: Mouse moved to (582, 479)
Screenshot: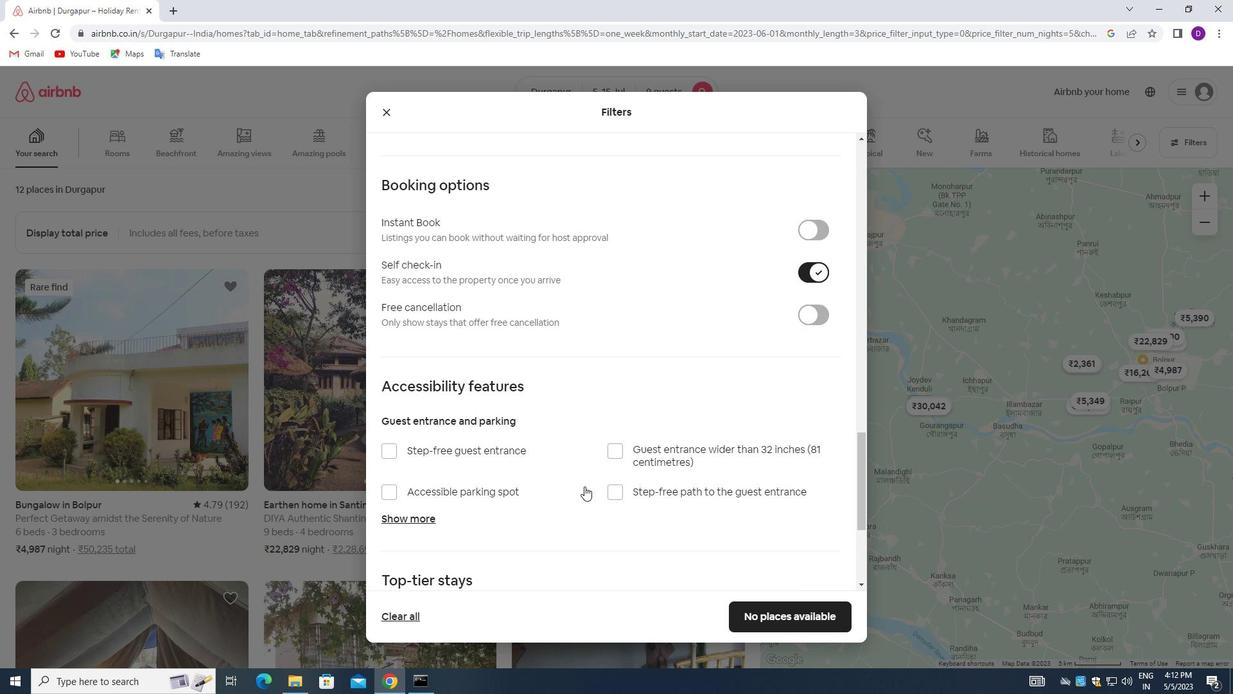 
Action: Mouse scrolled (582, 478) with delta (0, 0)
Screenshot: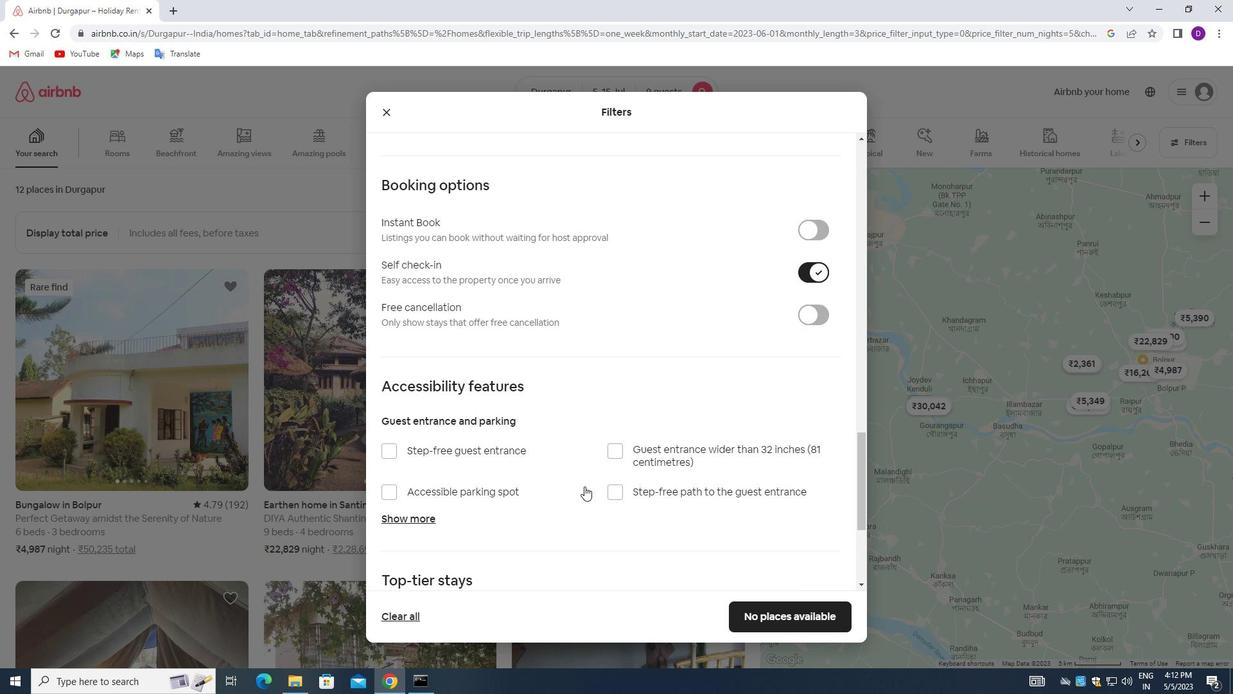 
Action: Mouse moved to (578, 478)
Screenshot: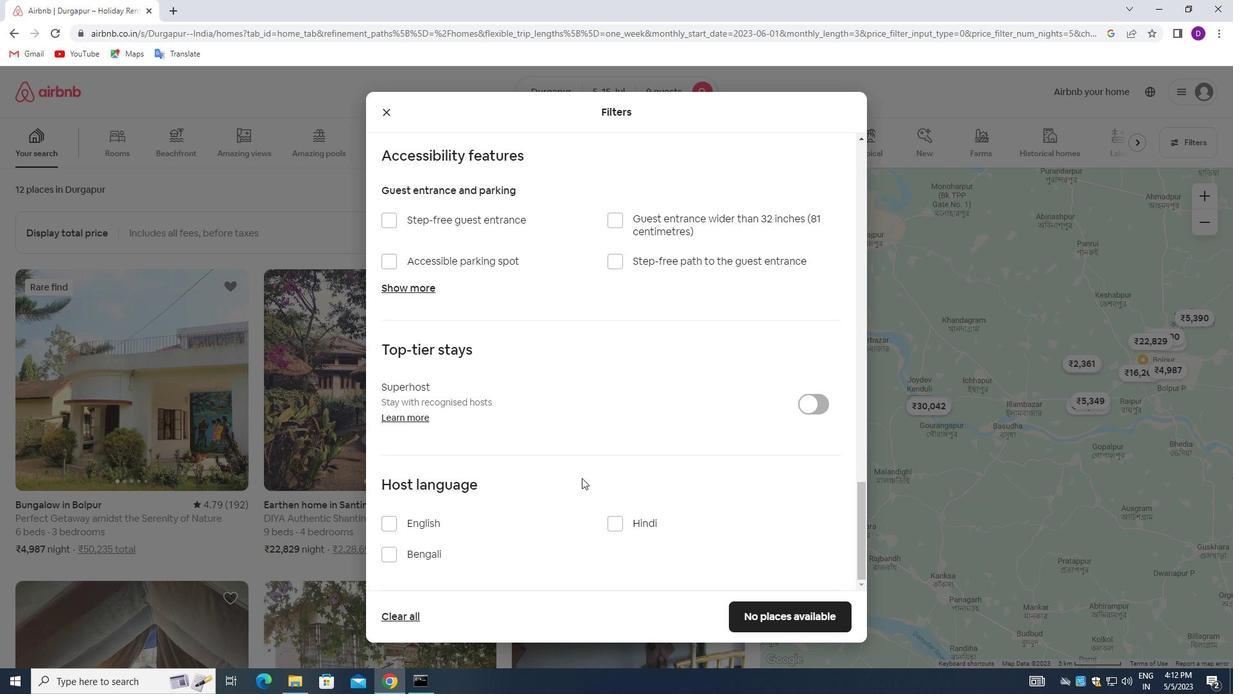 
Action: Mouse scrolled (578, 478) with delta (0, 0)
Screenshot: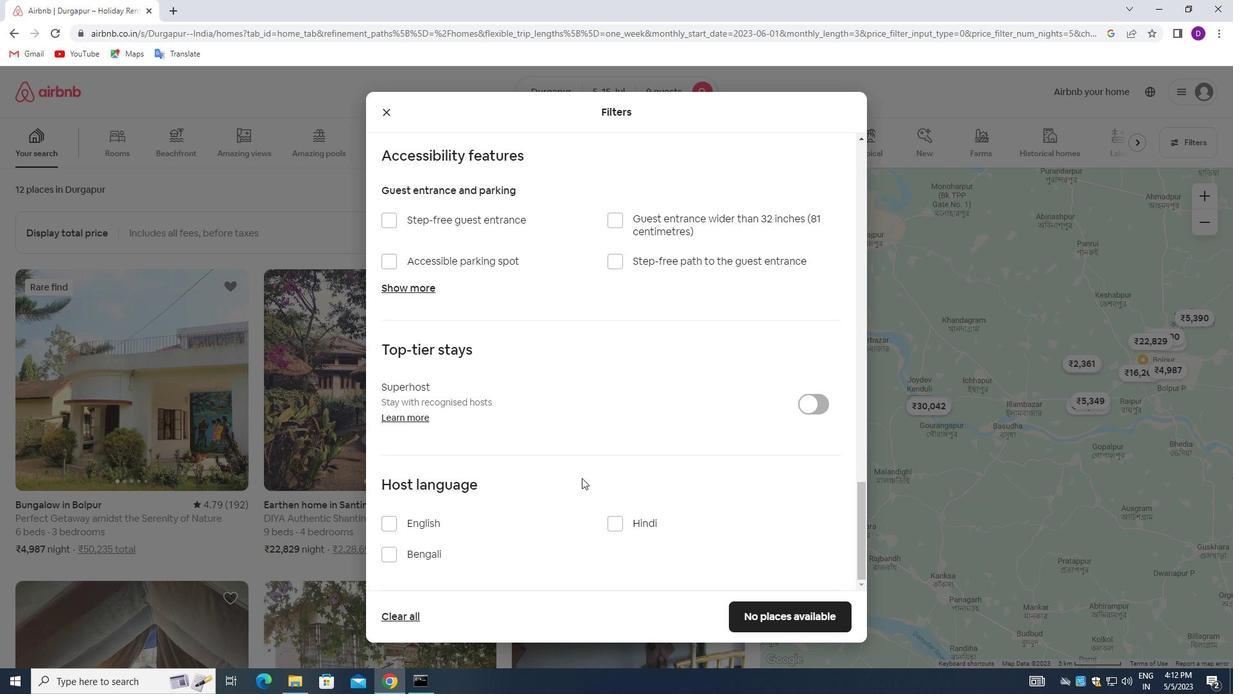 
Action: Mouse moved to (577, 480)
Screenshot: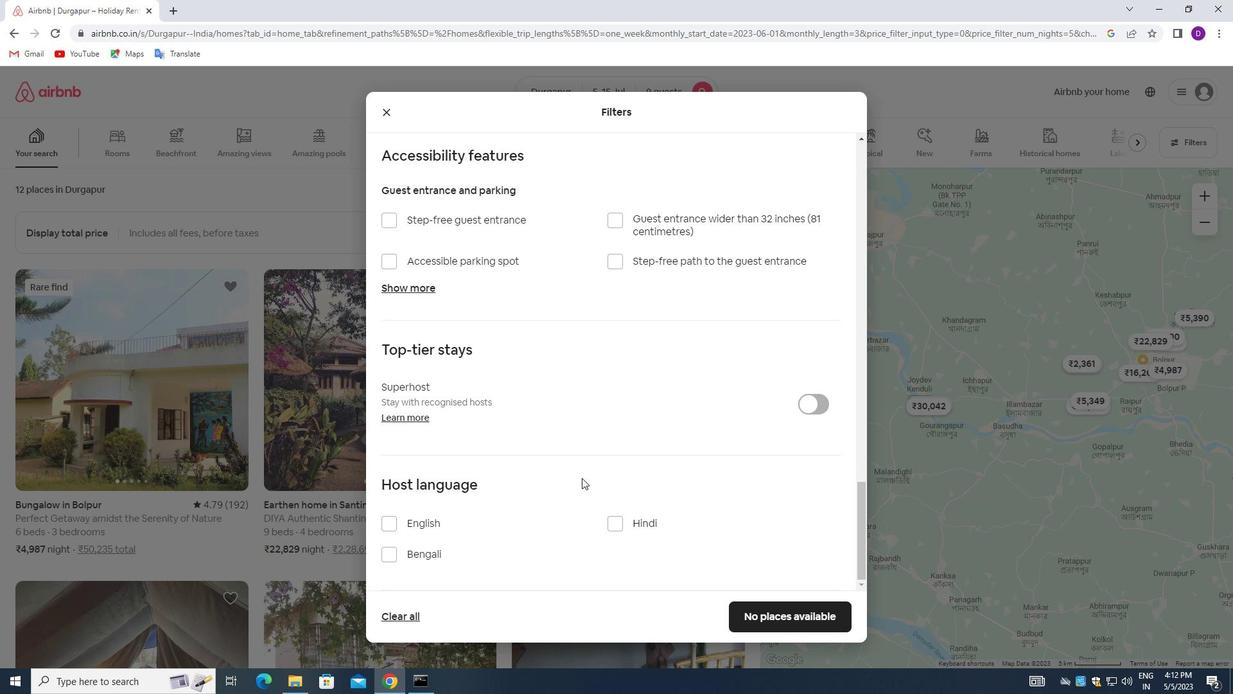 
Action: Mouse scrolled (577, 479) with delta (0, 0)
Screenshot: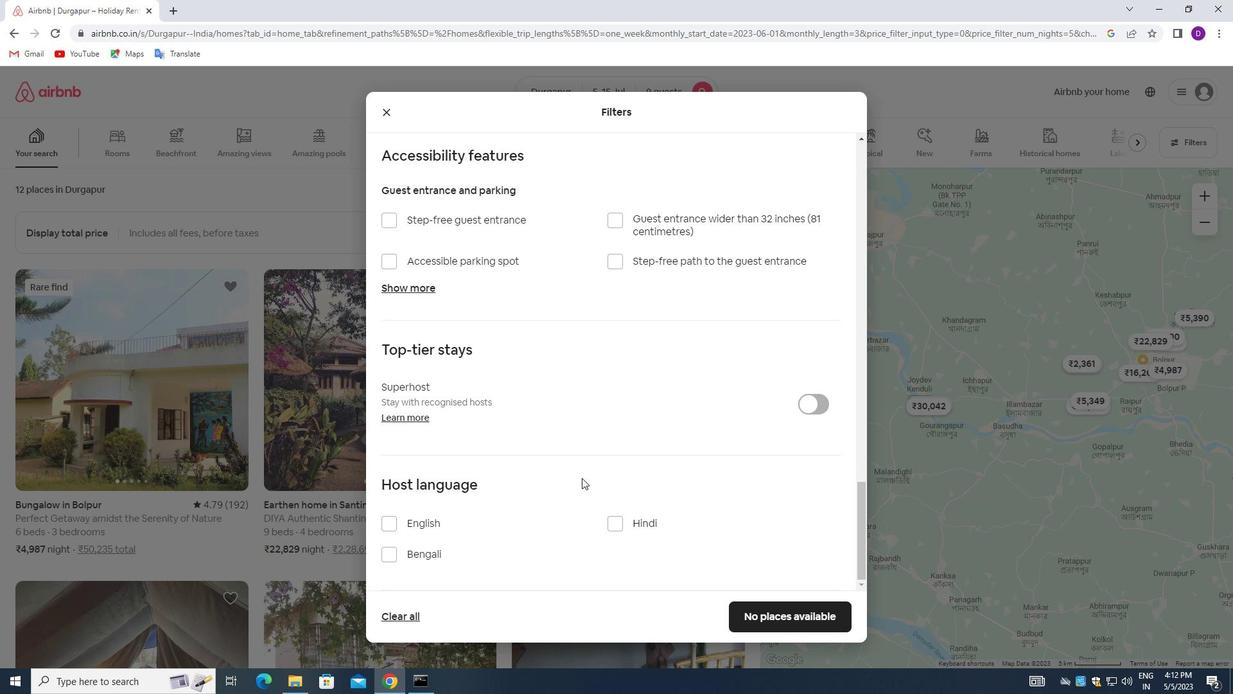 
Action: Mouse moved to (571, 481)
Screenshot: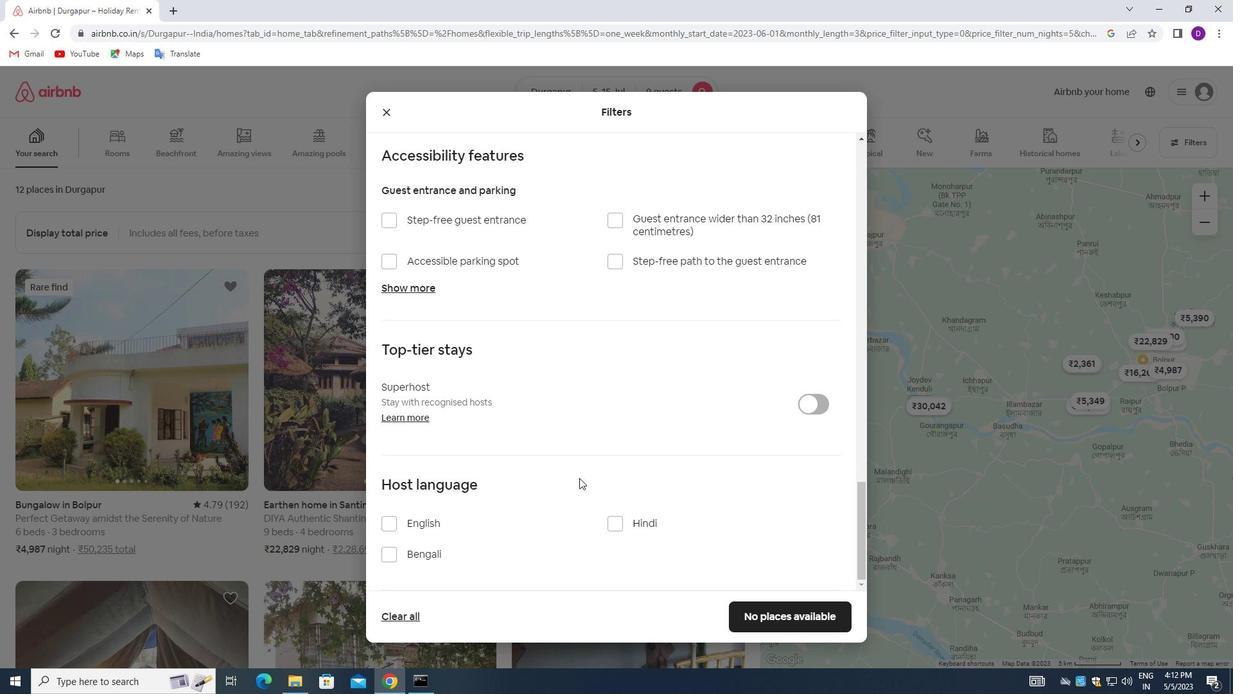 
Action: Mouse scrolled (571, 480) with delta (0, 0)
Screenshot: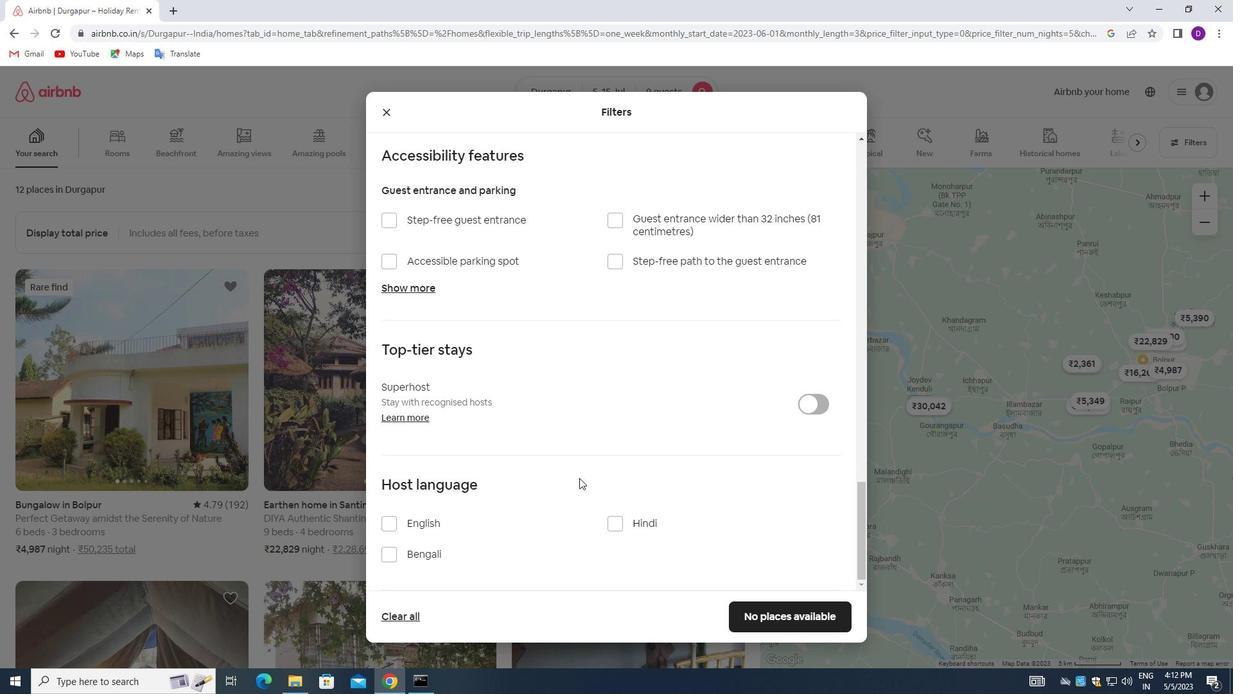 
Action: Mouse moved to (386, 520)
Screenshot: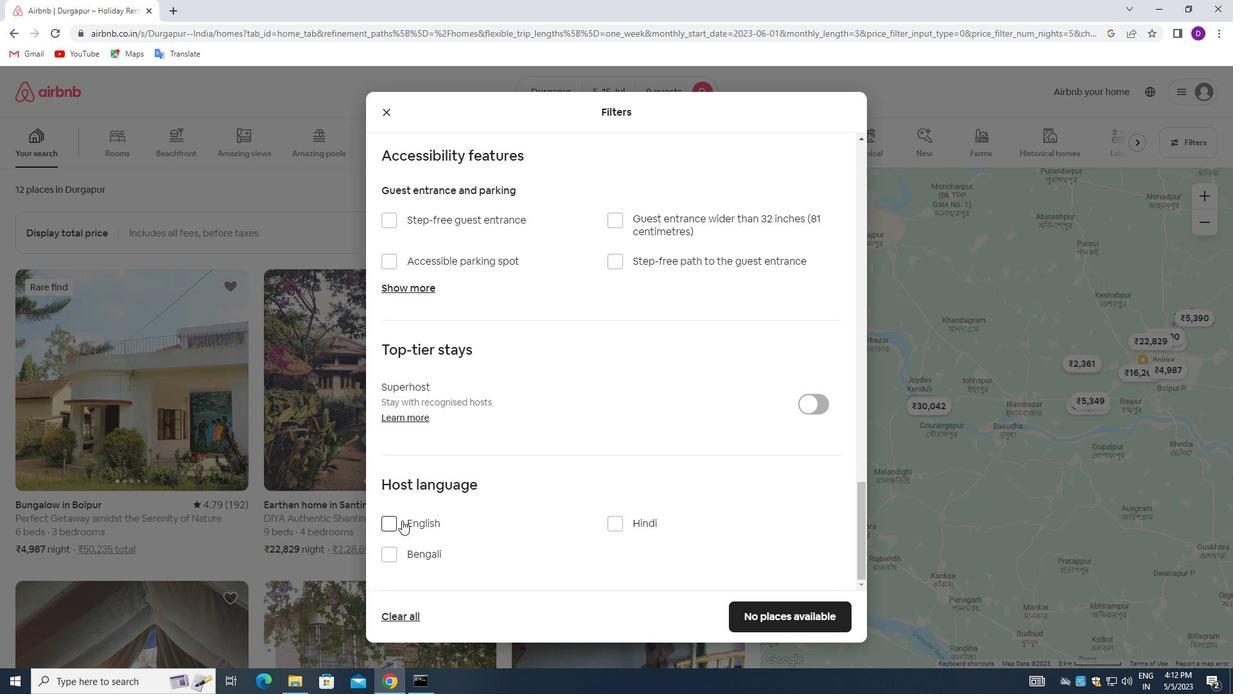 
Action: Mouse pressed left at (386, 520)
Screenshot: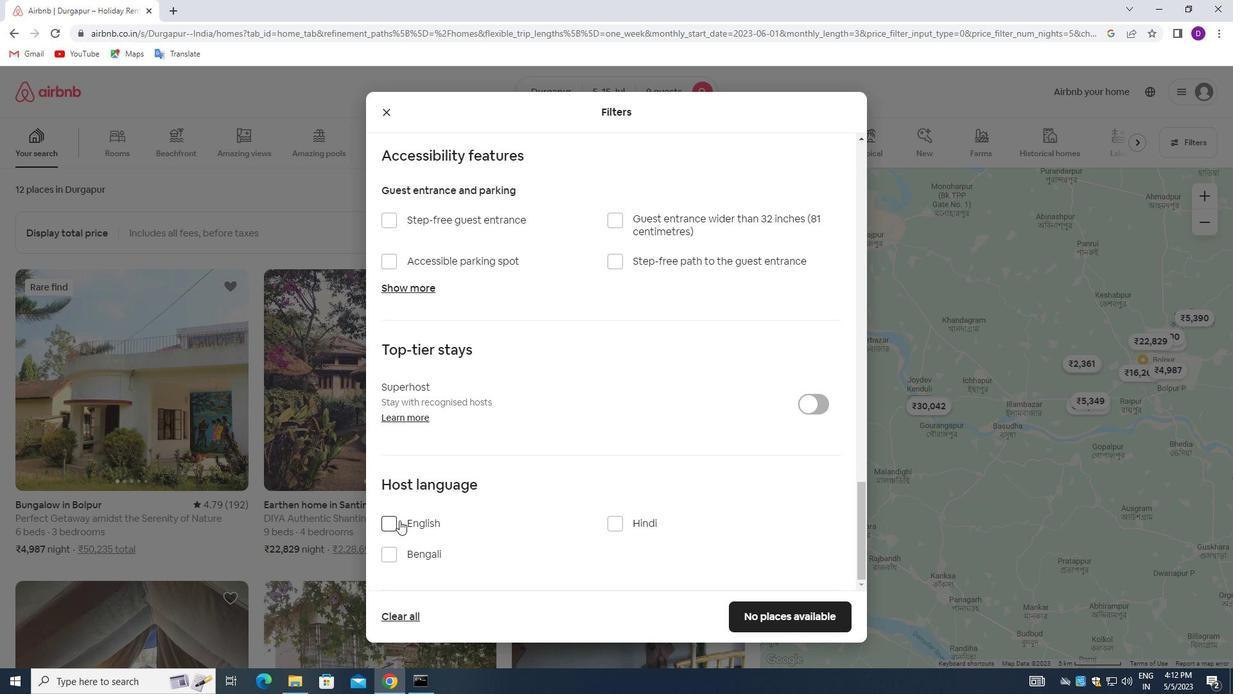 
Action: Mouse moved to (743, 616)
Screenshot: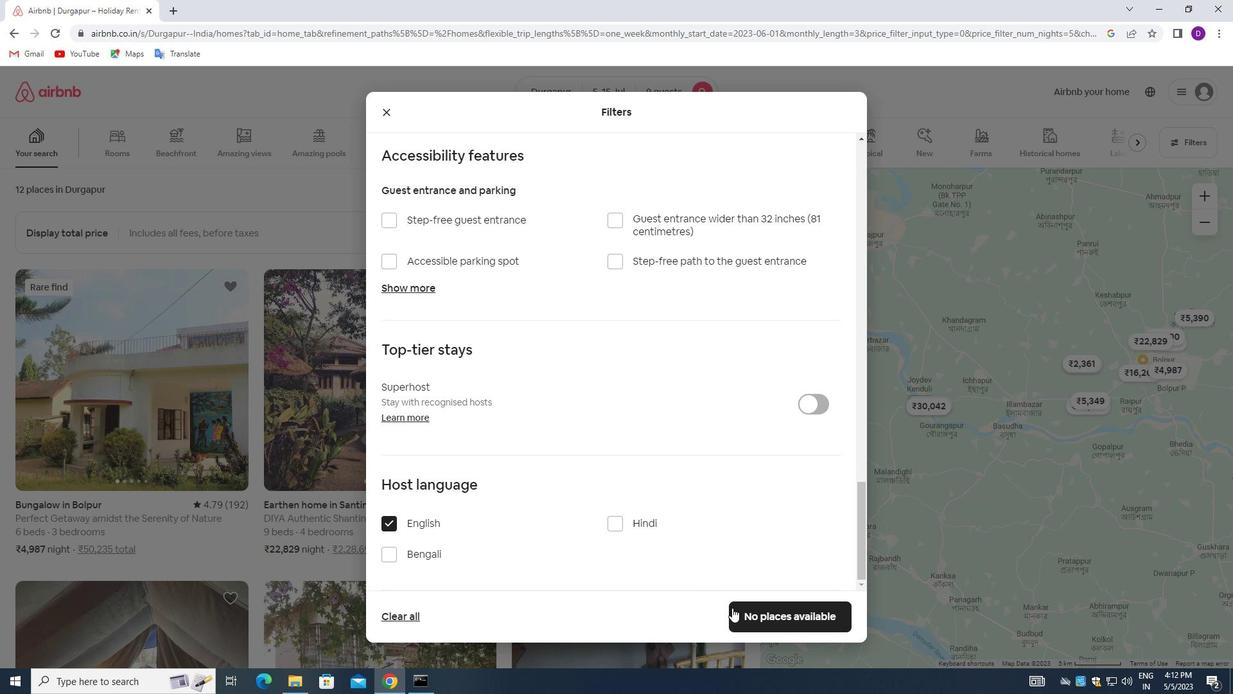 
Action: Mouse pressed left at (743, 616)
Screenshot: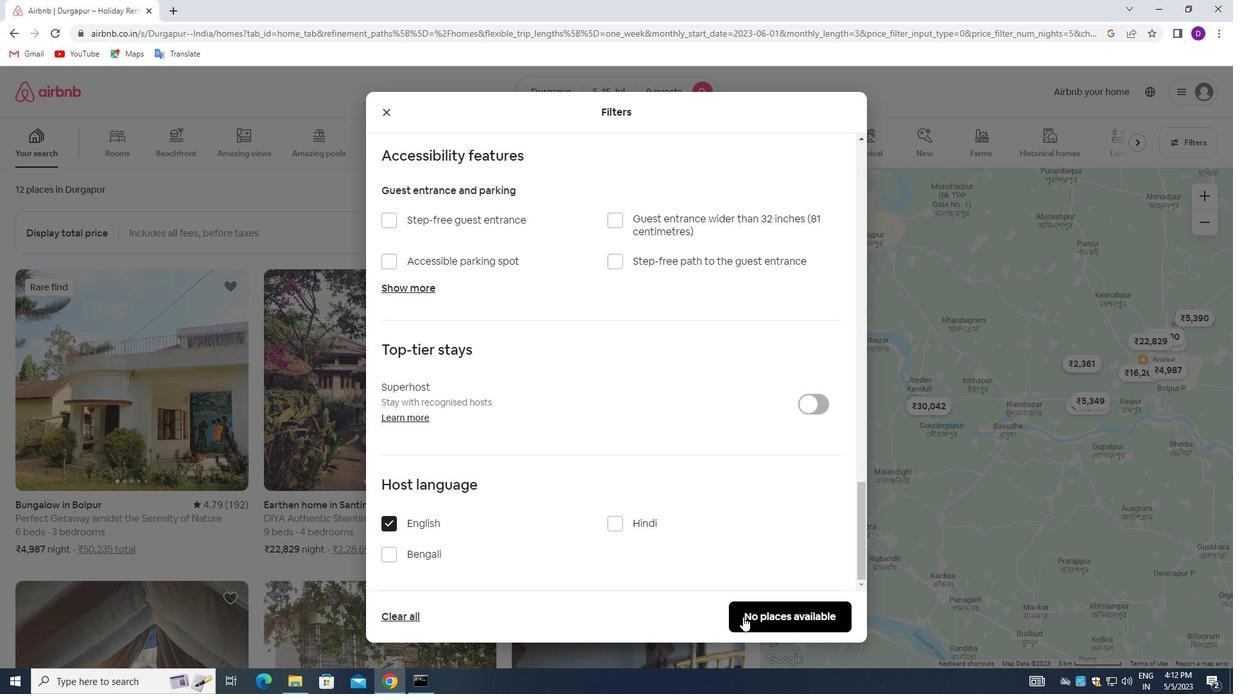 
Action: Mouse moved to (679, 444)
Screenshot: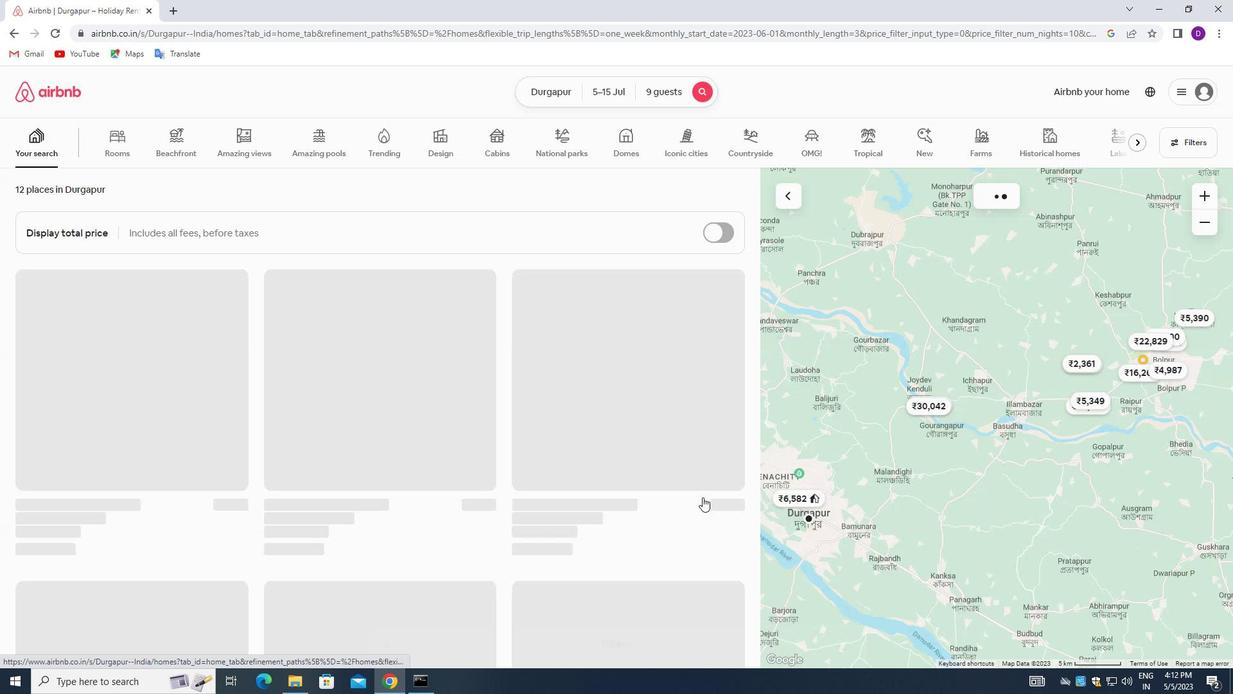 
